 Task: Search one way flight ticket for 1 adult, 6 children, 1 infant in seat and 1 infant on lap in business from San Antonio: San Antonio International Airport to Greenville: Pitt-greenville Airport on 5-2-2023. Choice of flights is Alaska. Number of bags: 2 checked bags. Price is upto 109000. Outbound departure time preference is 17:45.
Action: Mouse moved to (411, 158)
Screenshot: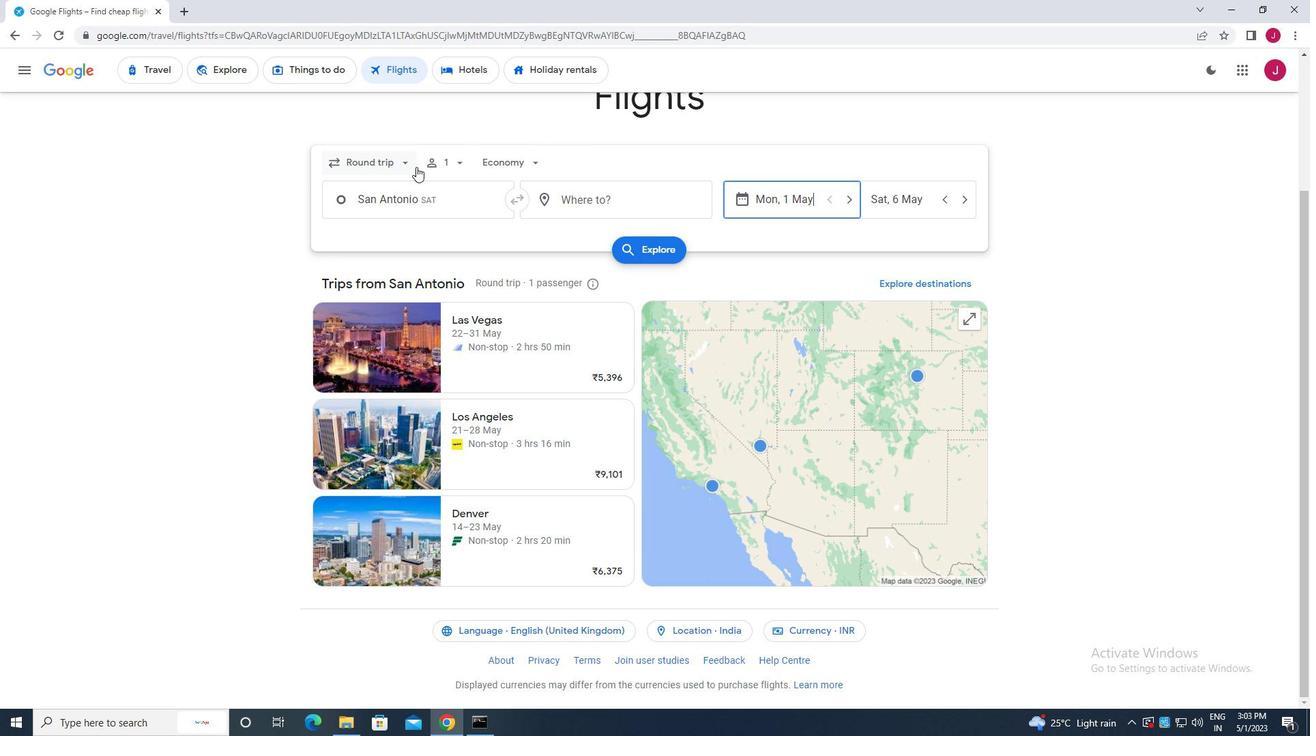 
Action: Mouse pressed left at (411, 158)
Screenshot: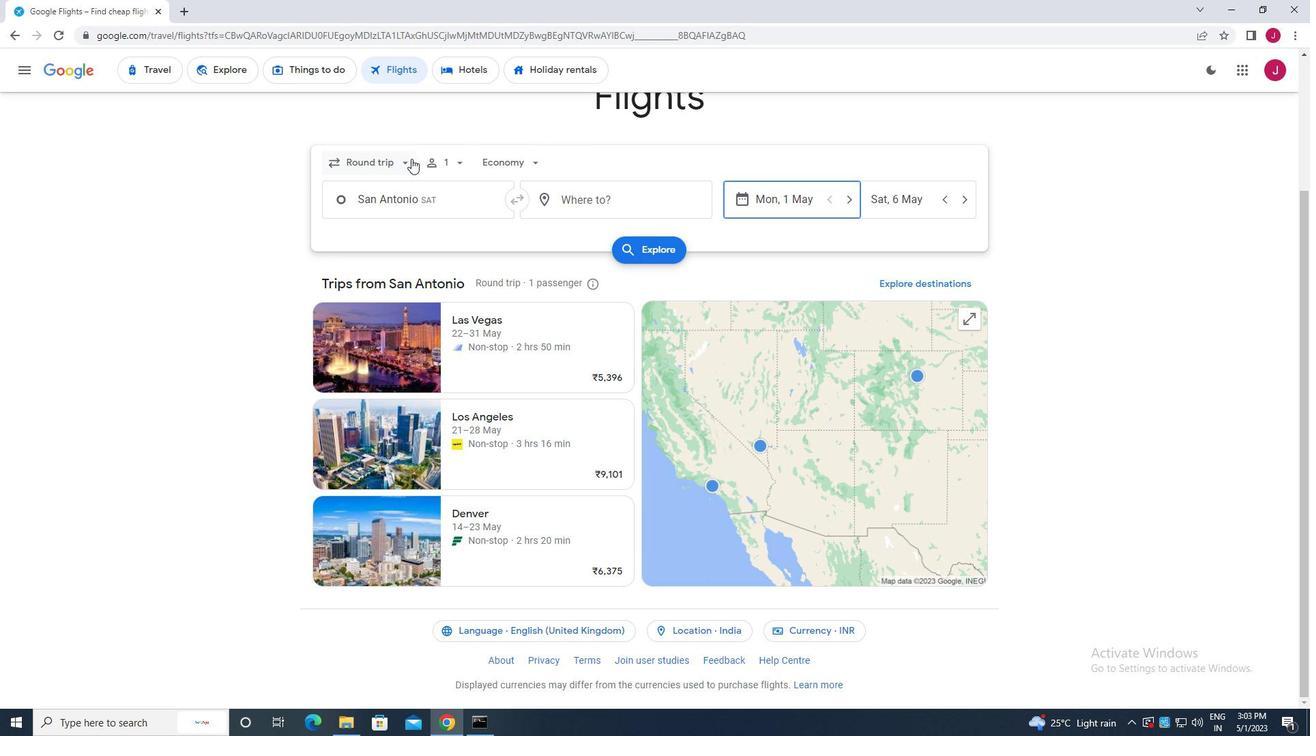 
Action: Mouse moved to (399, 228)
Screenshot: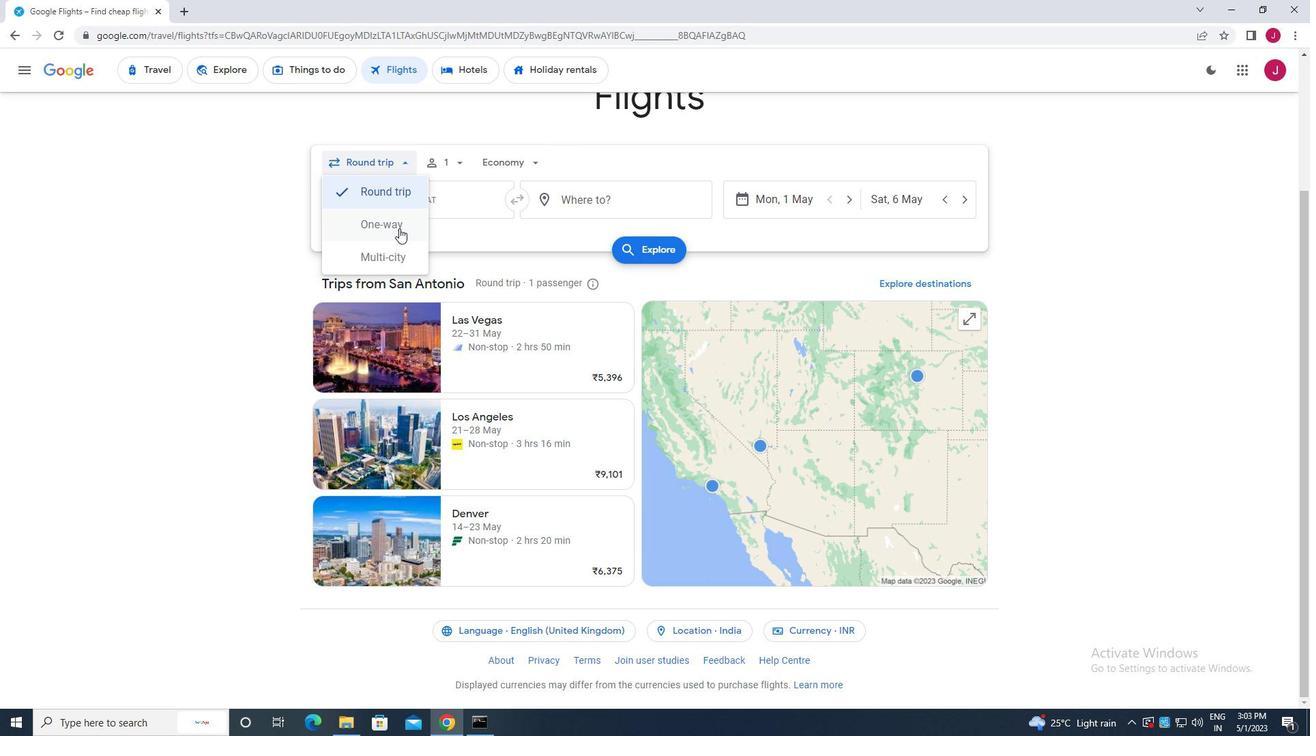 
Action: Mouse pressed left at (399, 228)
Screenshot: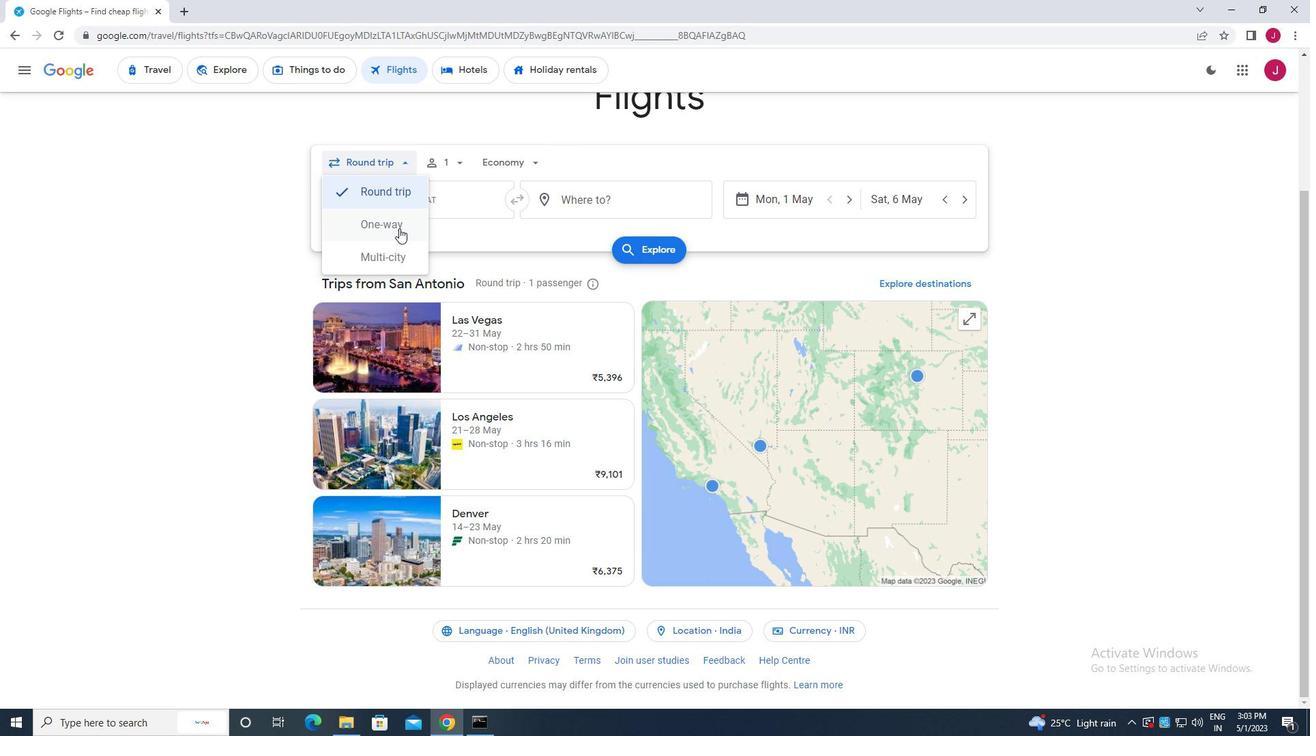 
Action: Mouse moved to (459, 162)
Screenshot: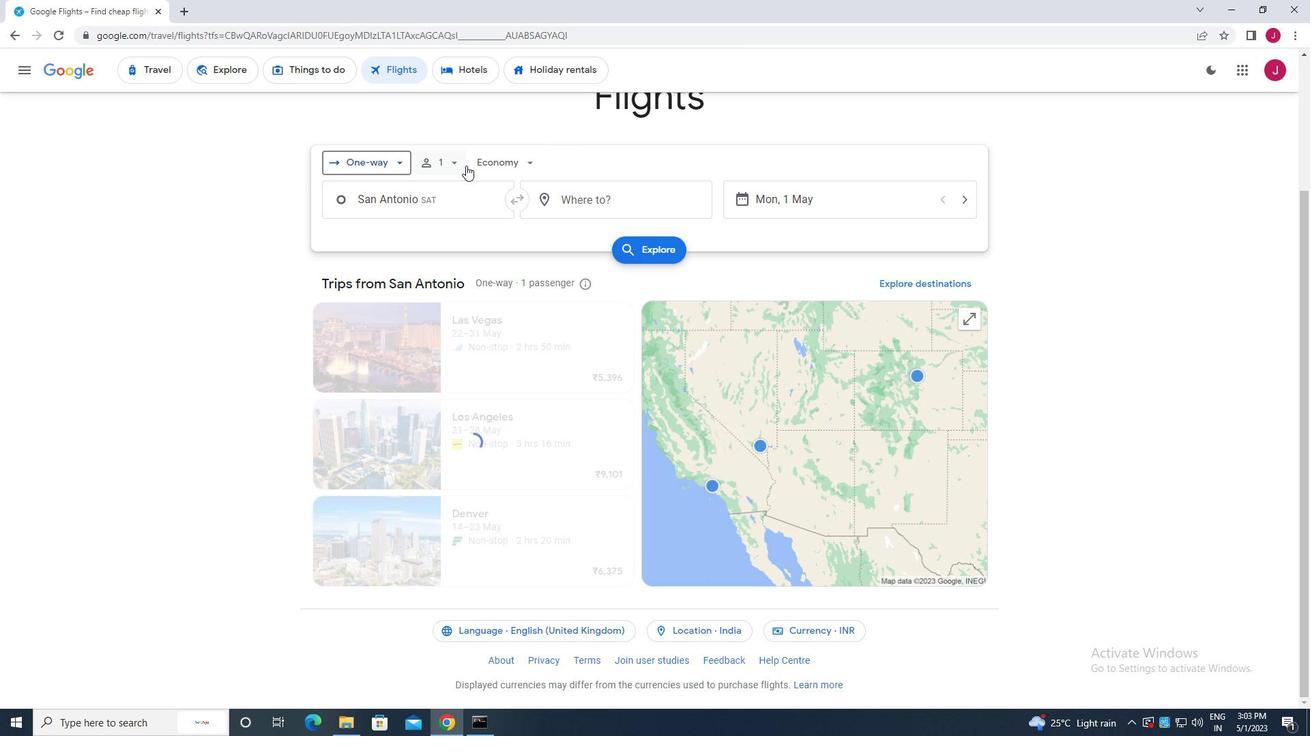 
Action: Mouse pressed left at (459, 162)
Screenshot: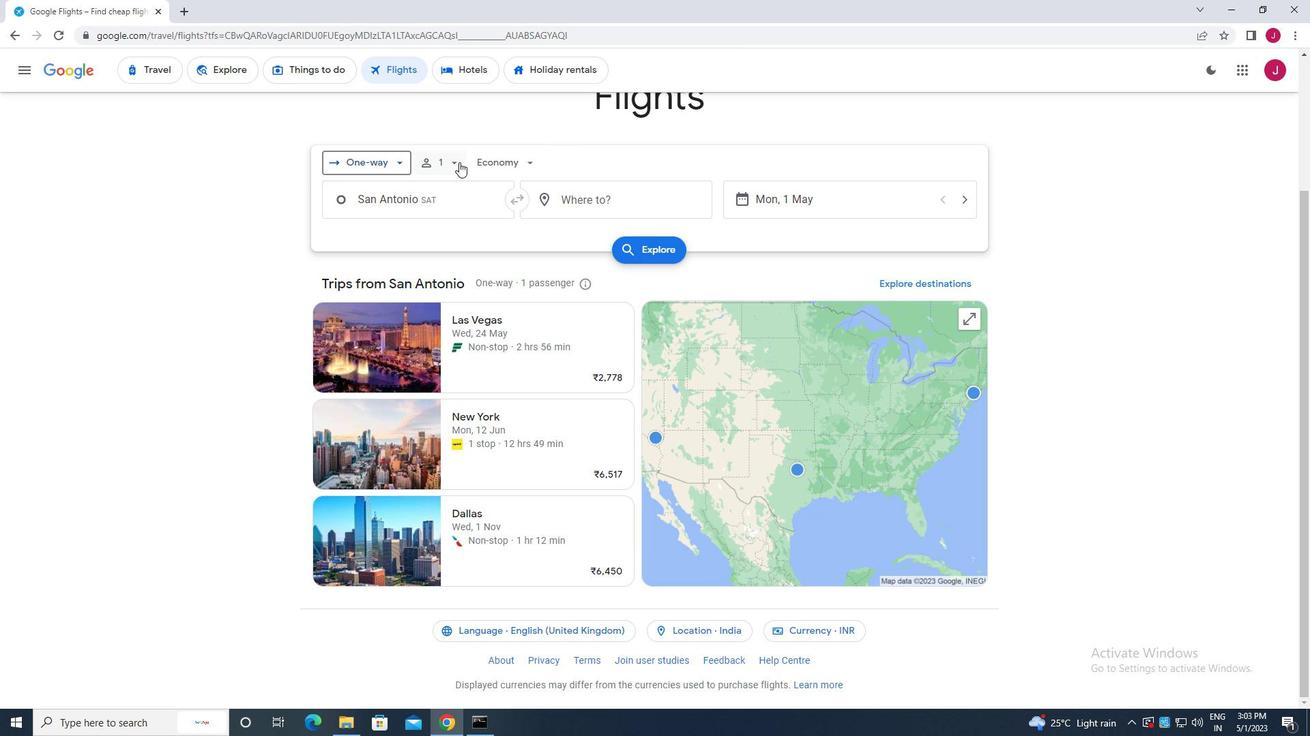 
Action: Mouse moved to (558, 233)
Screenshot: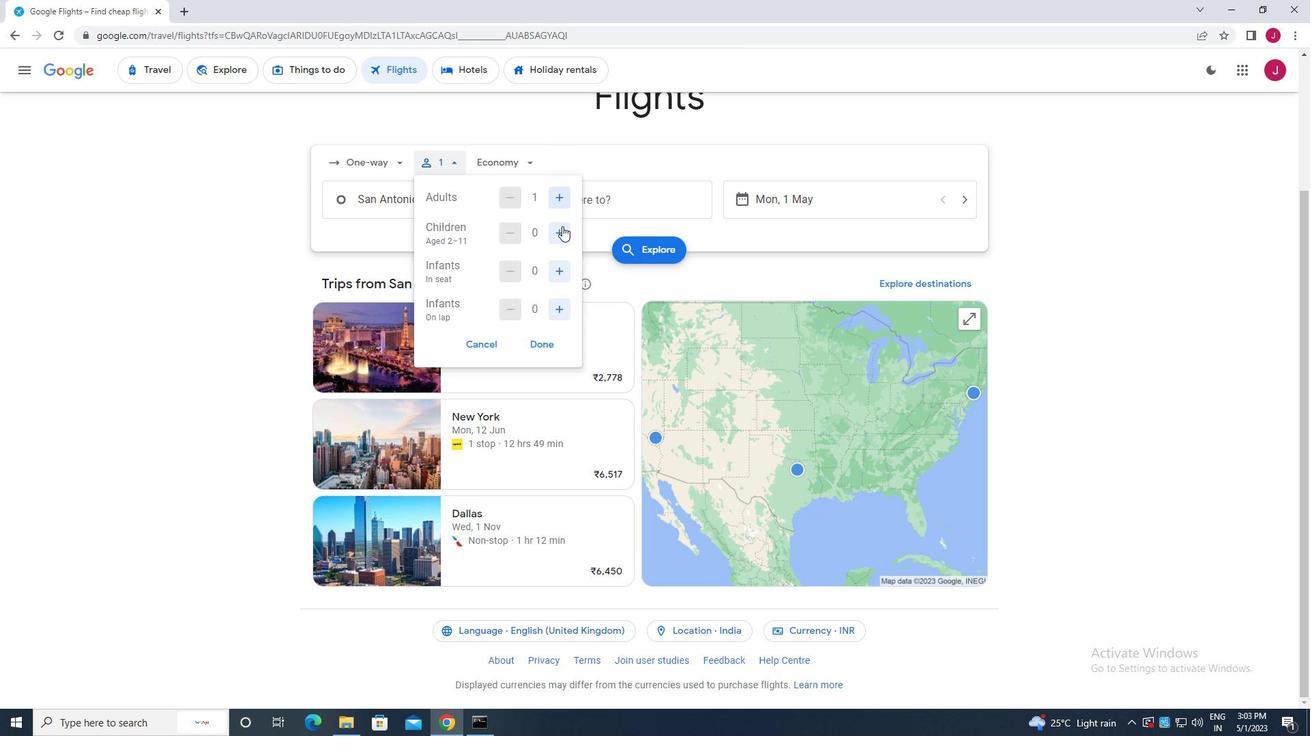 
Action: Mouse pressed left at (558, 233)
Screenshot: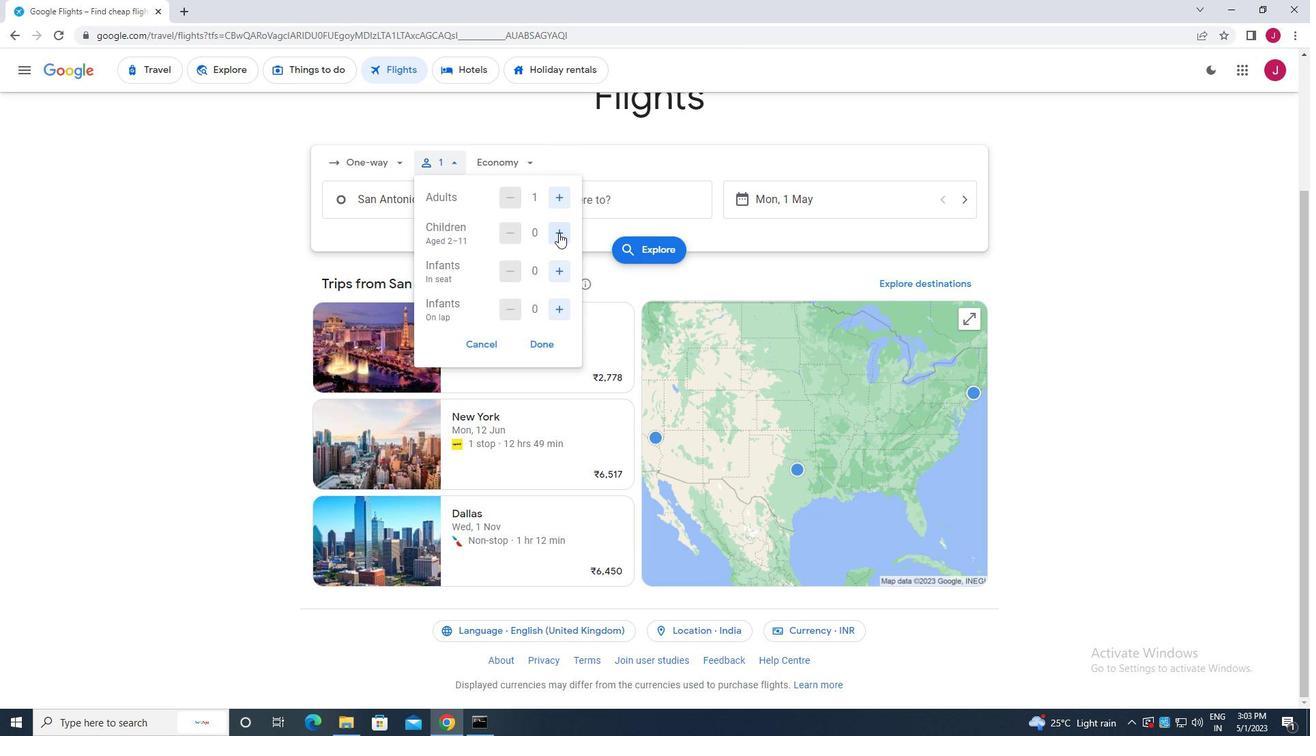 
Action: Mouse pressed left at (558, 233)
Screenshot: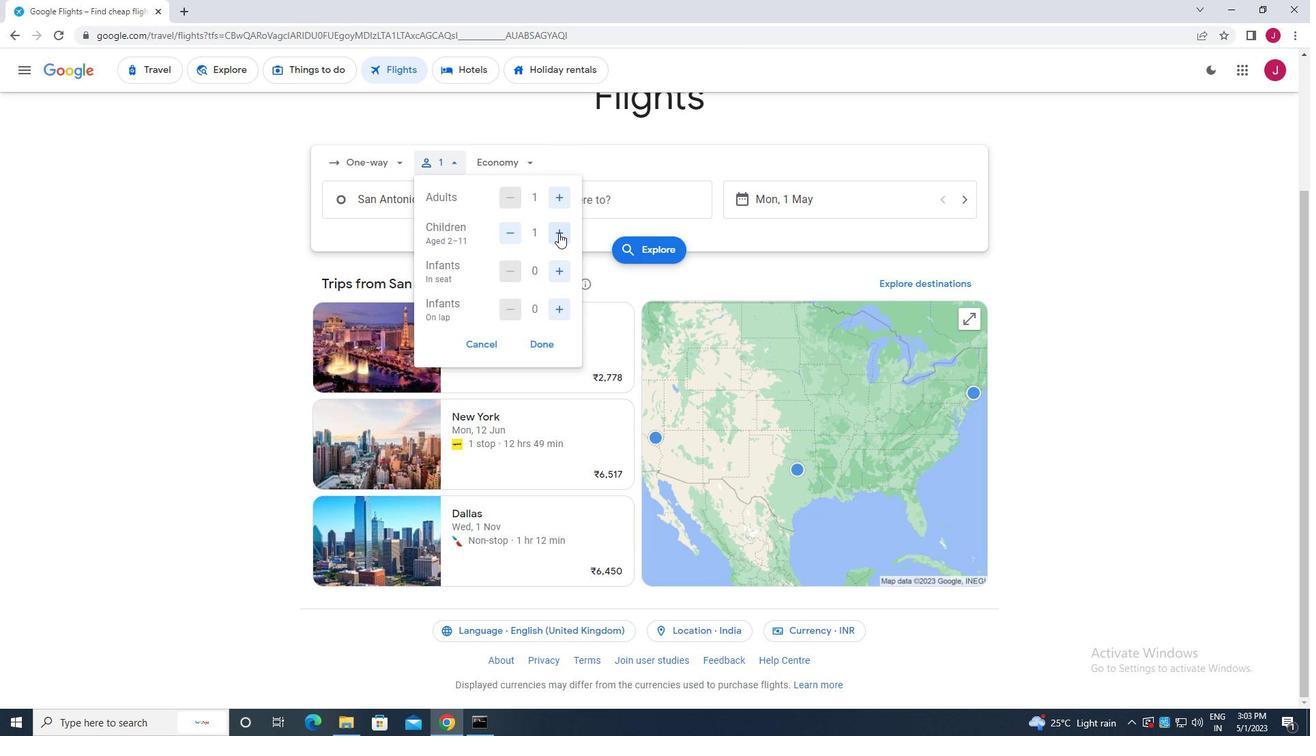 
Action: Mouse pressed left at (558, 233)
Screenshot: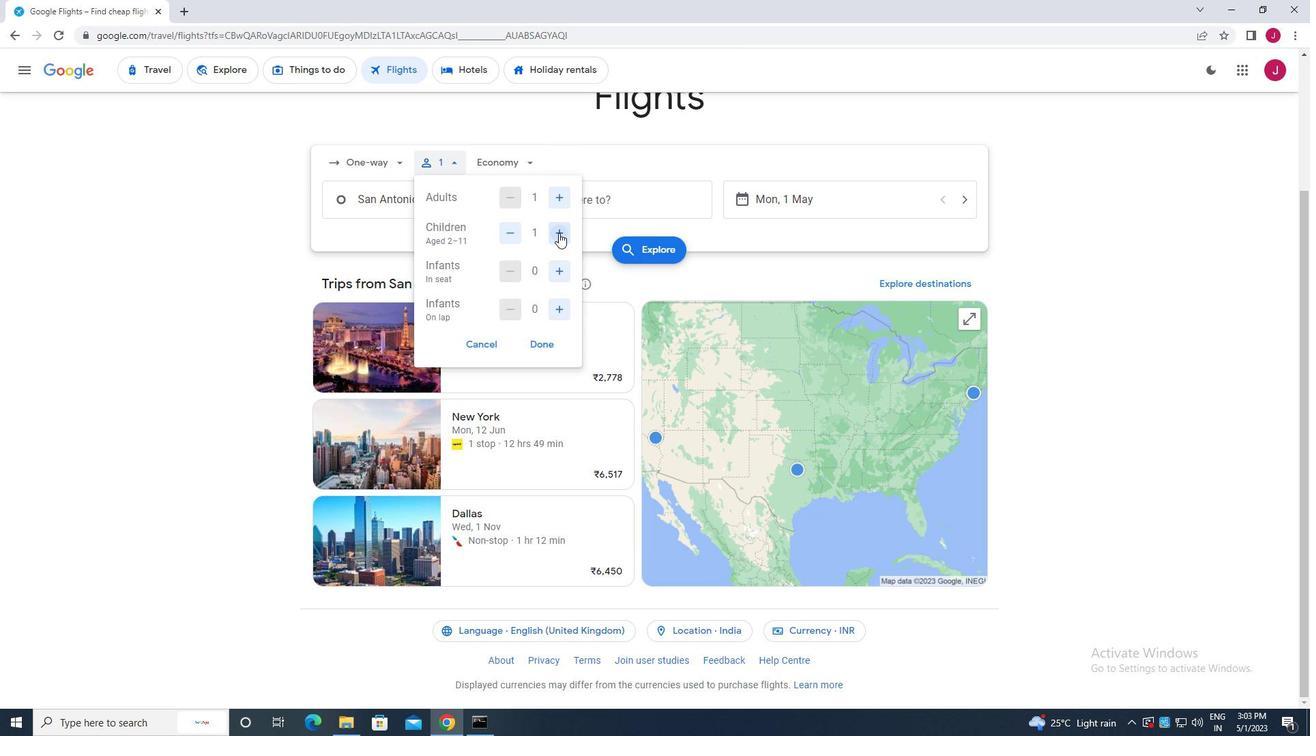 
Action: Mouse pressed left at (558, 233)
Screenshot: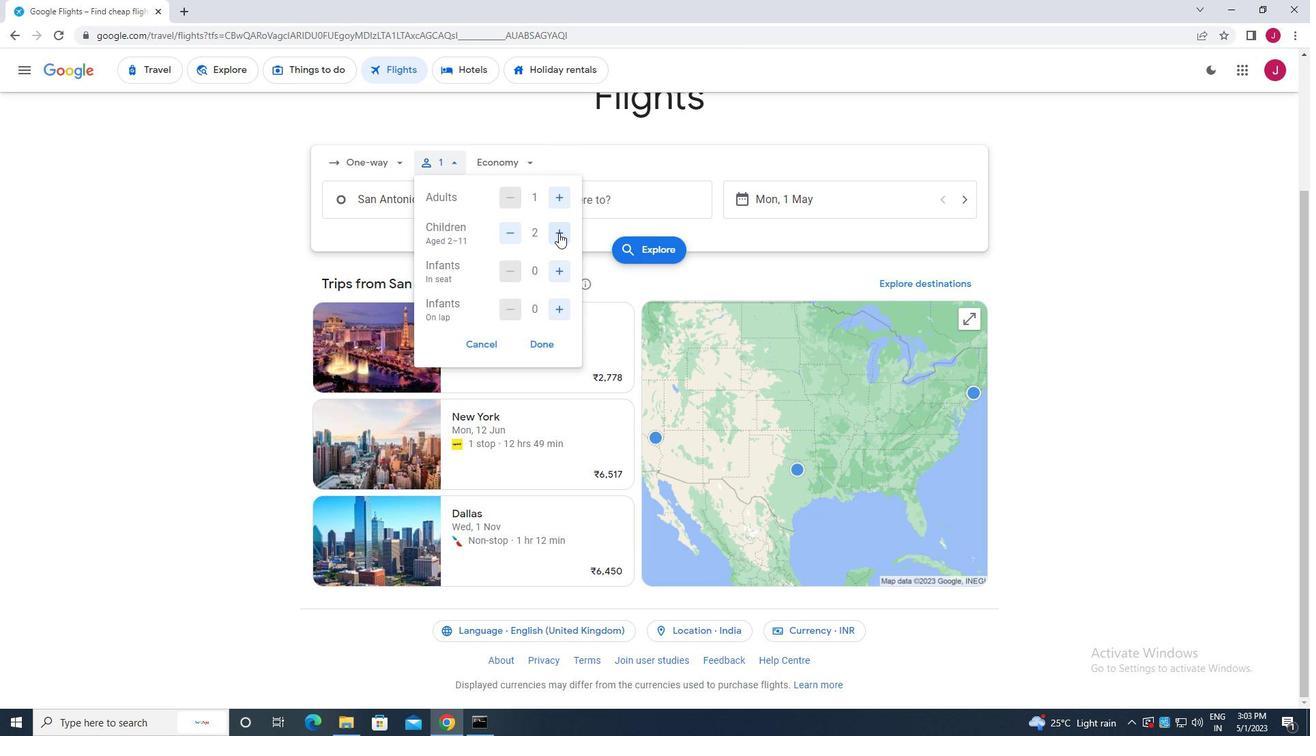 
Action: Mouse pressed left at (558, 233)
Screenshot: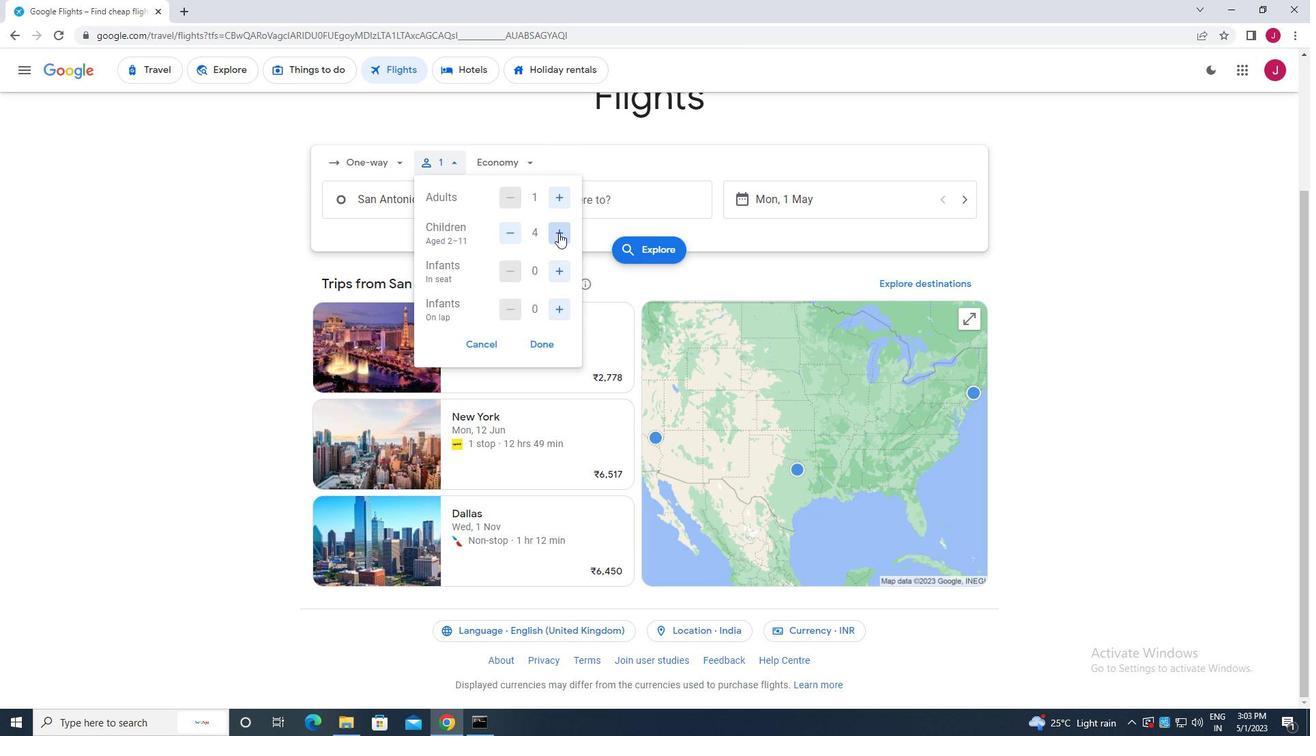 
Action: Mouse pressed left at (558, 233)
Screenshot: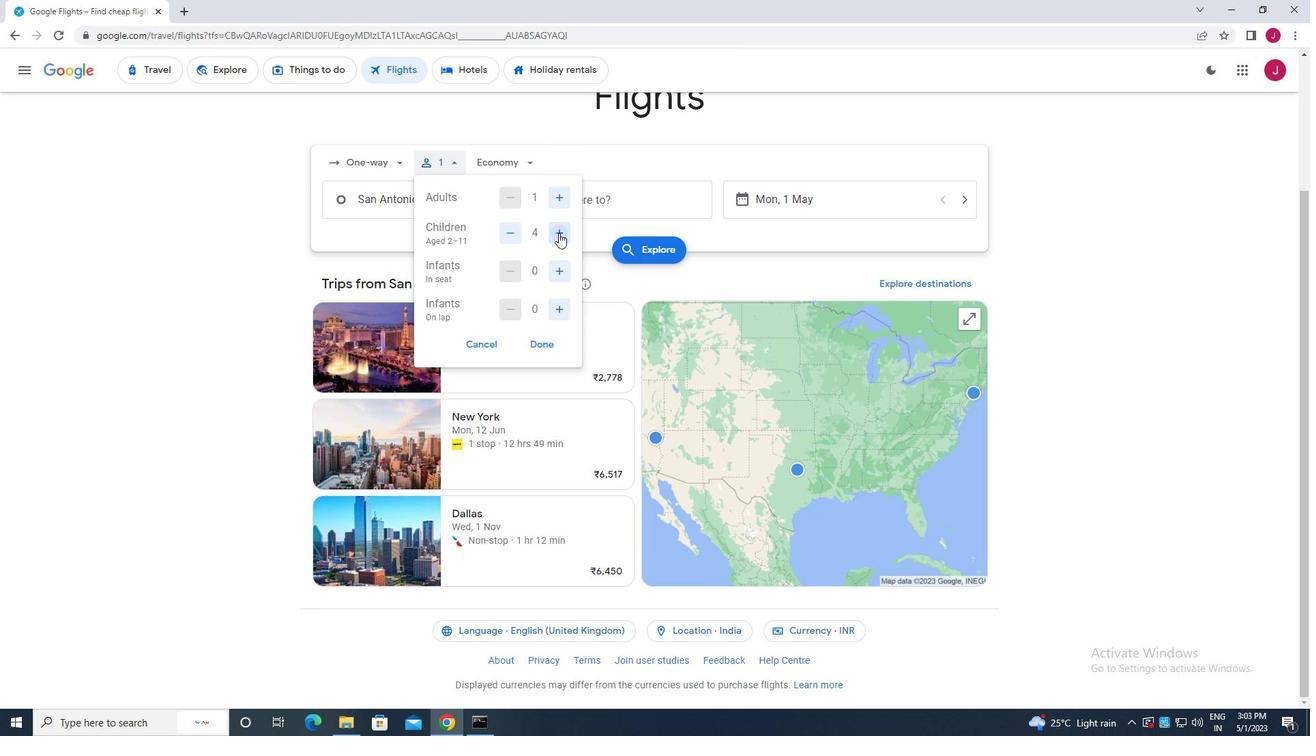 
Action: Mouse moved to (558, 274)
Screenshot: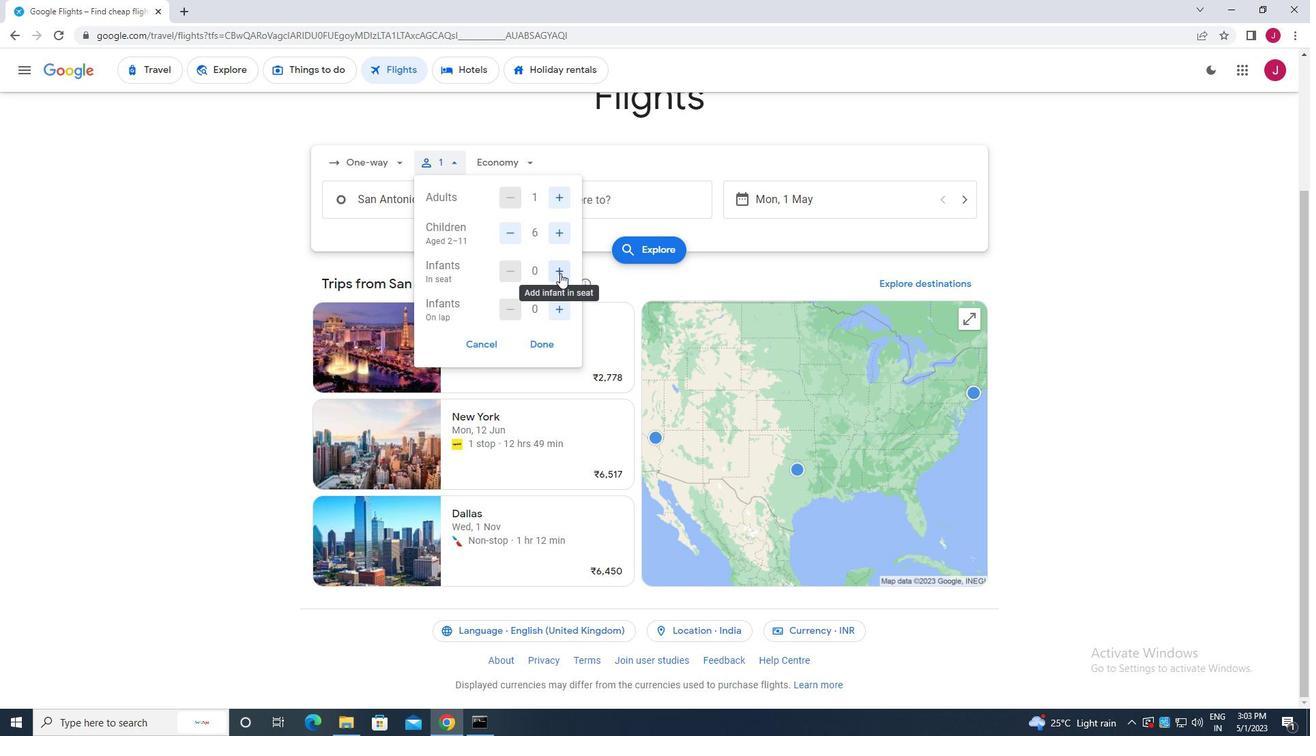 
Action: Mouse pressed left at (558, 274)
Screenshot: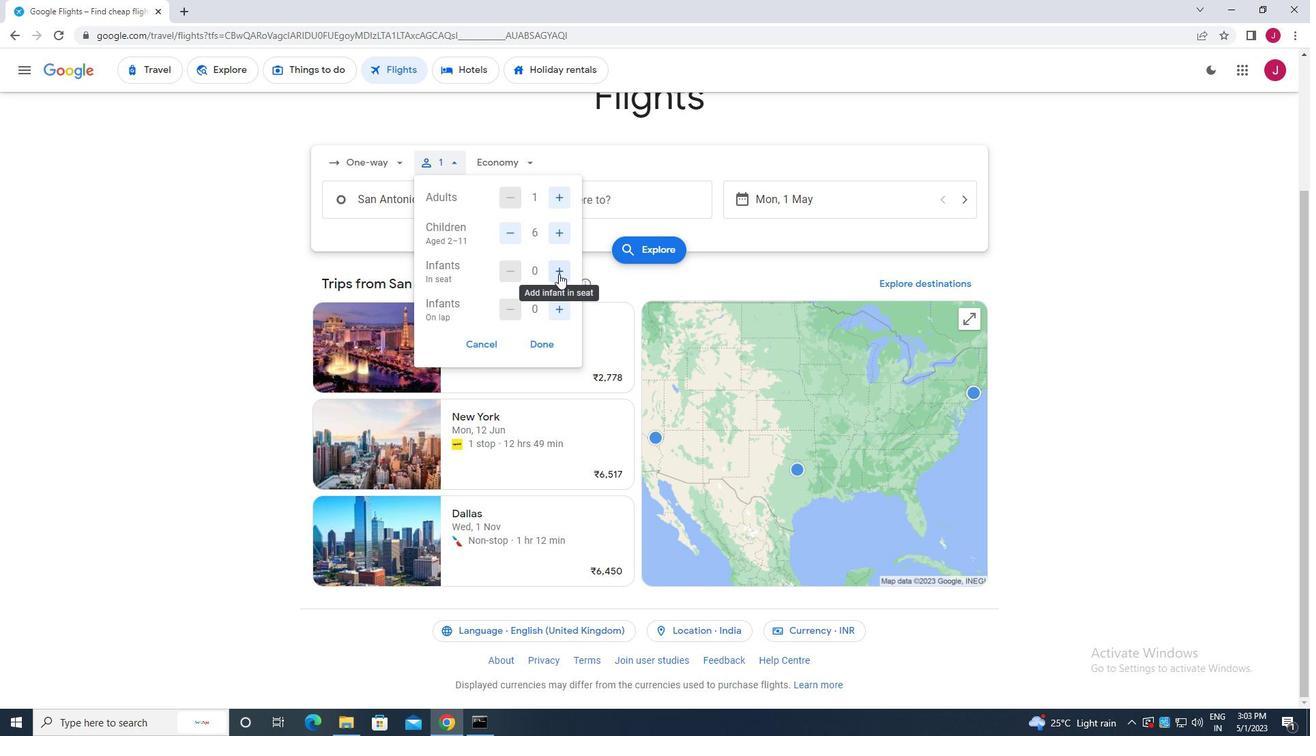 
Action: Mouse moved to (560, 315)
Screenshot: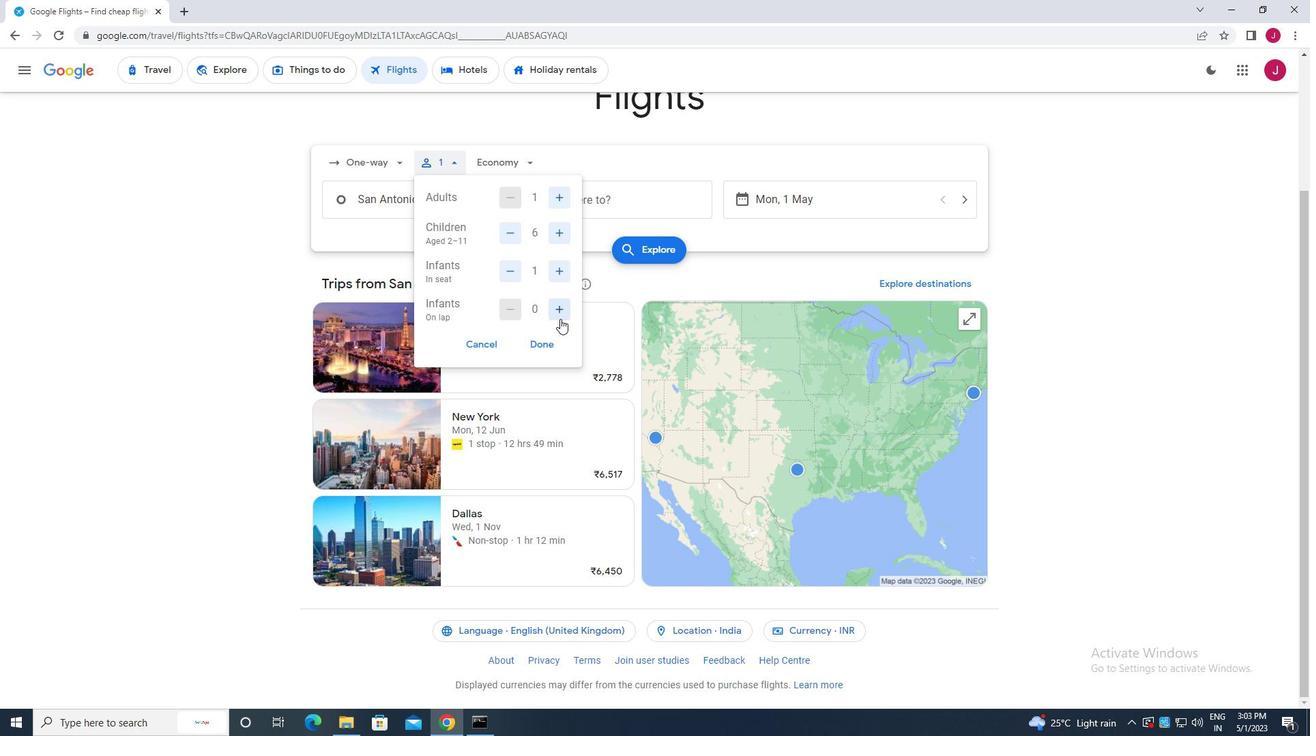 
Action: Mouse pressed left at (560, 315)
Screenshot: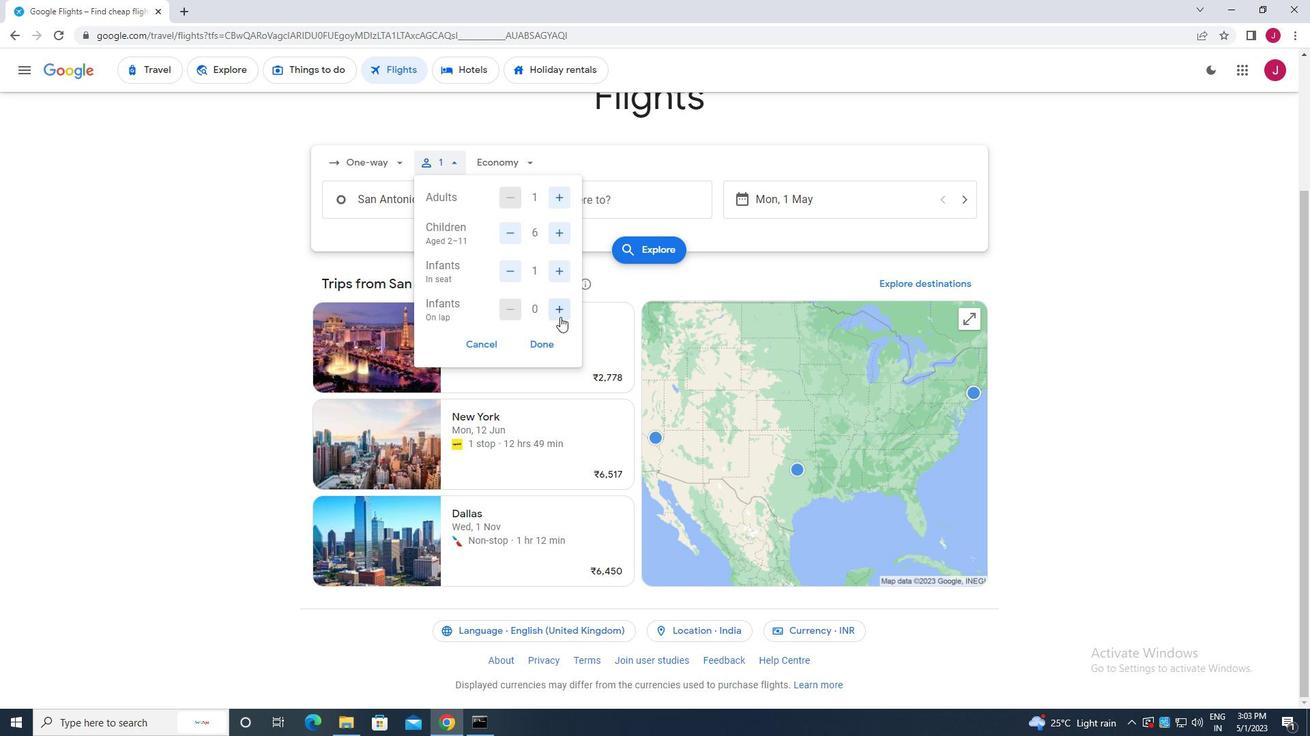 
Action: Mouse moved to (539, 343)
Screenshot: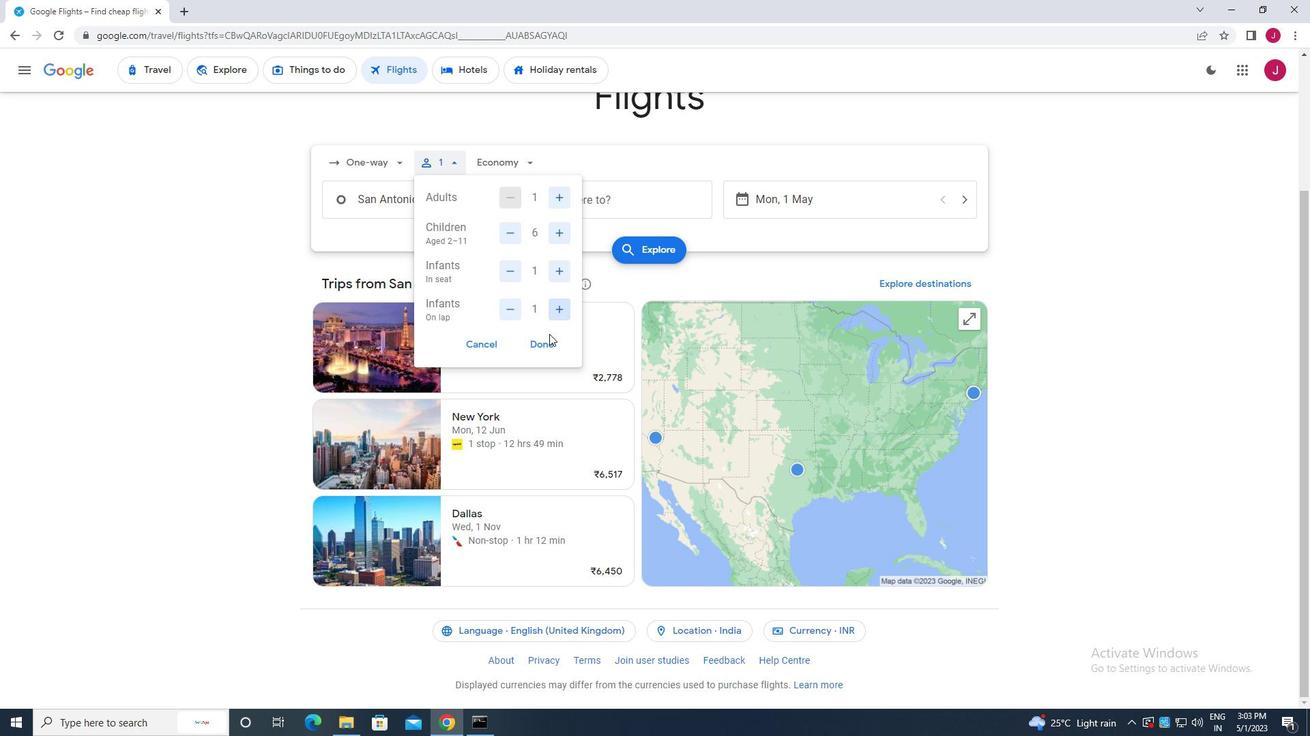 
Action: Mouse pressed left at (539, 343)
Screenshot: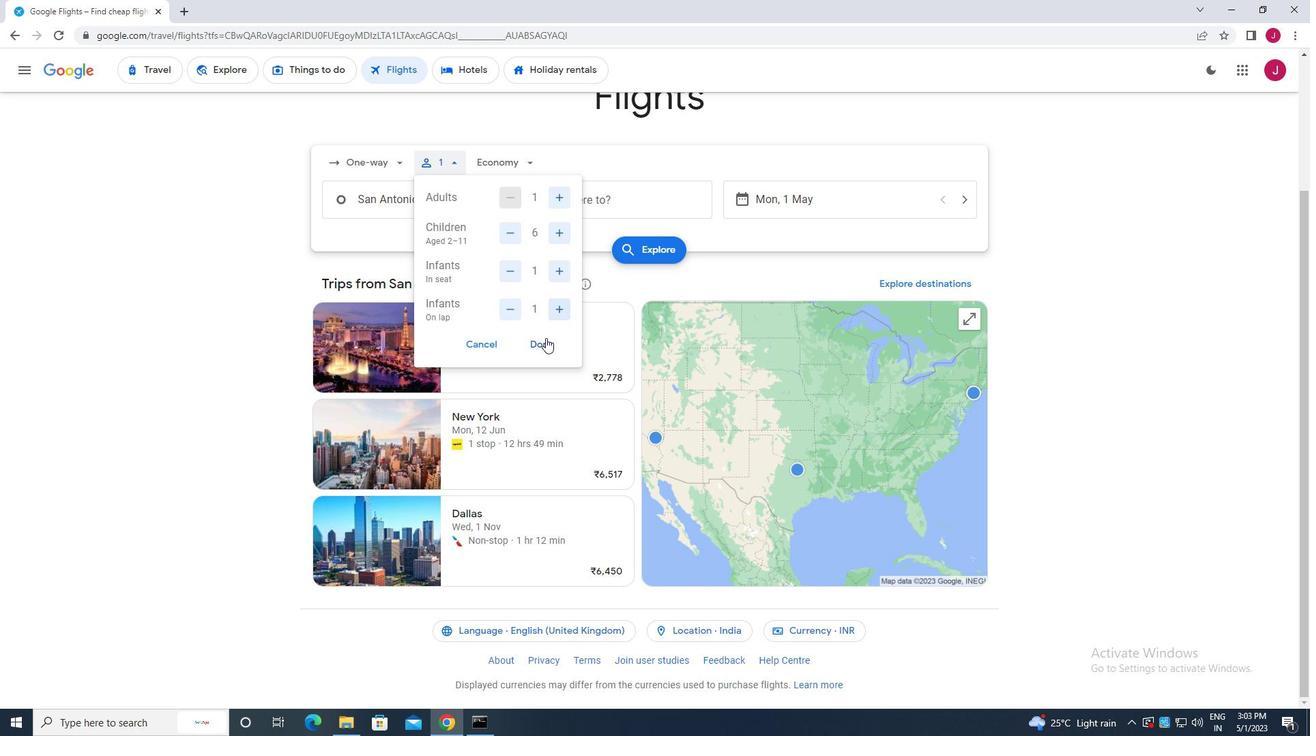 
Action: Mouse moved to (526, 169)
Screenshot: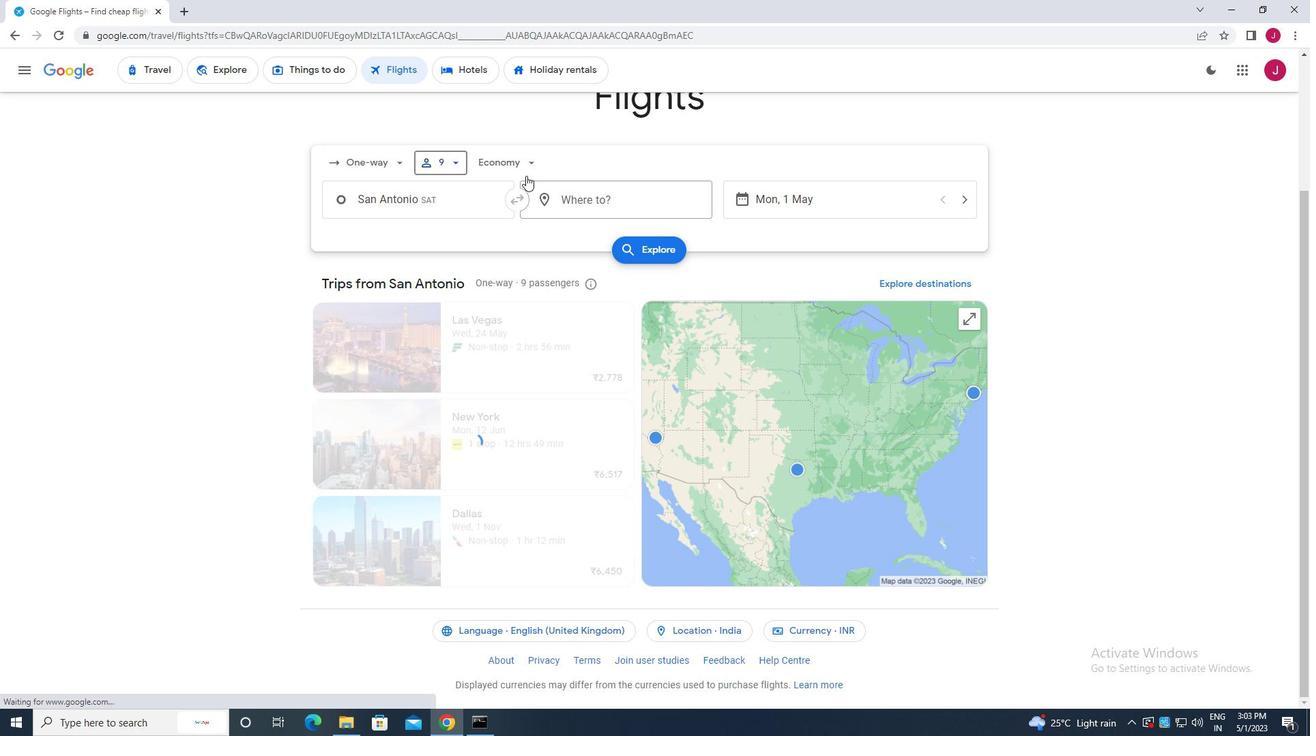 
Action: Mouse pressed left at (526, 169)
Screenshot: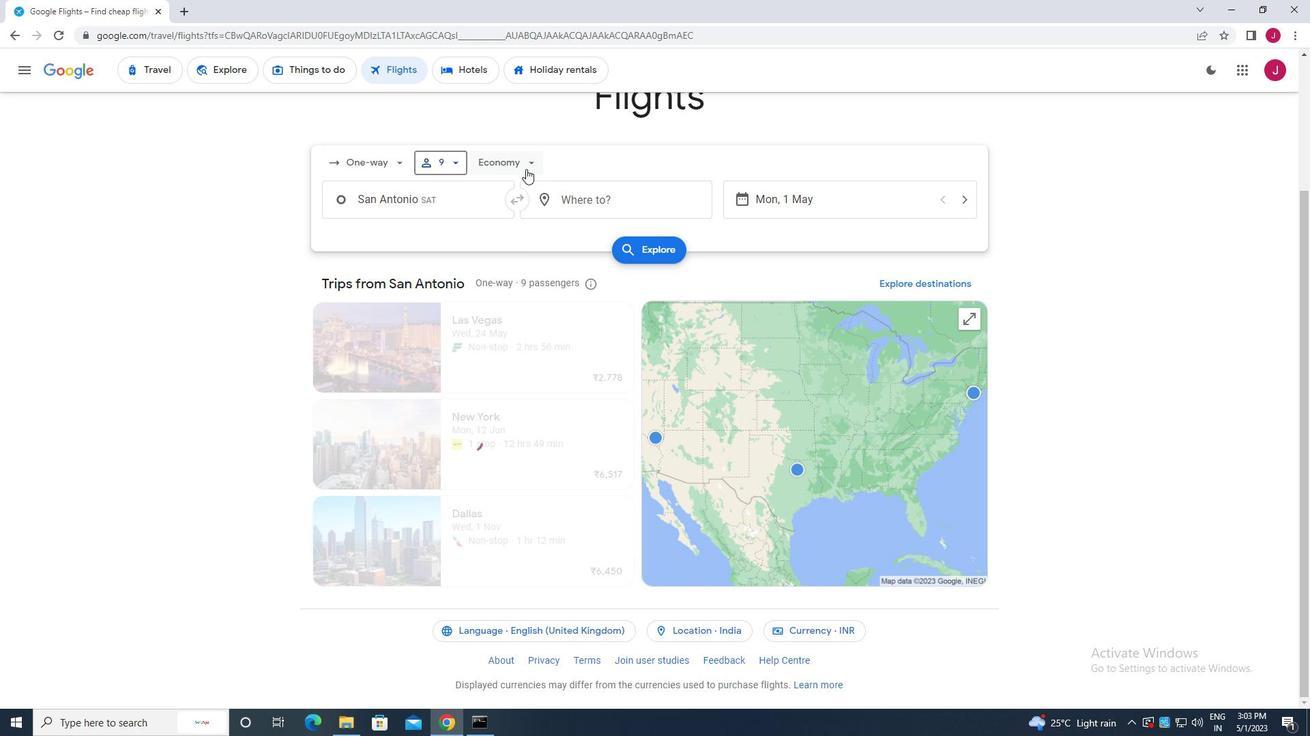 
Action: Mouse moved to (514, 263)
Screenshot: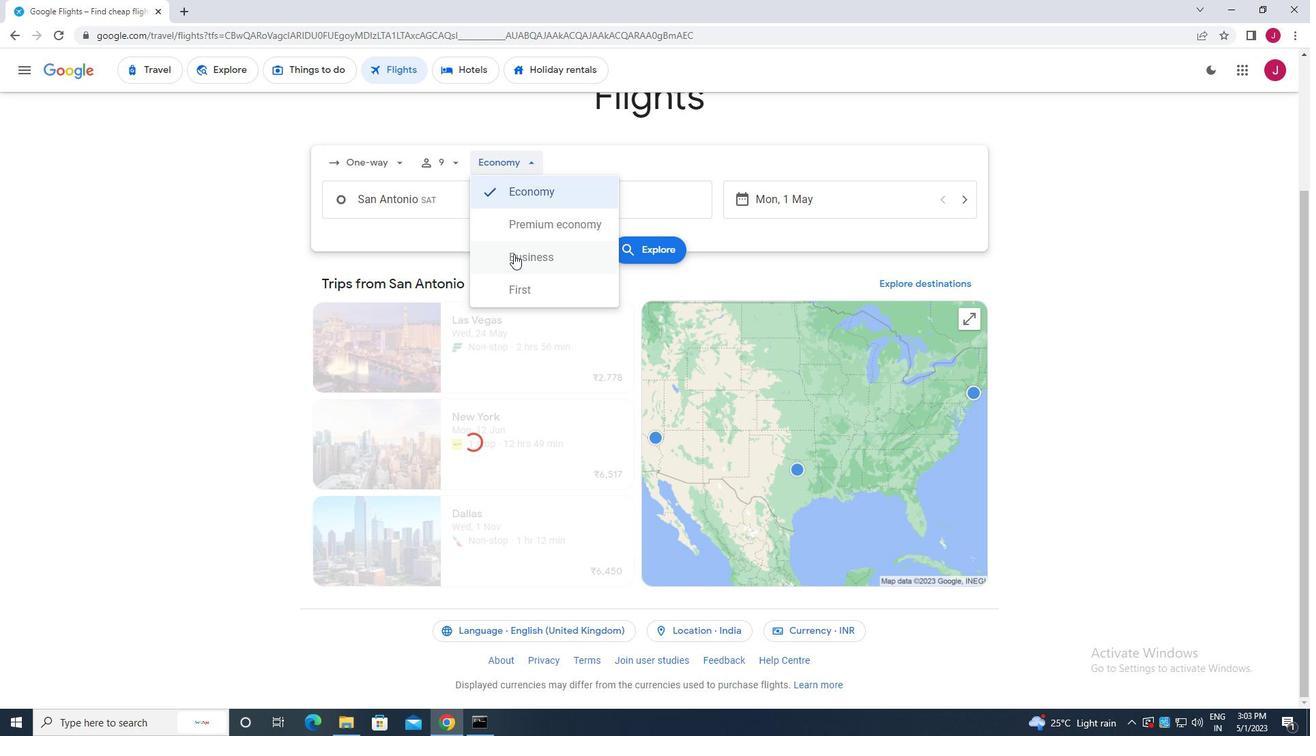 
Action: Mouse pressed left at (514, 263)
Screenshot: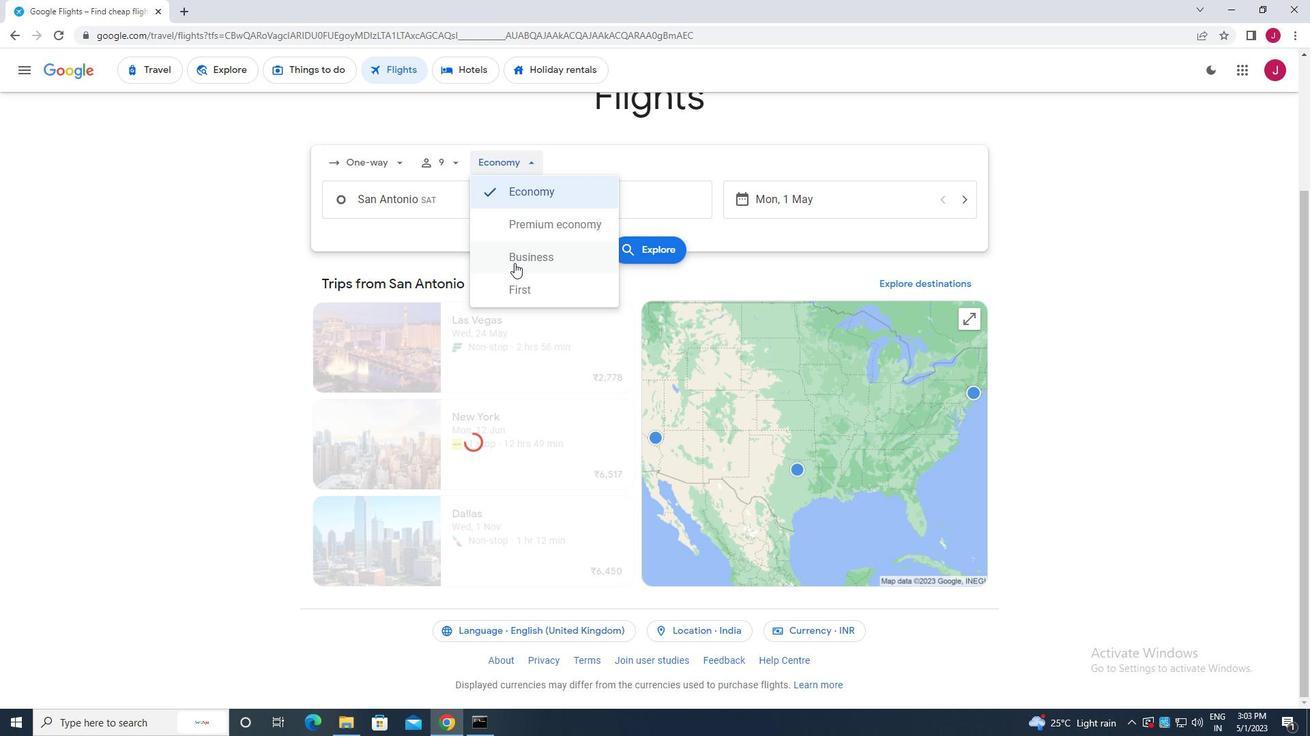 
Action: Mouse moved to (455, 204)
Screenshot: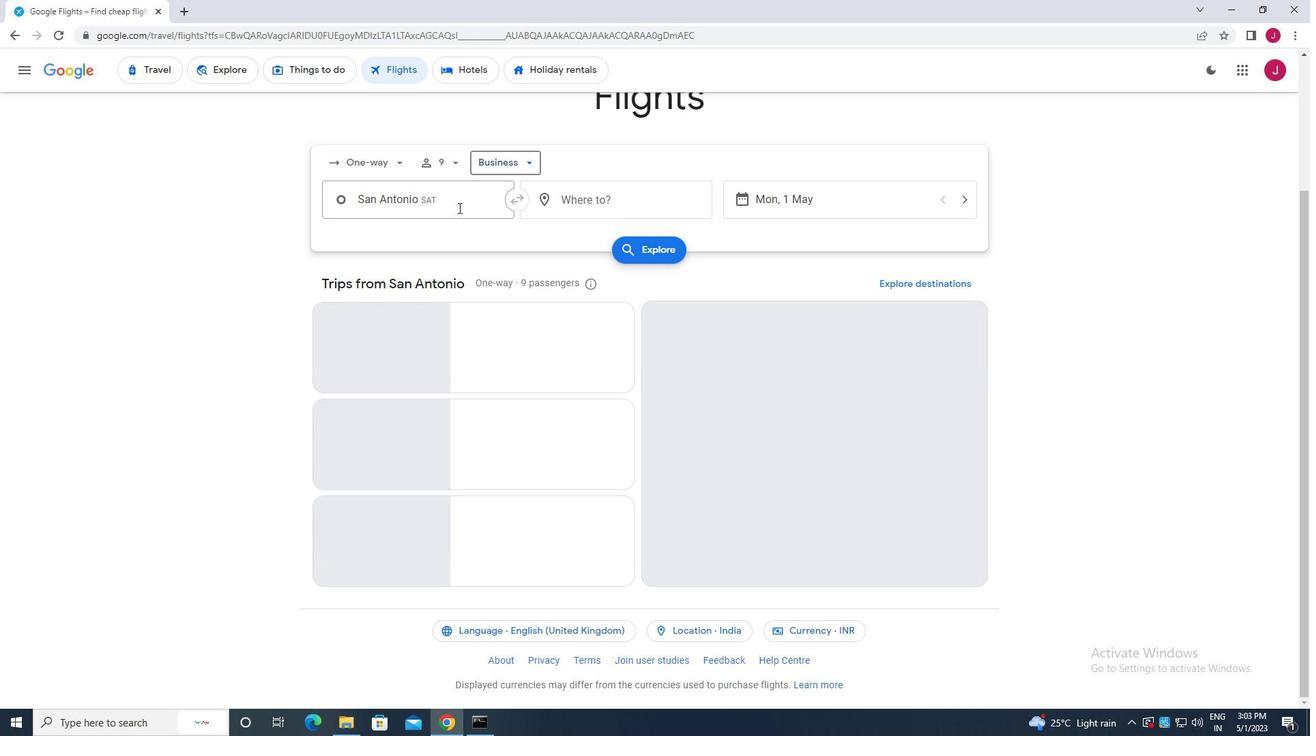 
Action: Mouse pressed left at (455, 204)
Screenshot: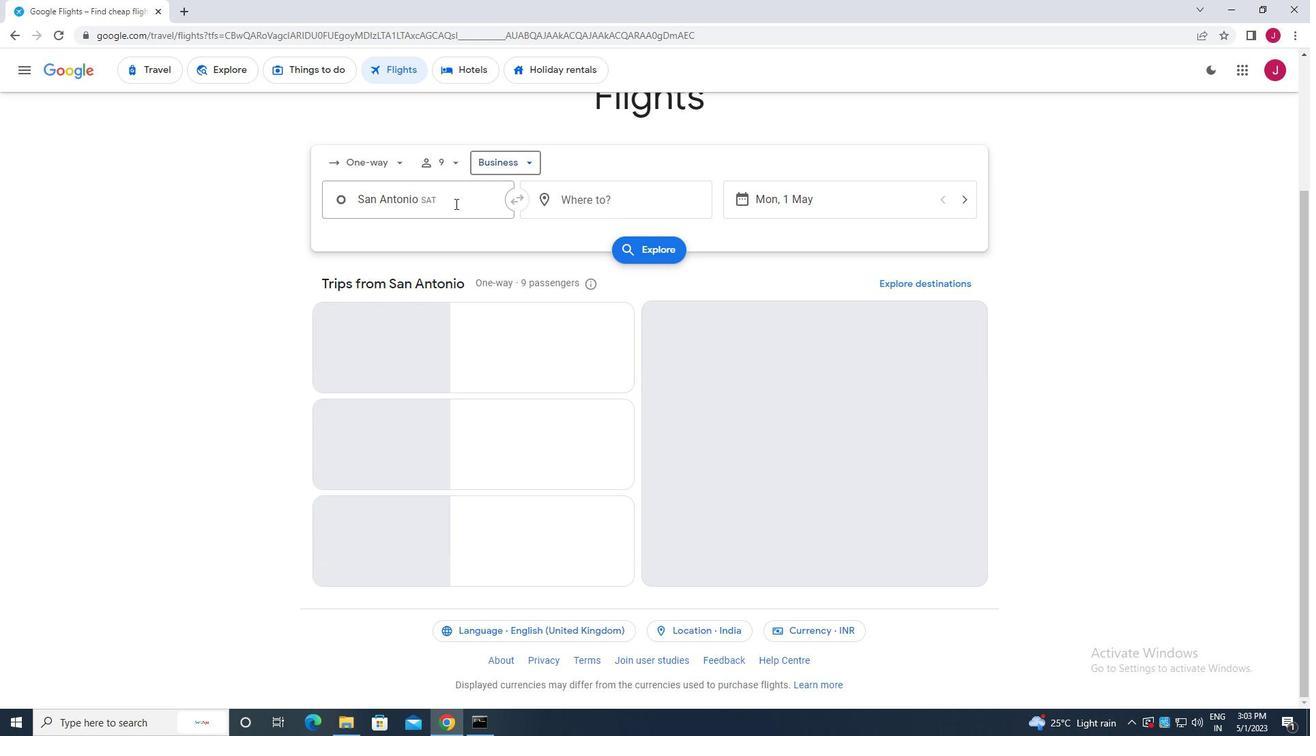 
Action: Key pressed san<Key.space>antonio
Screenshot: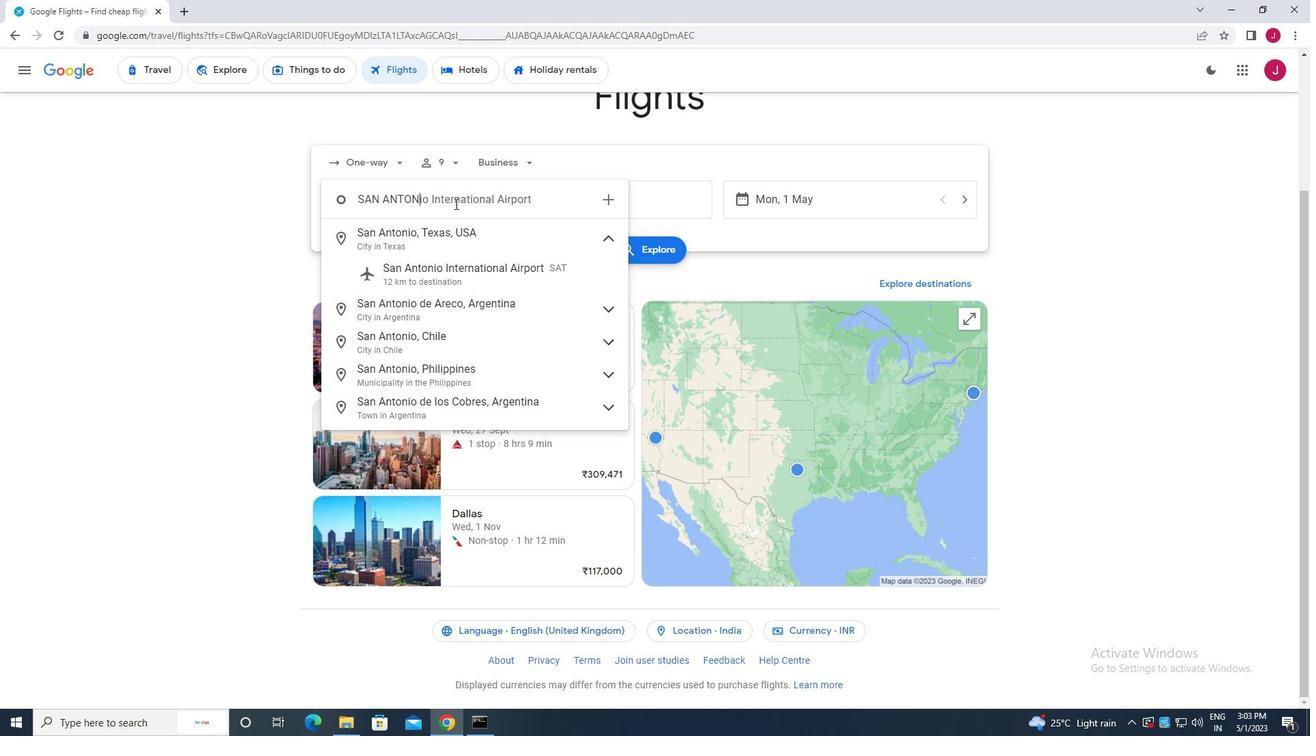 
Action: Mouse moved to (460, 272)
Screenshot: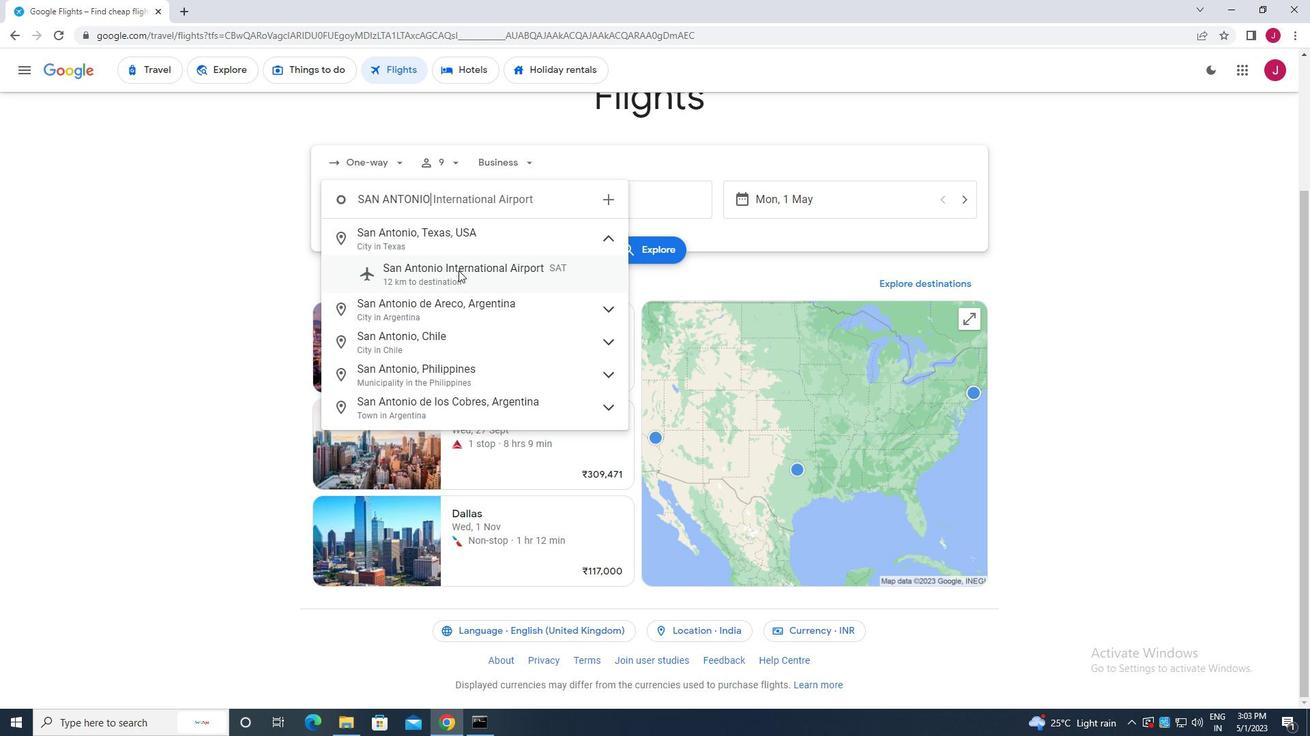
Action: Mouse pressed left at (460, 272)
Screenshot: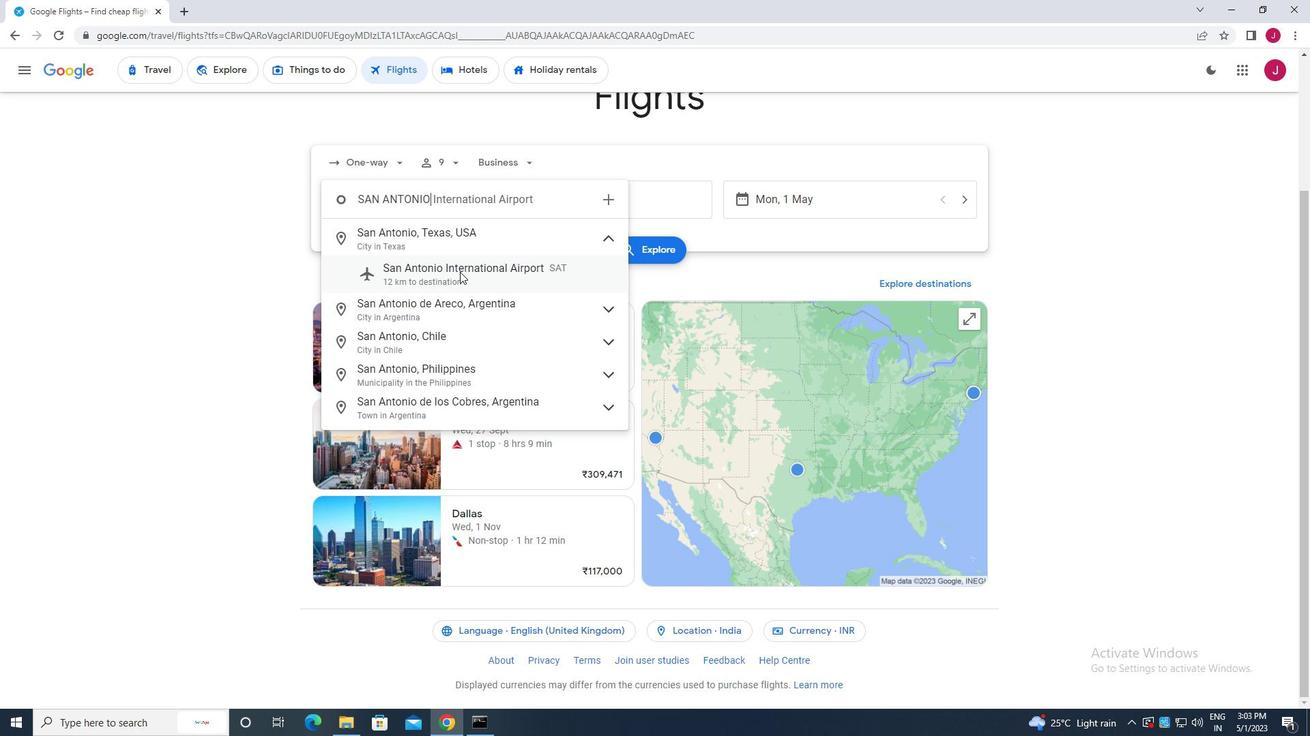 
Action: Mouse moved to (600, 201)
Screenshot: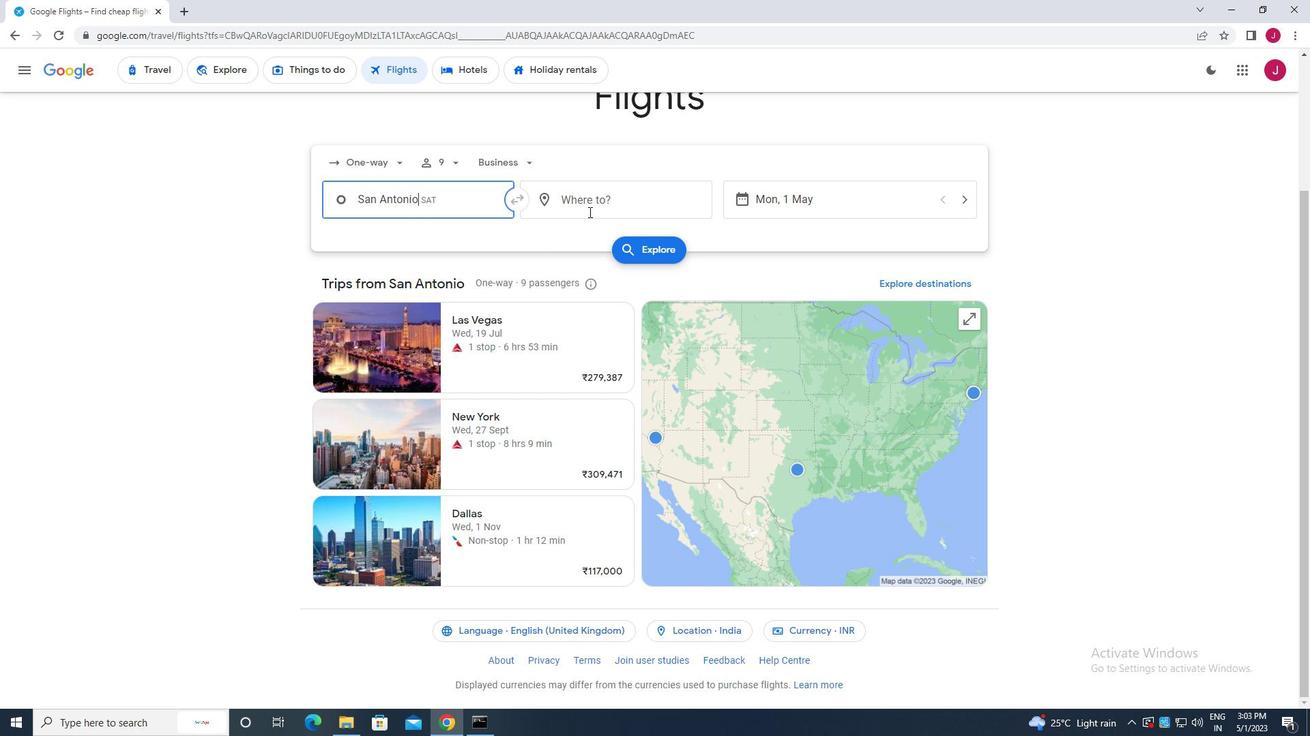 
Action: Mouse pressed left at (600, 201)
Screenshot: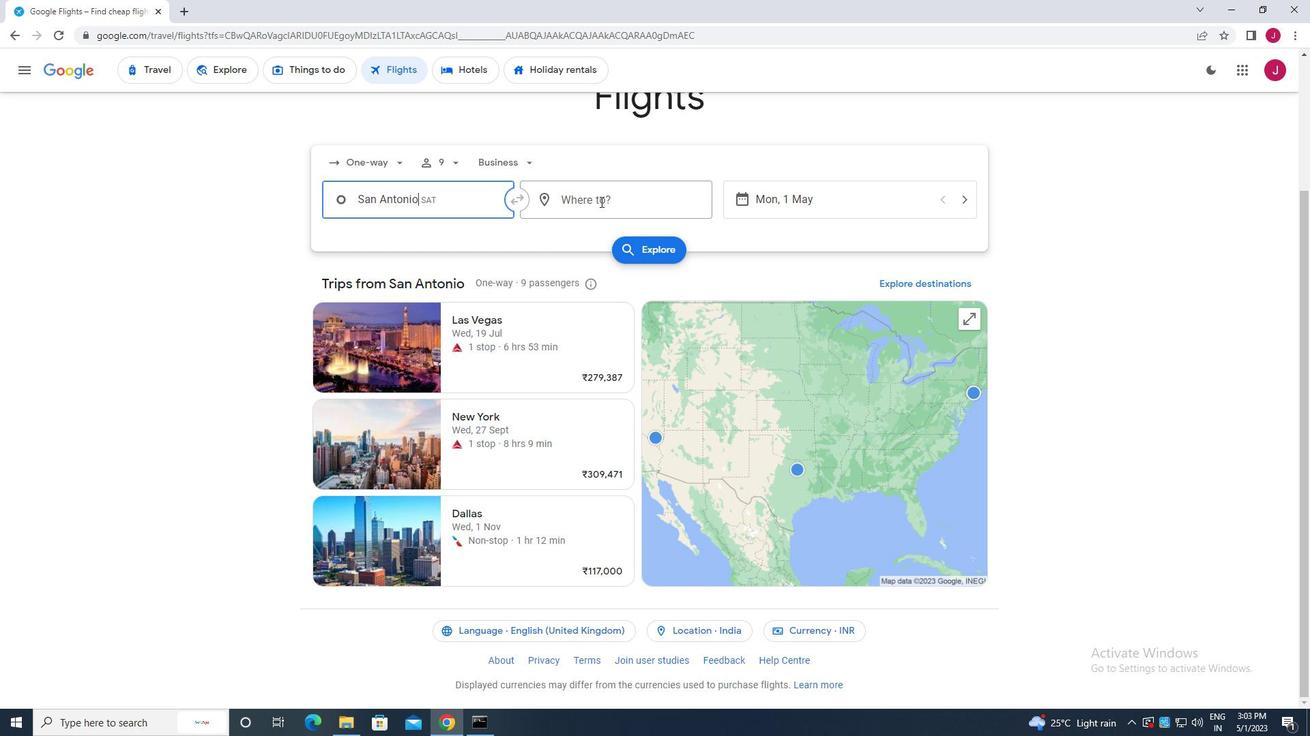 
Action: Mouse moved to (600, 201)
Screenshot: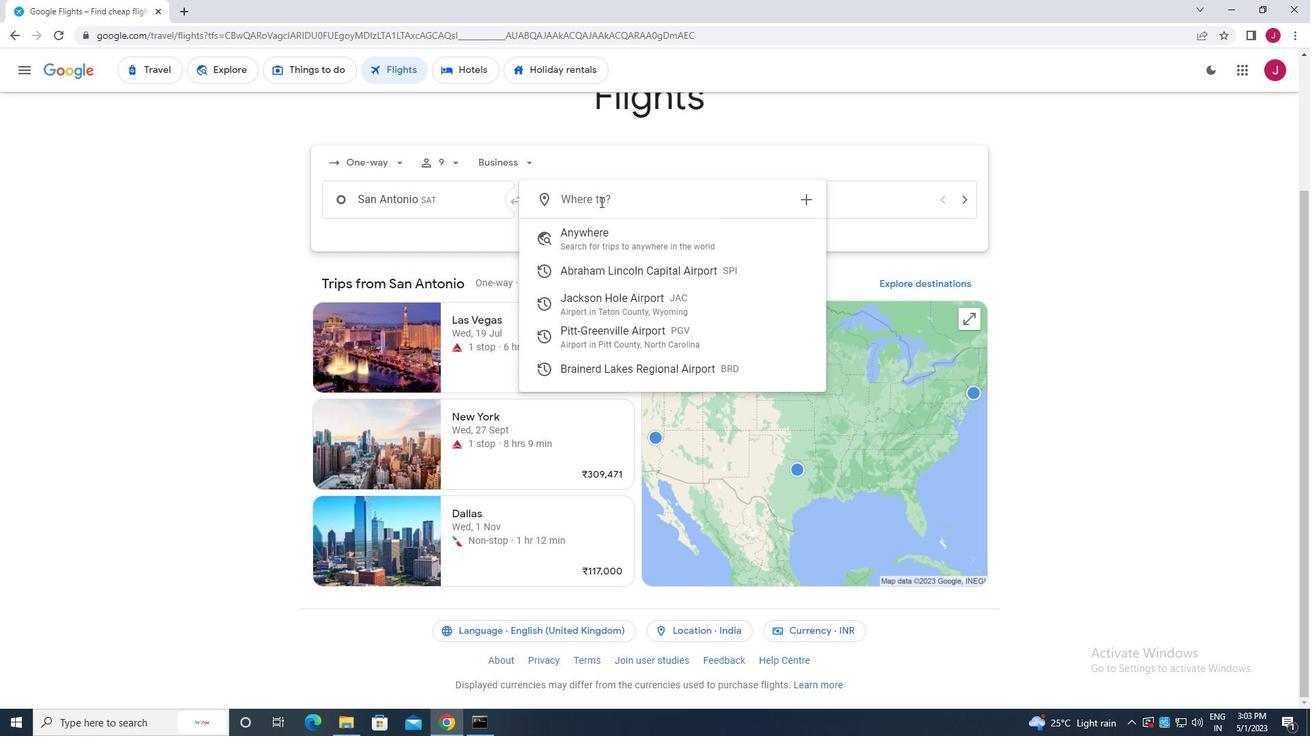 
Action: Key pressed greenville<Key.space>p
Screenshot: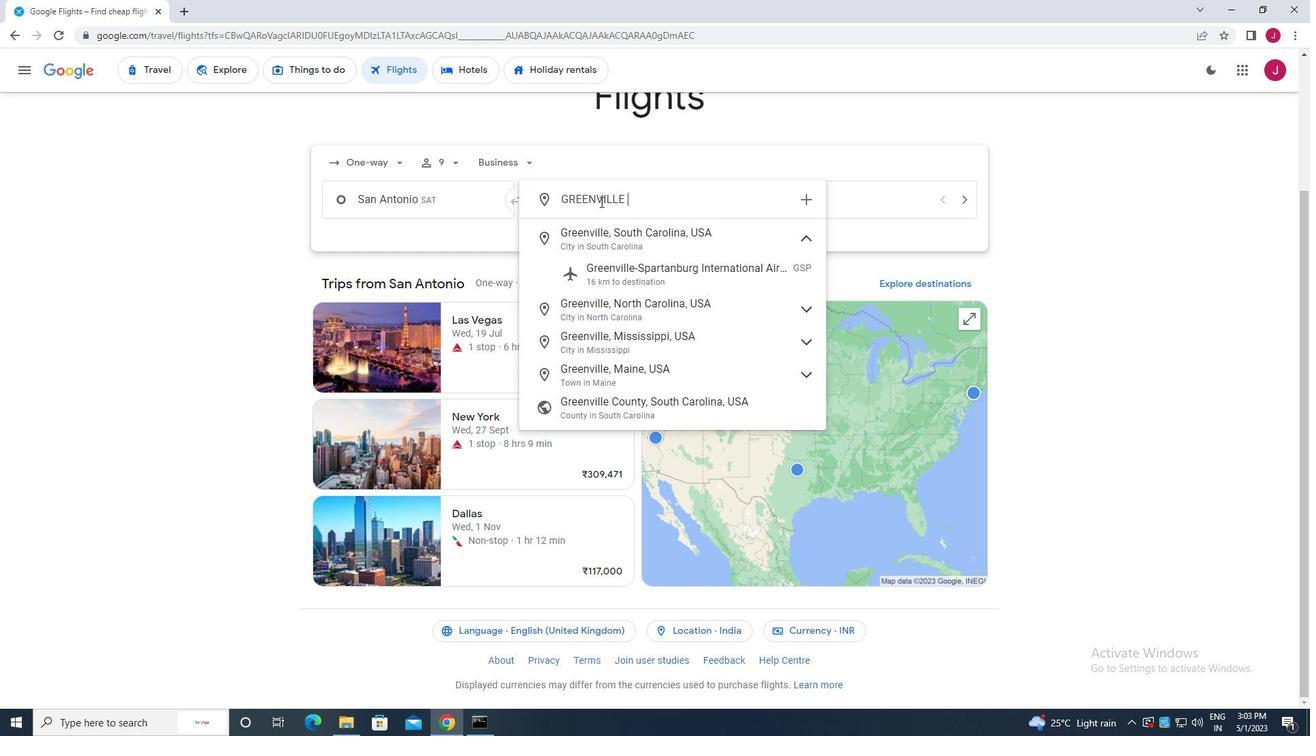 
Action: Mouse moved to (603, 242)
Screenshot: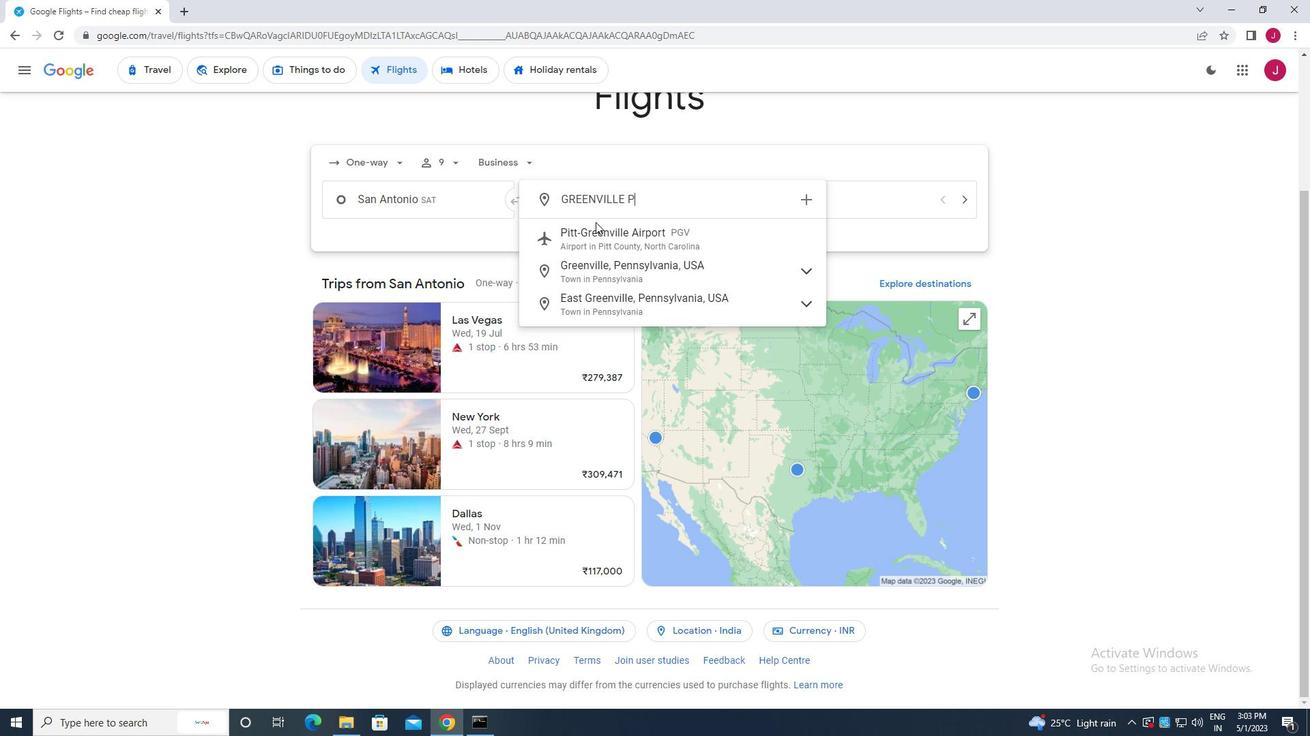 
Action: Mouse pressed left at (603, 242)
Screenshot: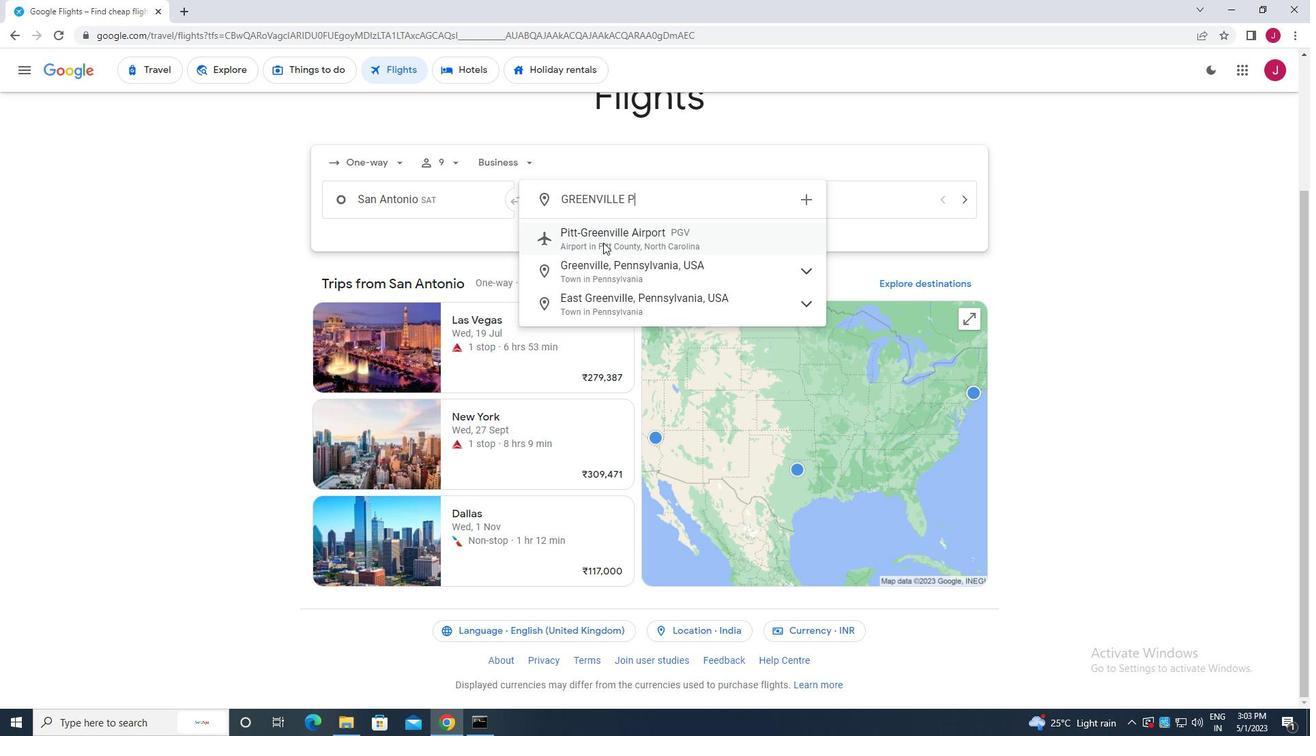 
Action: Mouse moved to (783, 197)
Screenshot: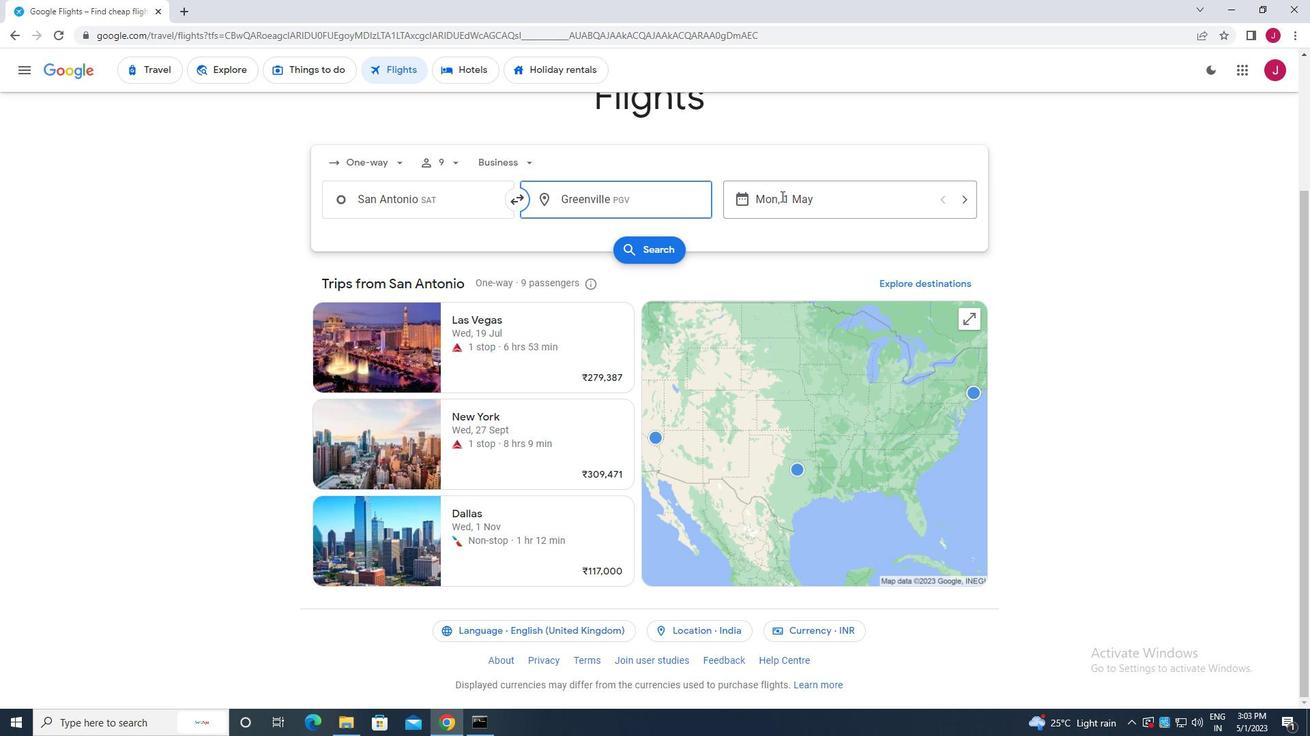 
Action: Mouse pressed left at (783, 197)
Screenshot: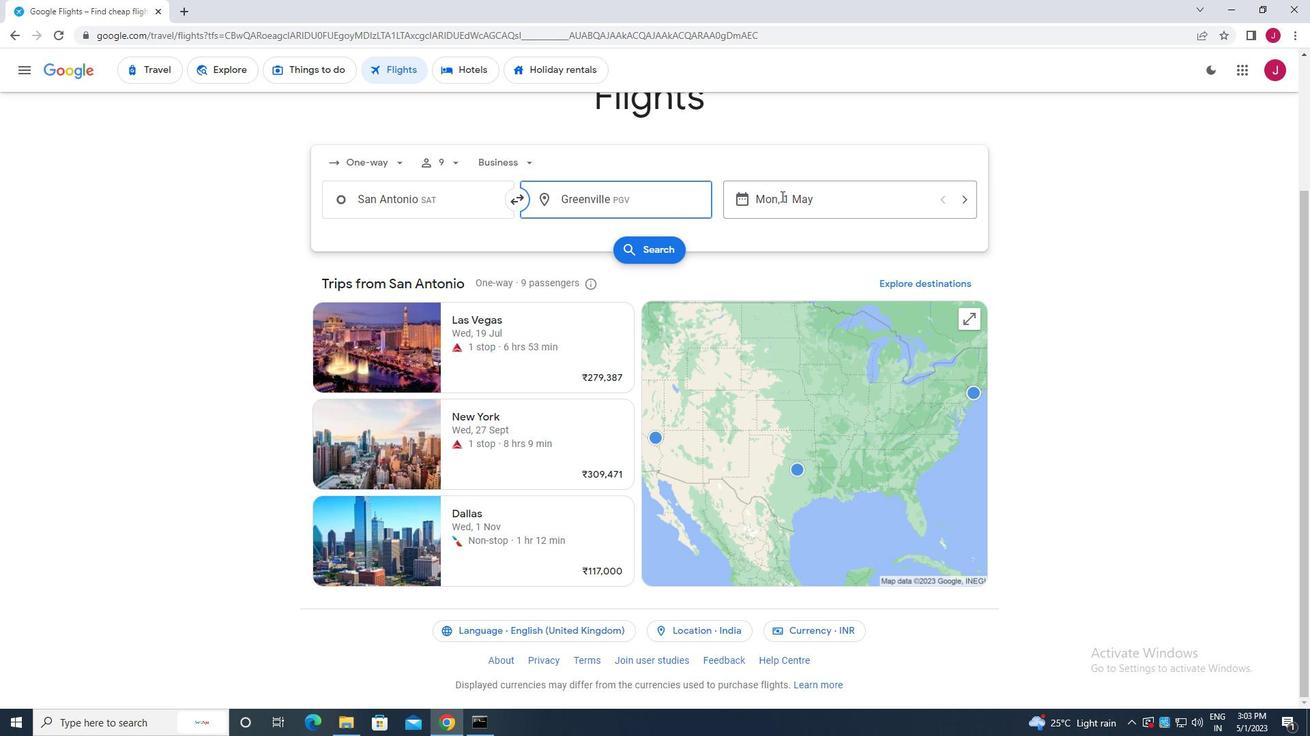 
Action: Mouse moved to (554, 304)
Screenshot: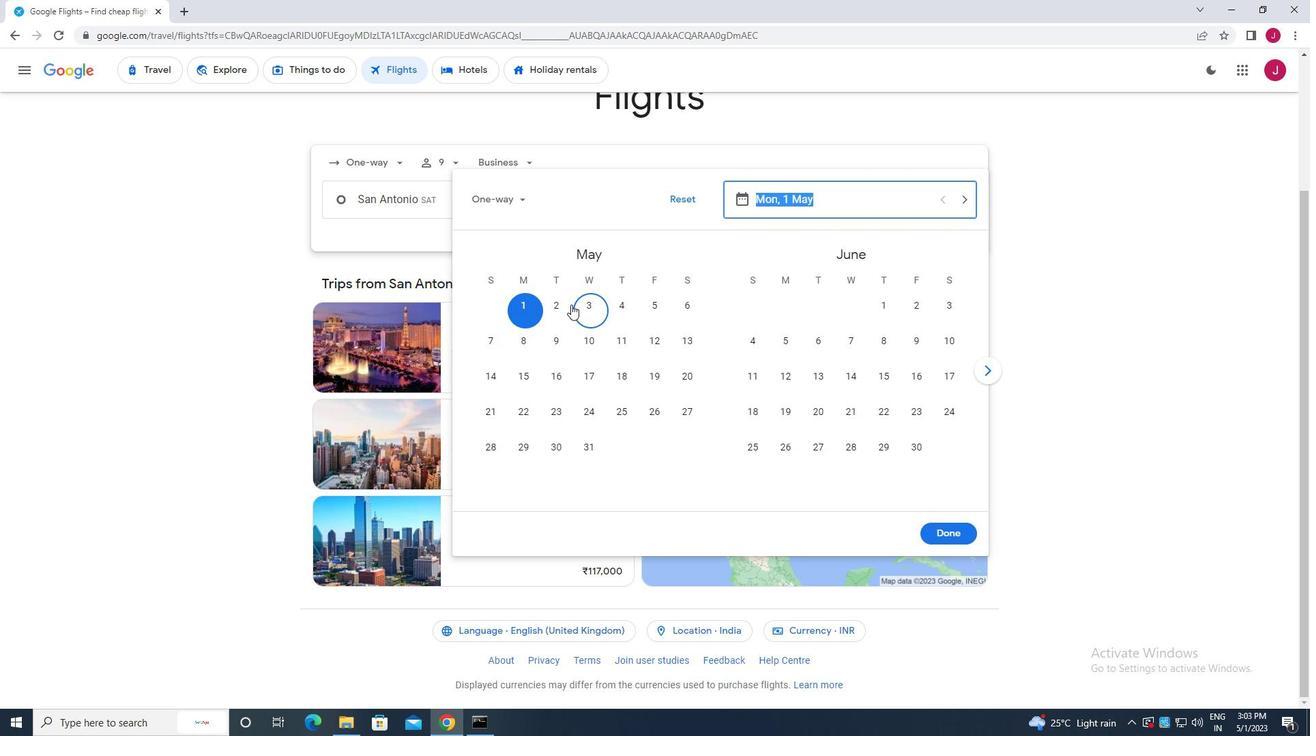 
Action: Mouse pressed left at (554, 304)
Screenshot: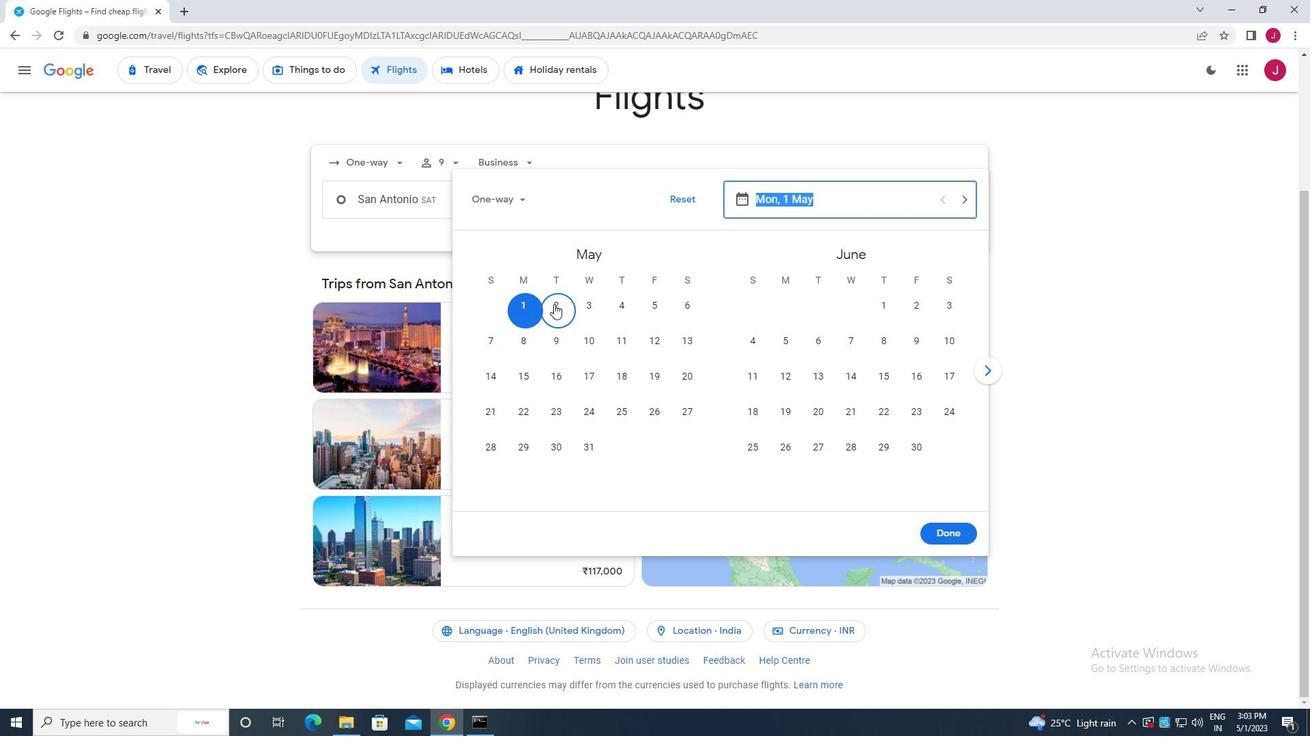 
Action: Mouse moved to (943, 534)
Screenshot: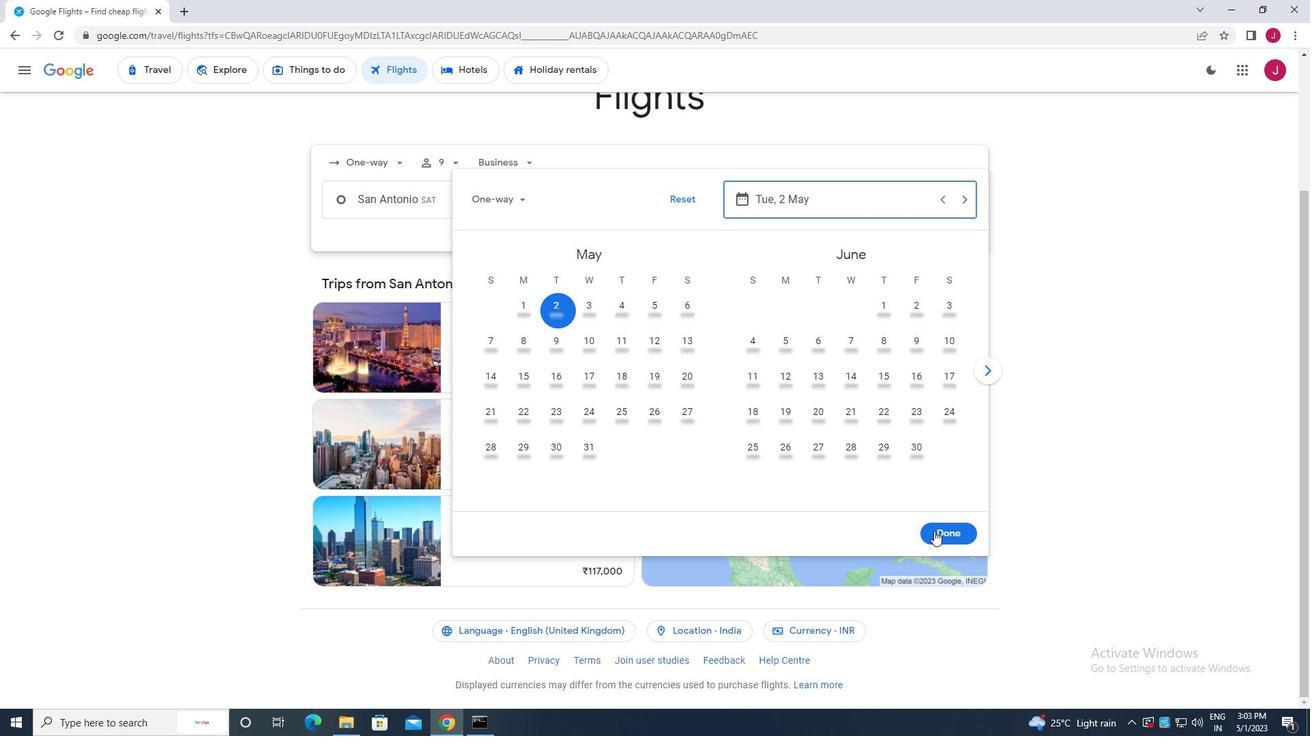 
Action: Mouse pressed left at (943, 534)
Screenshot: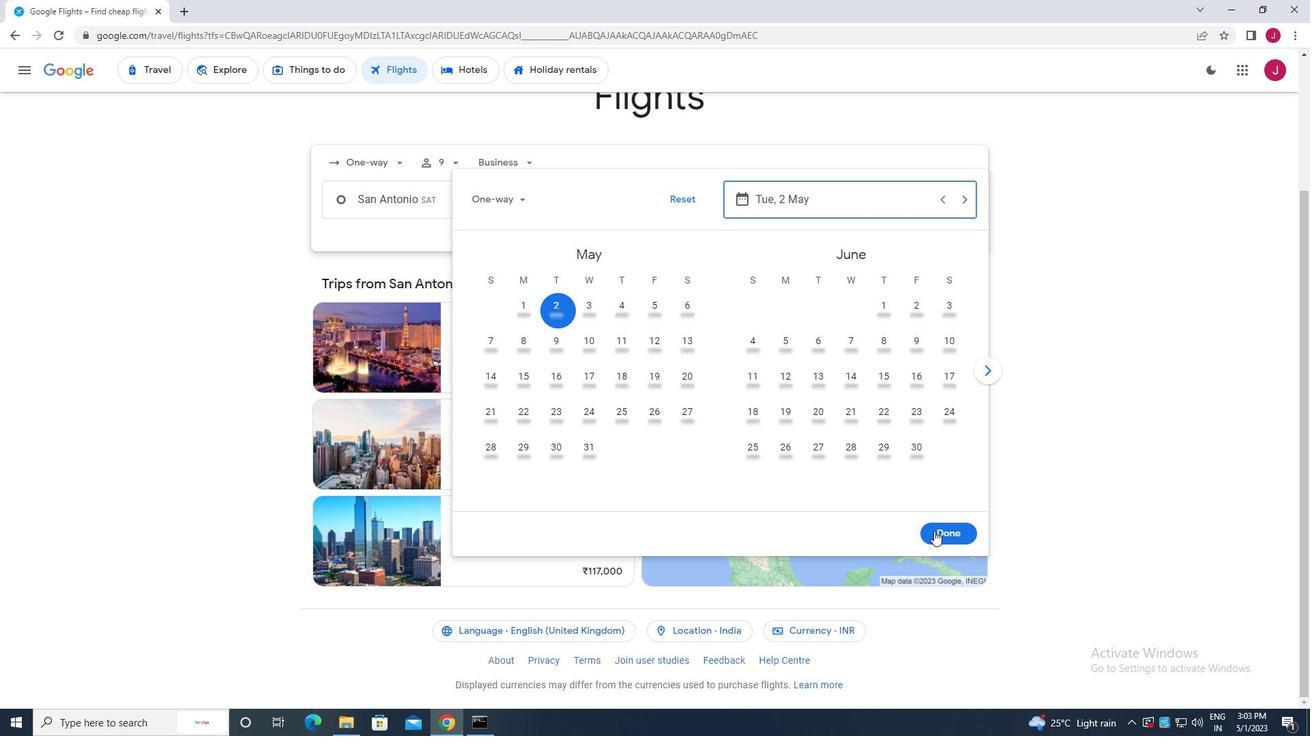 
Action: Mouse moved to (655, 249)
Screenshot: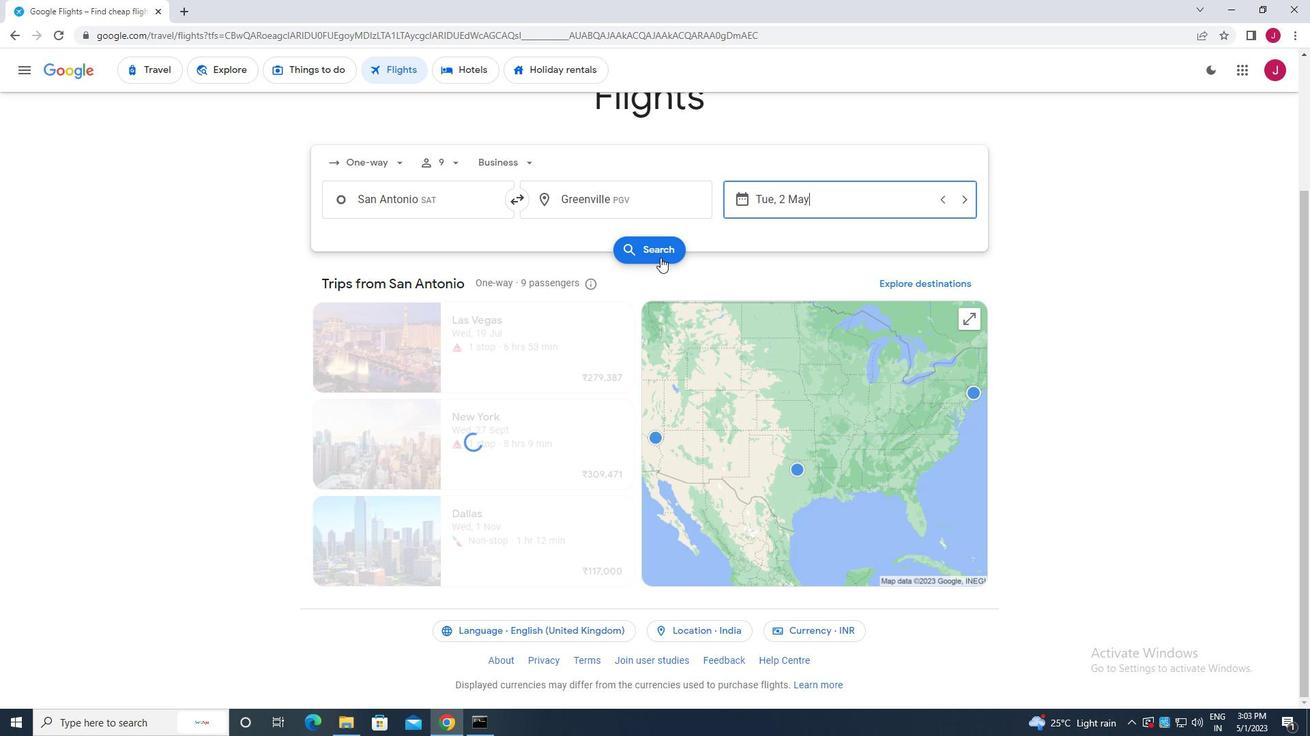 
Action: Mouse pressed left at (655, 249)
Screenshot: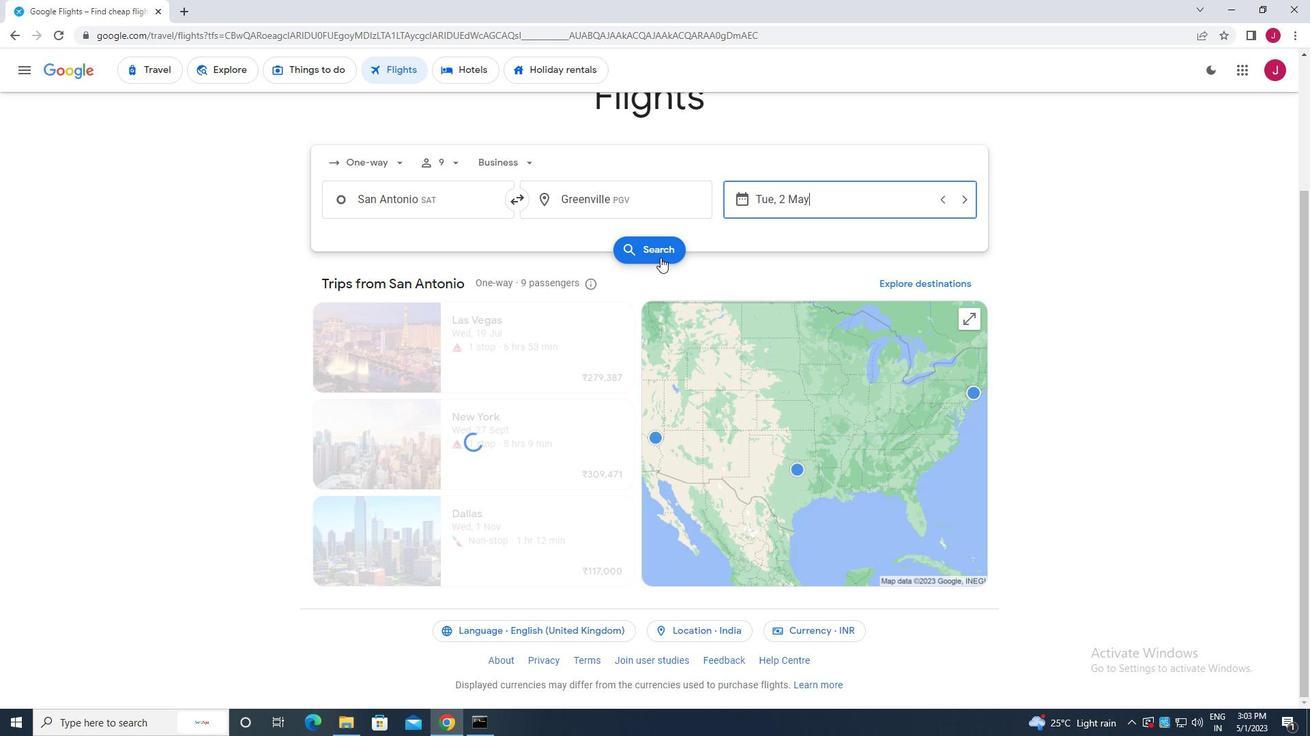 
Action: Mouse moved to (343, 192)
Screenshot: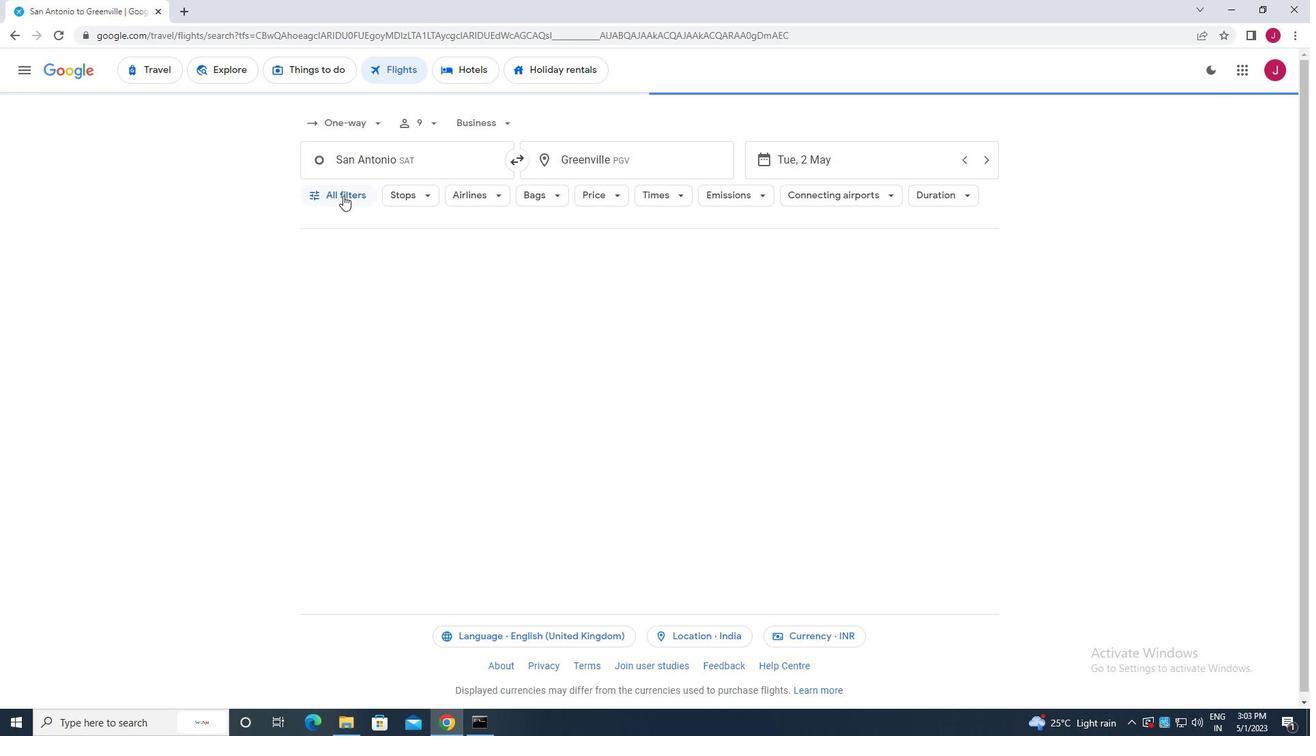 
Action: Mouse pressed left at (343, 192)
Screenshot: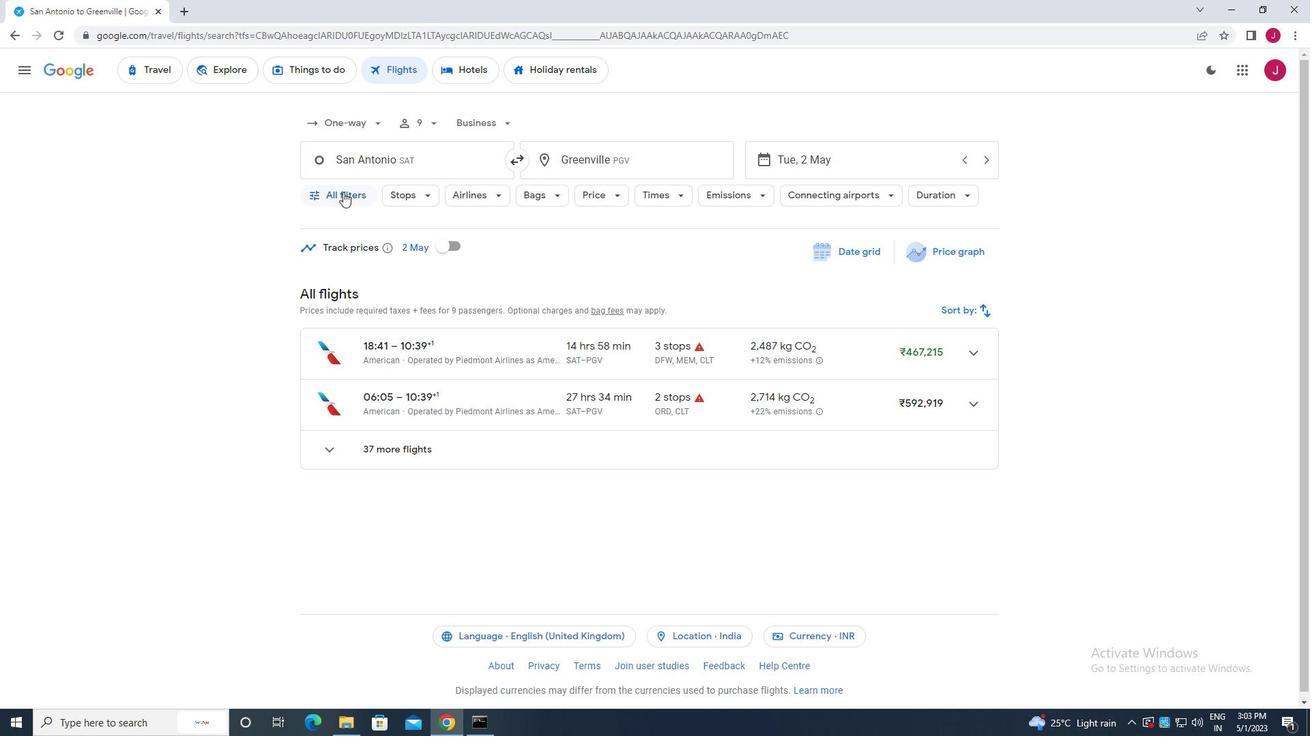 
Action: Mouse moved to (367, 248)
Screenshot: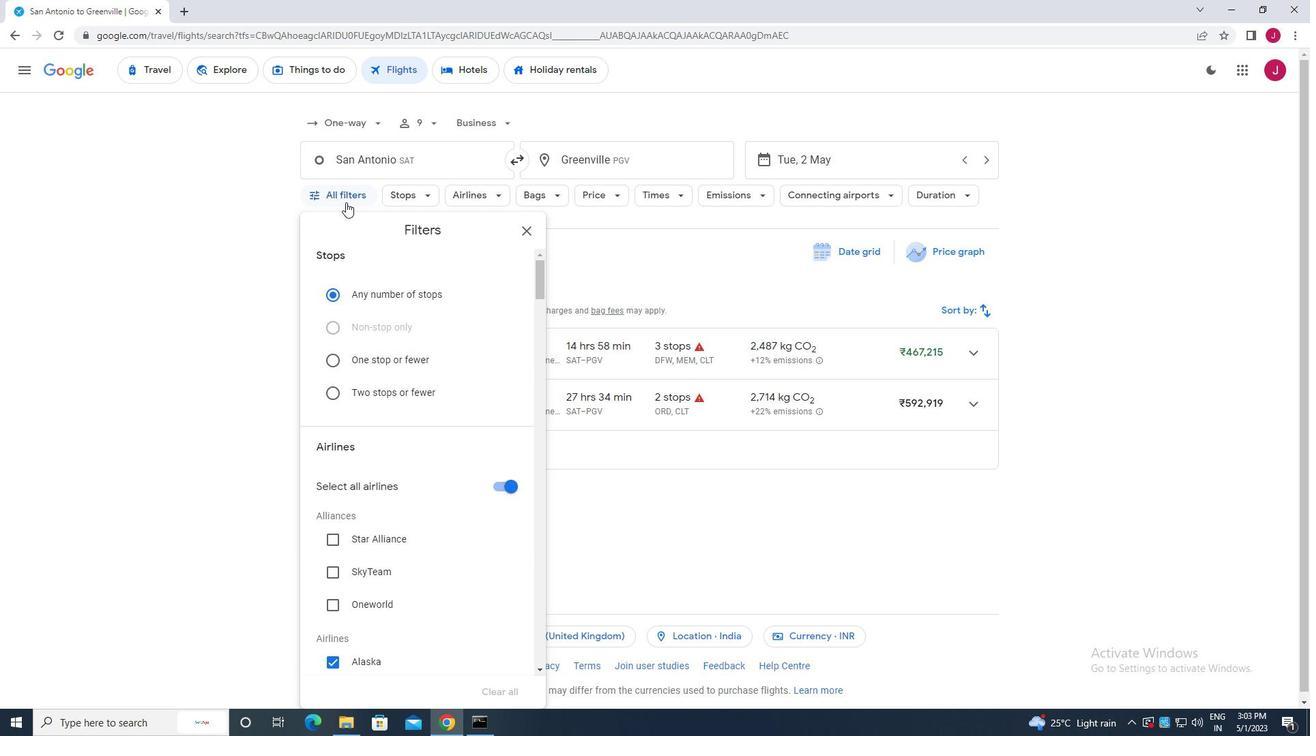 
Action: Mouse scrolled (367, 247) with delta (0, 0)
Screenshot: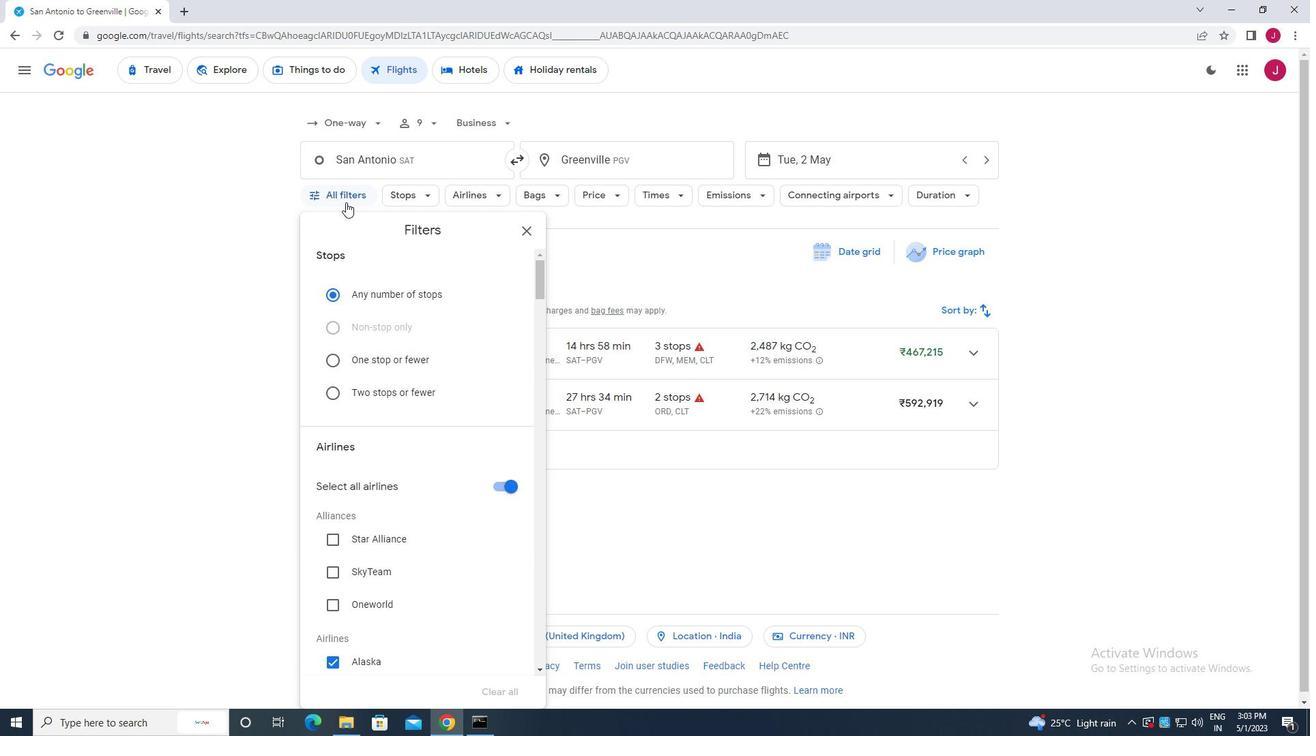 
Action: Mouse moved to (369, 258)
Screenshot: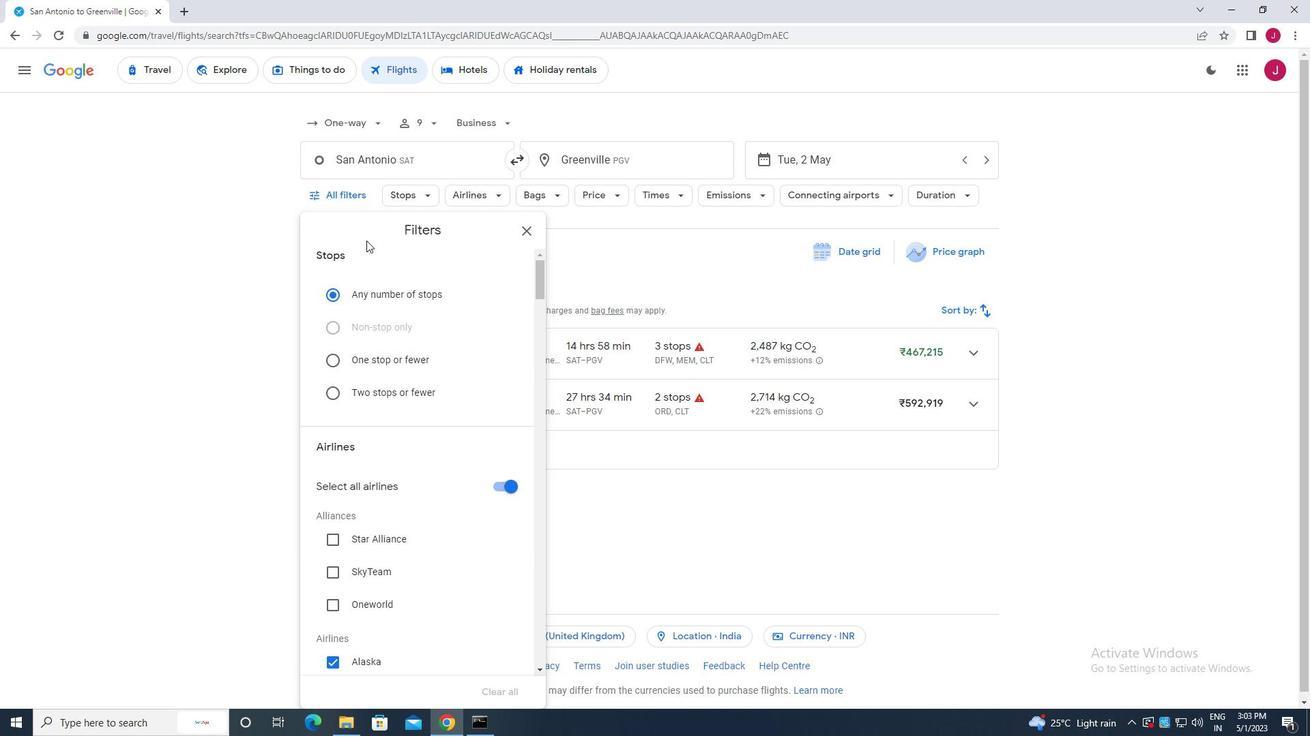 
Action: Mouse scrolled (369, 257) with delta (0, 0)
Screenshot: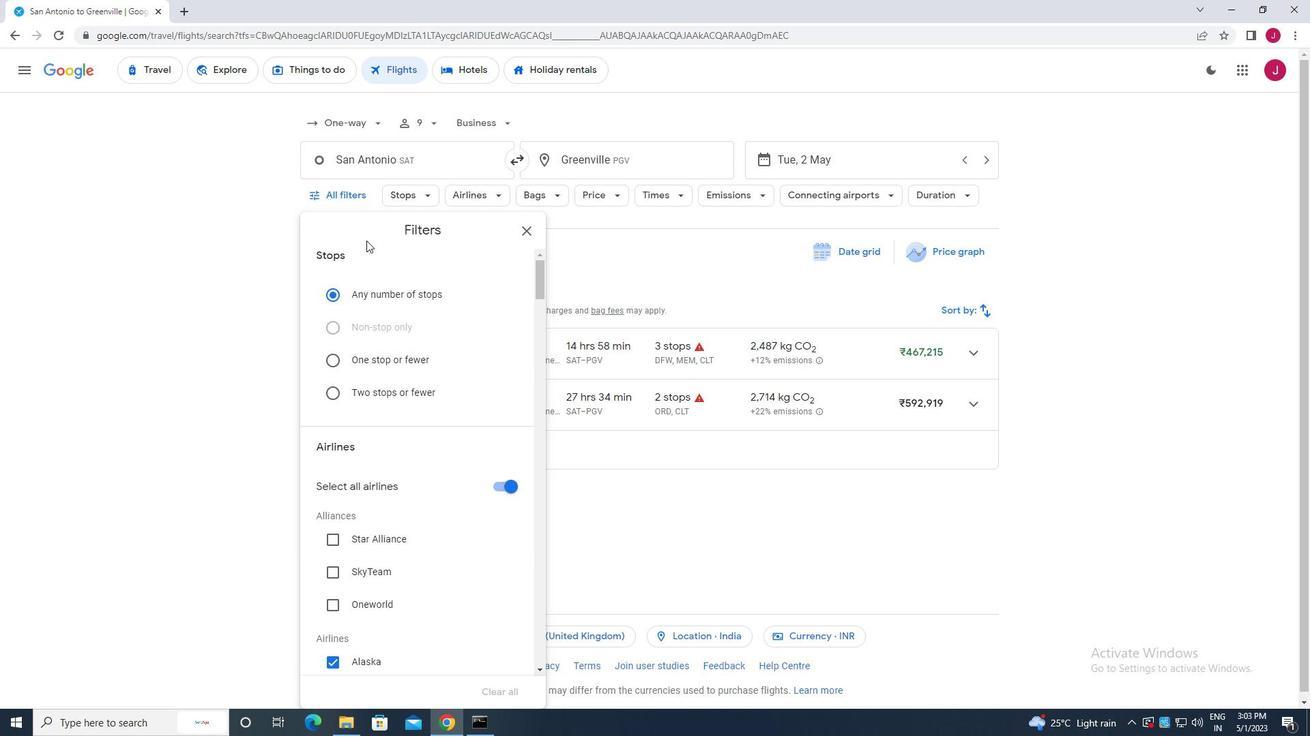
Action: Mouse moved to (371, 262)
Screenshot: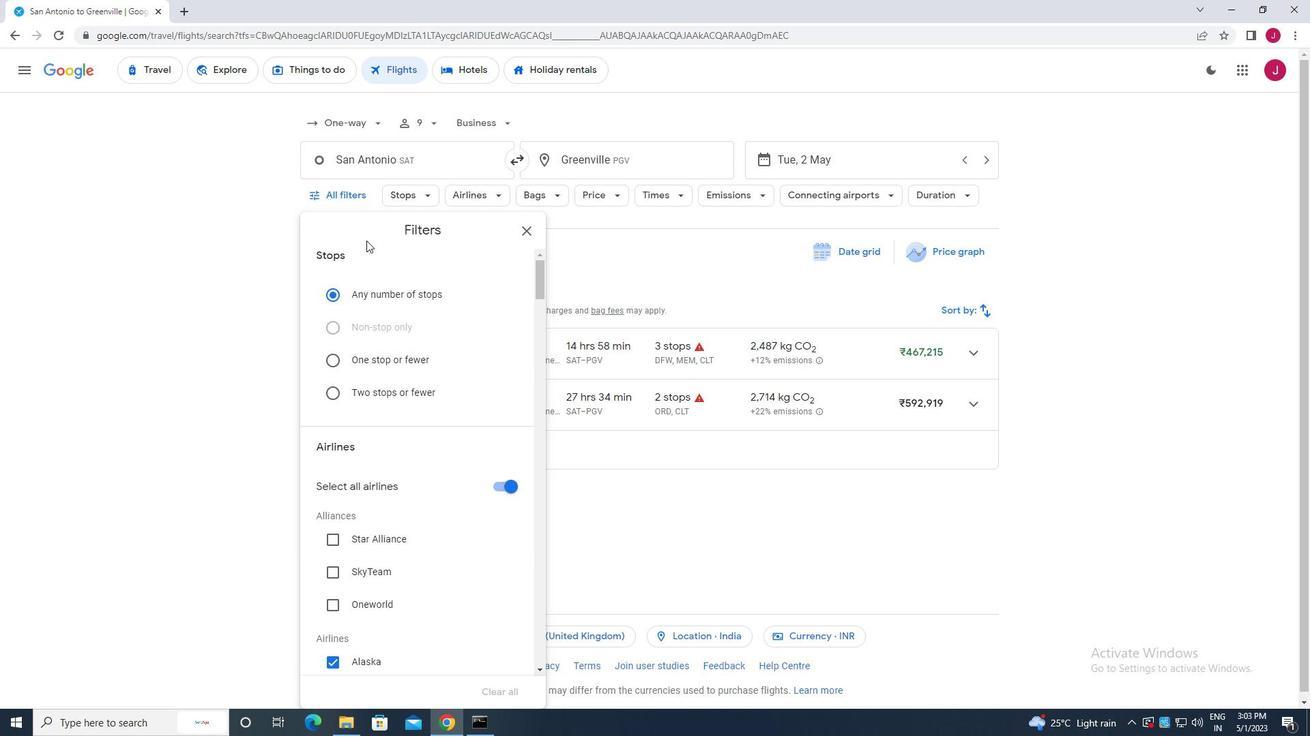 
Action: Mouse scrolled (371, 261) with delta (0, 0)
Screenshot: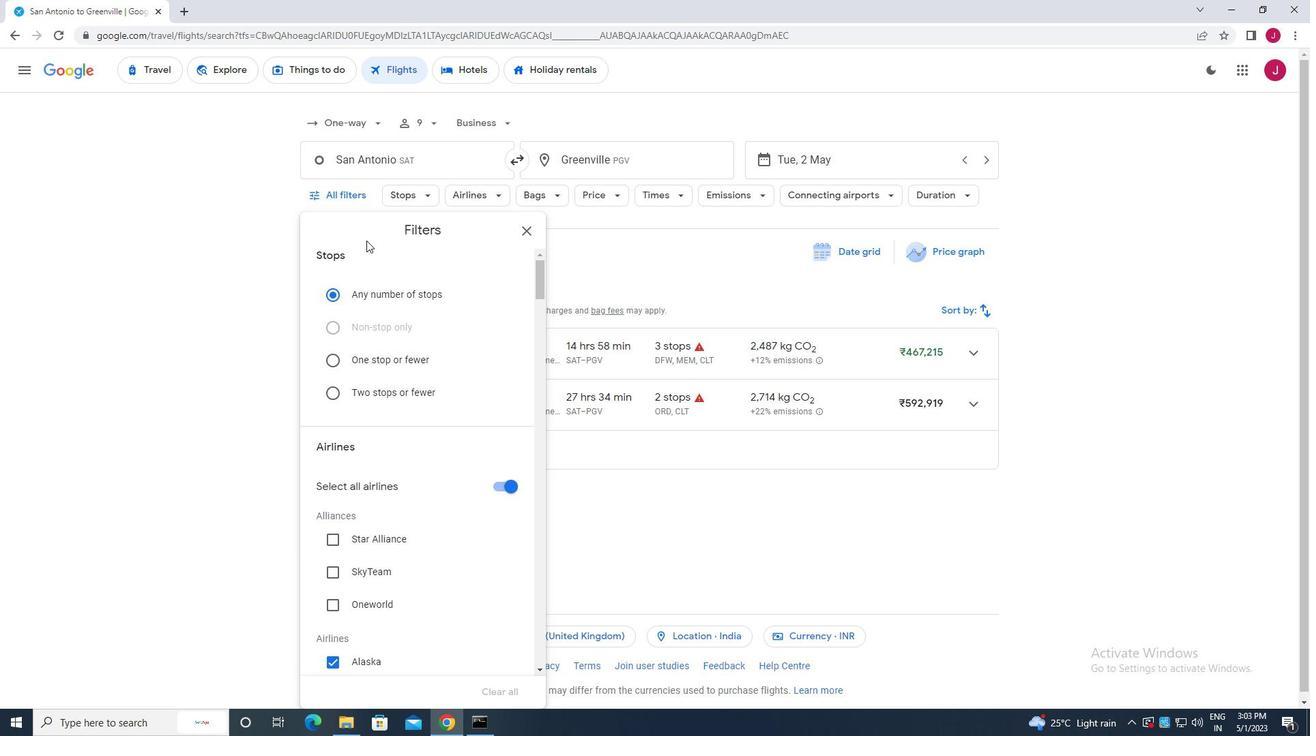 
Action: Mouse moved to (472, 375)
Screenshot: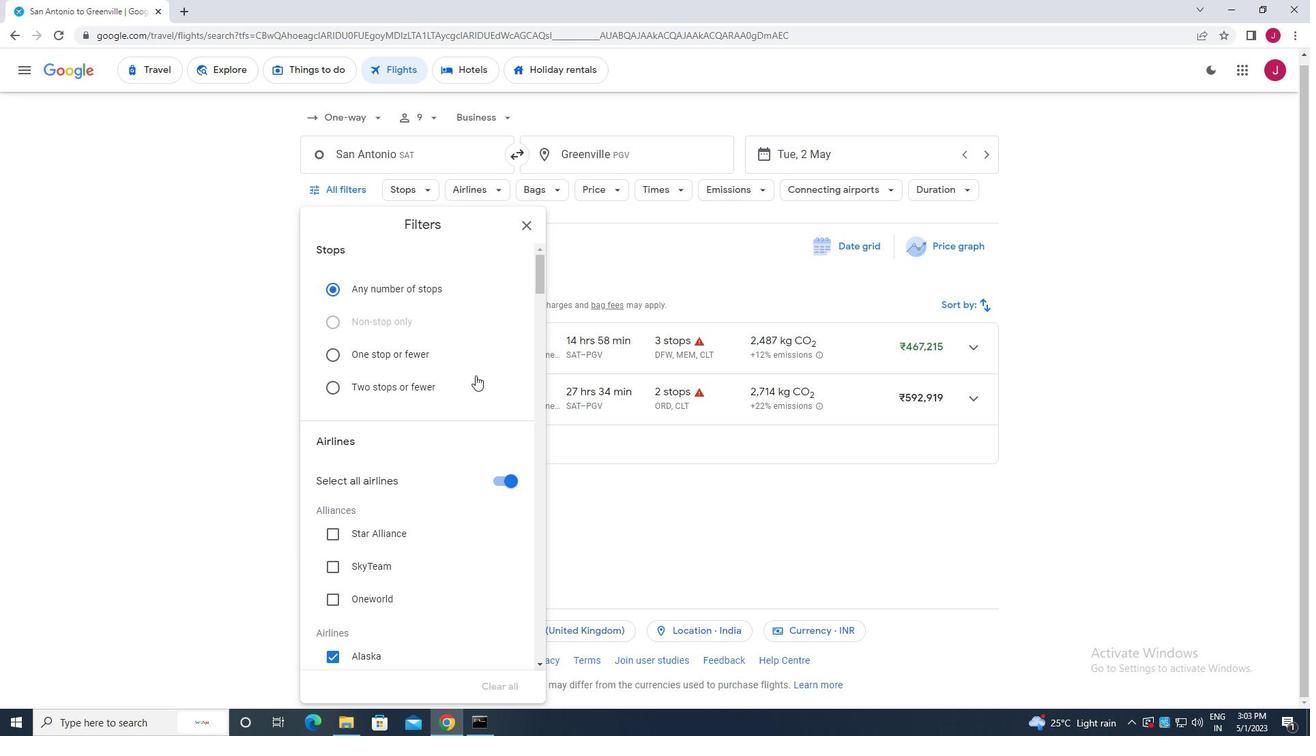 
Action: Mouse scrolled (472, 375) with delta (0, 0)
Screenshot: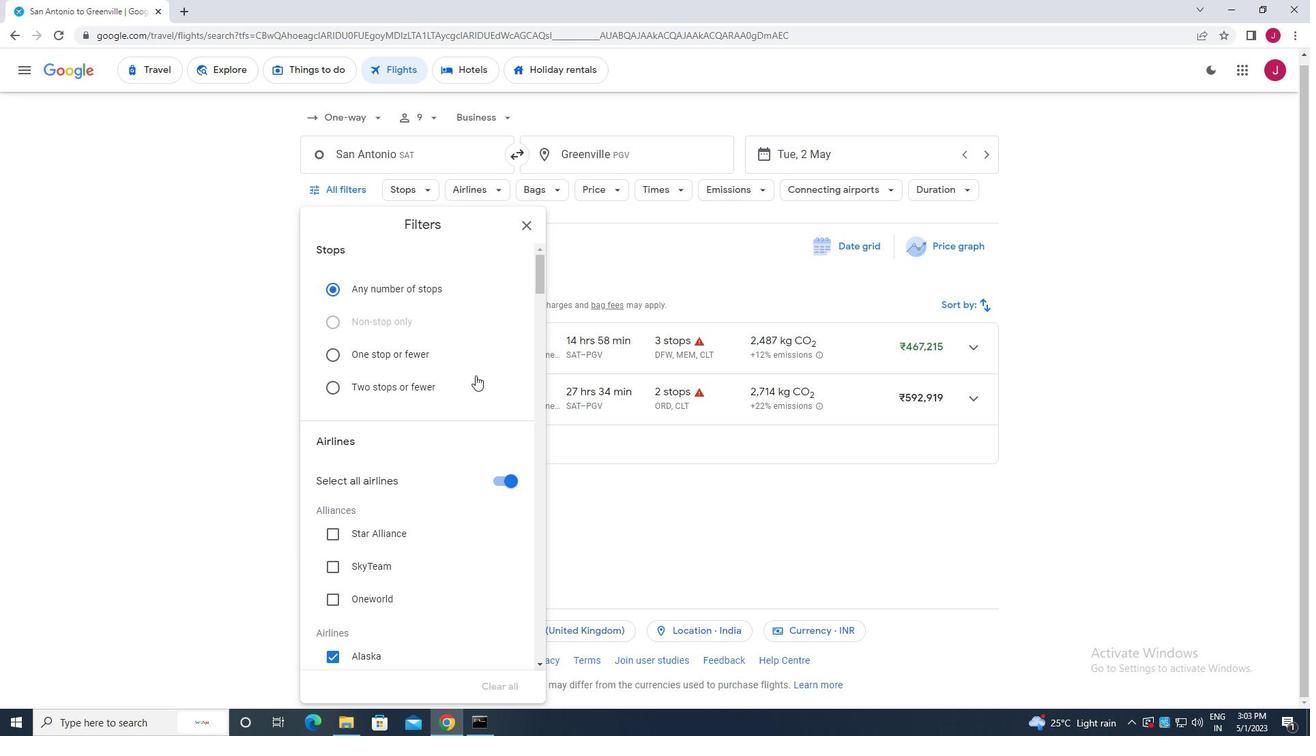 
Action: Mouse moved to (468, 370)
Screenshot: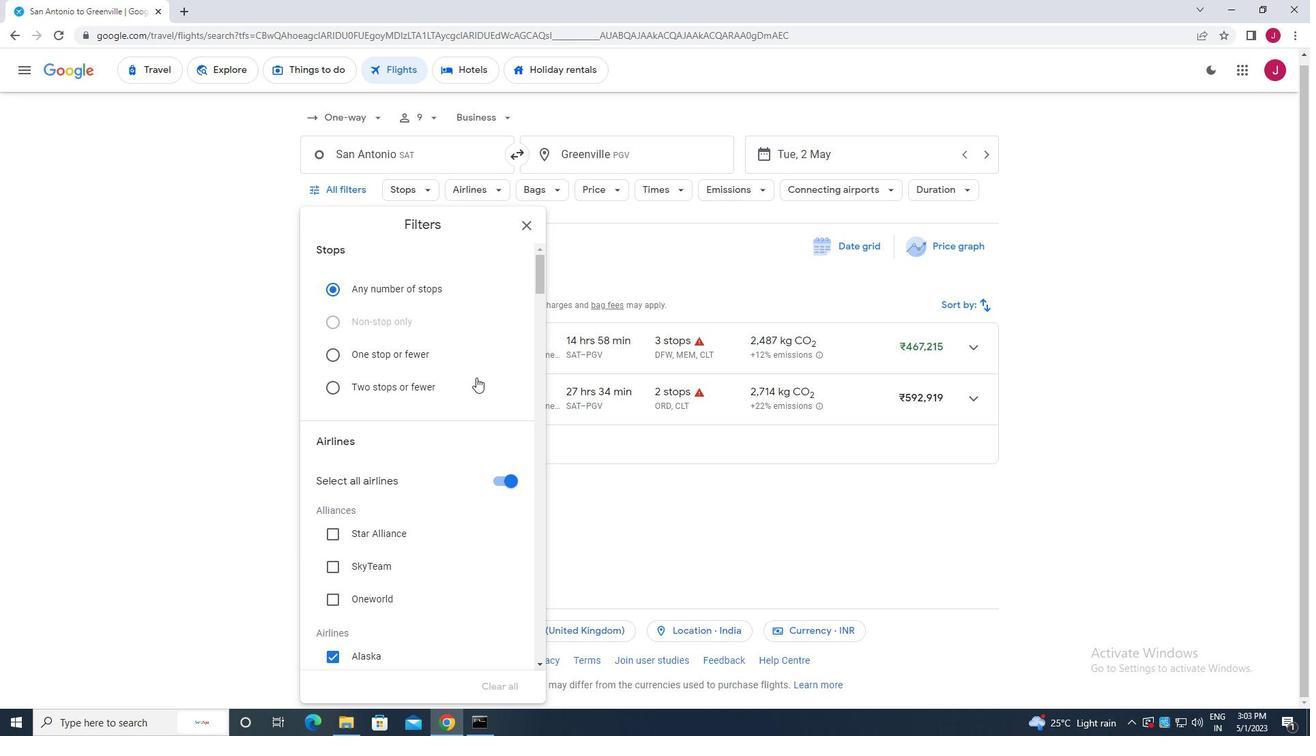 
Action: Mouse scrolled (468, 369) with delta (0, 0)
Screenshot: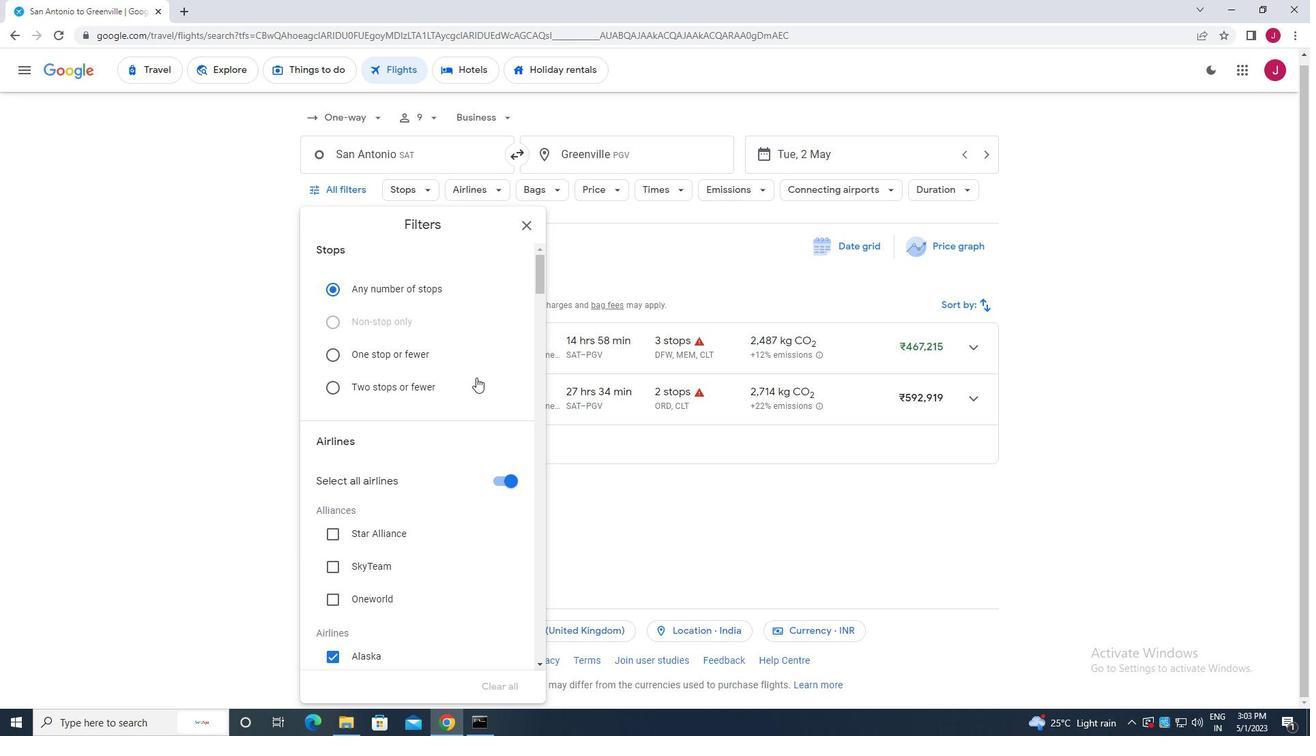 
Action: Mouse moved to (494, 341)
Screenshot: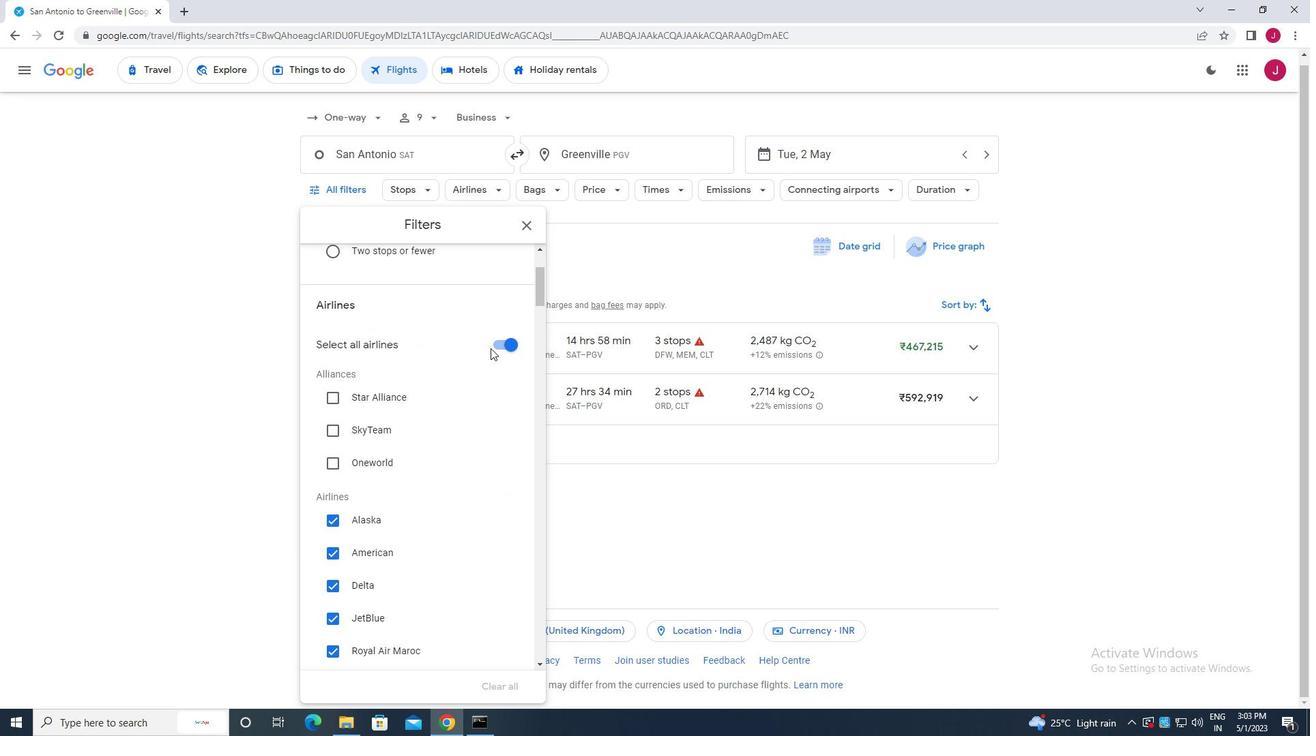 
Action: Mouse pressed left at (494, 341)
Screenshot: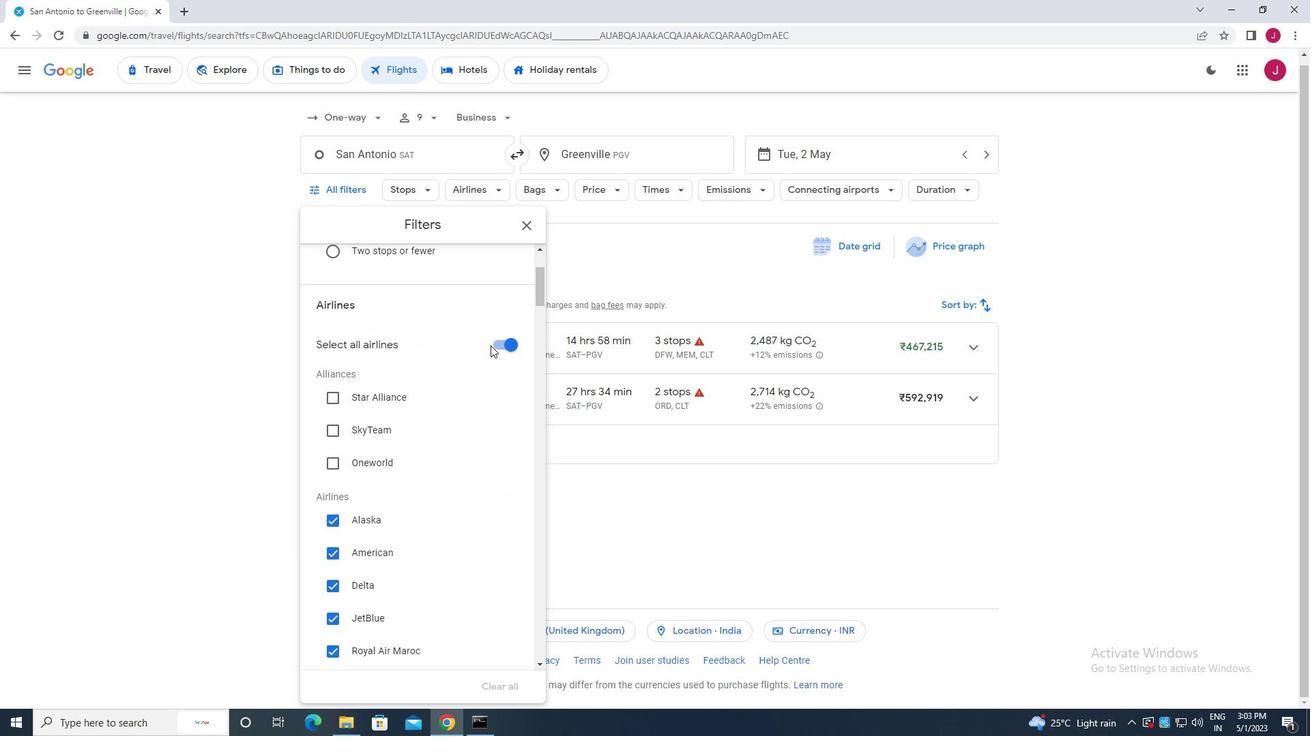 
Action: Mouse moved to (446, 347)
Screenshot: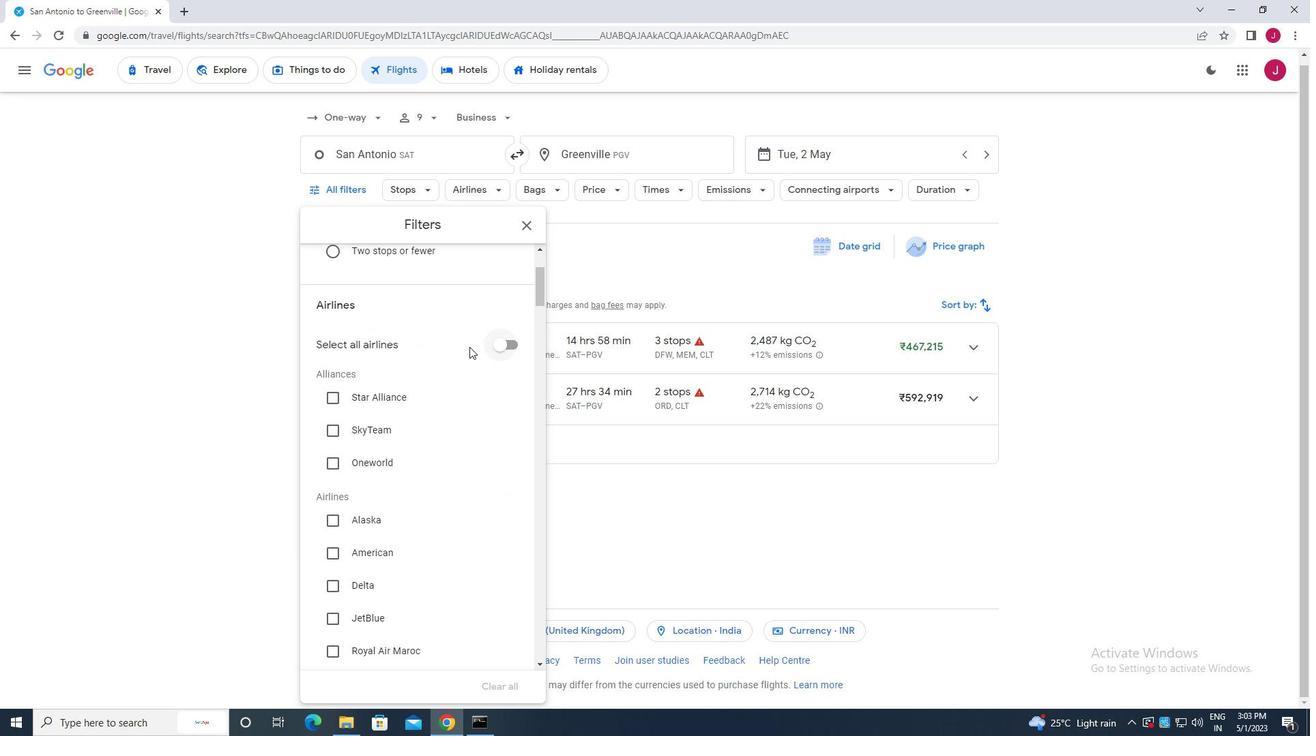 
Action: Mouse scrolled (446, 347) with delta (0, 0)
Screenshot: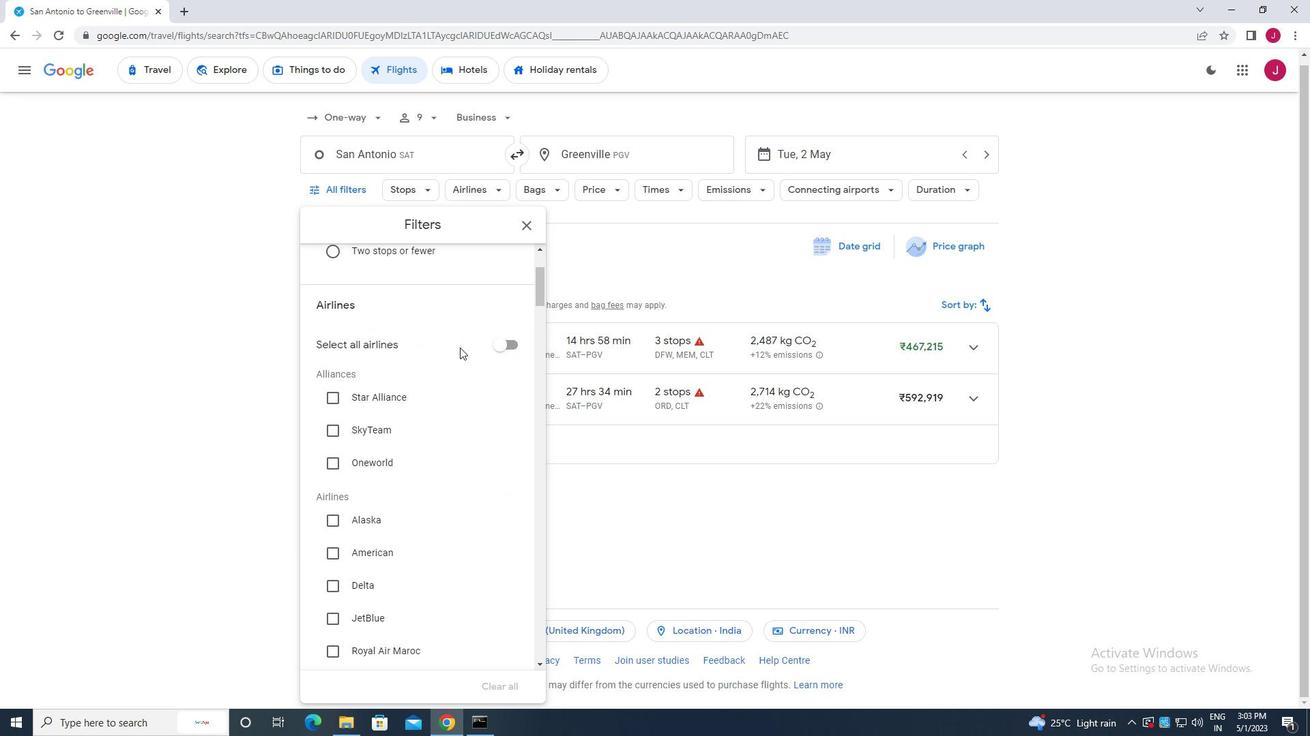 
Action: Mouse scrolled (446, 347) with delta (0, 0)
Screenshot: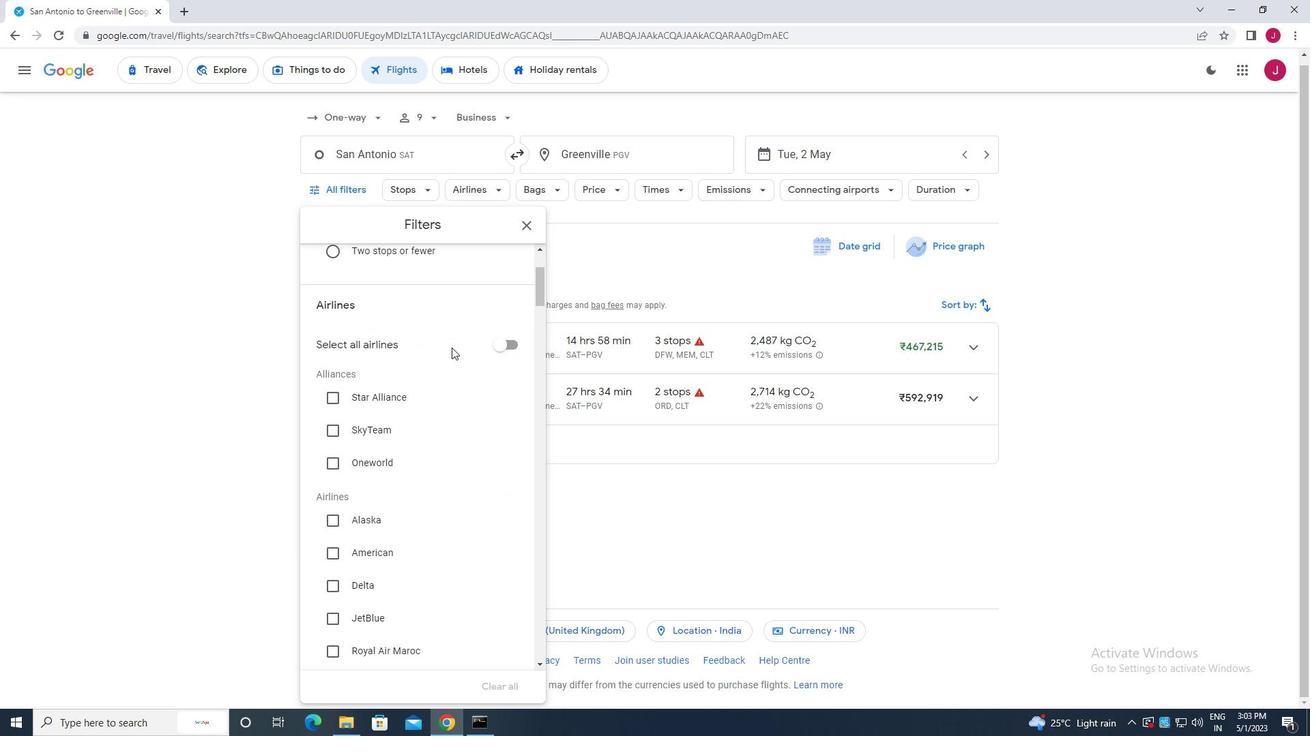 
Action: Mouse scrolled (446, 347) with delta (0, 0)
Screenshot: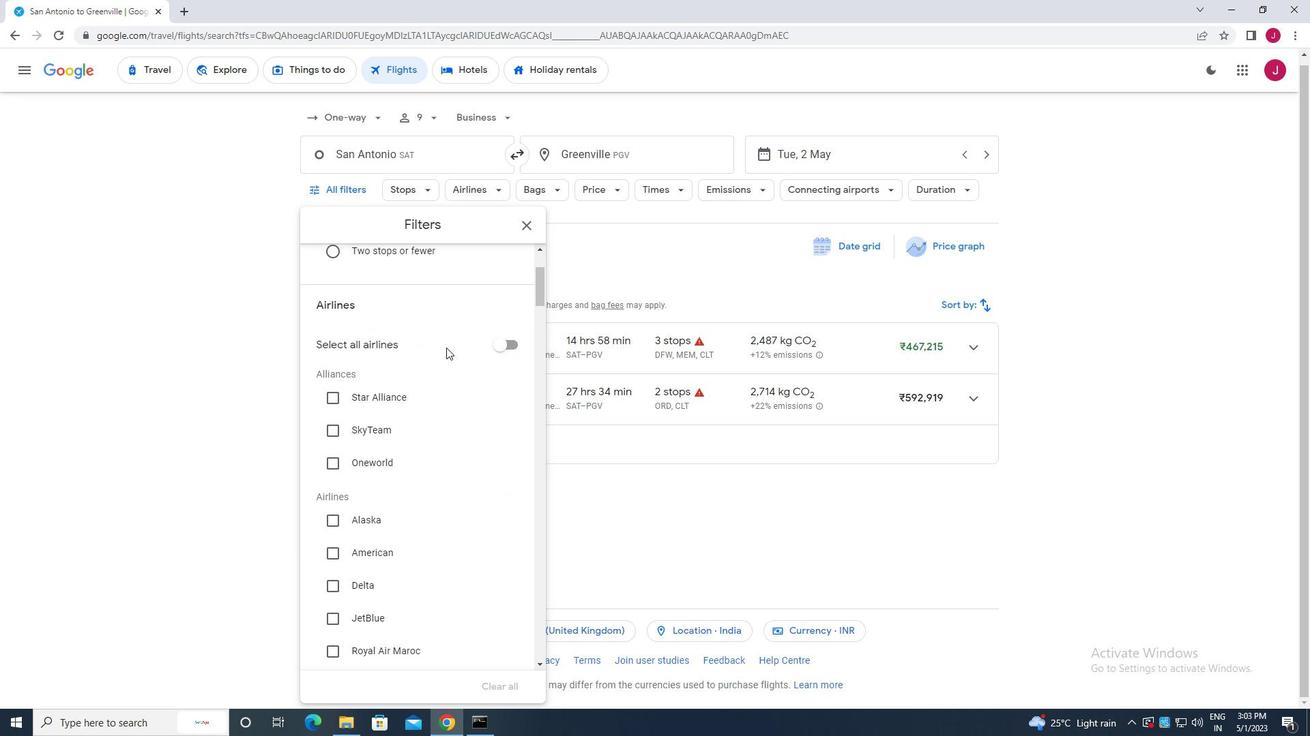 
Action: Mouse moved to (332, 317)
Screenshot: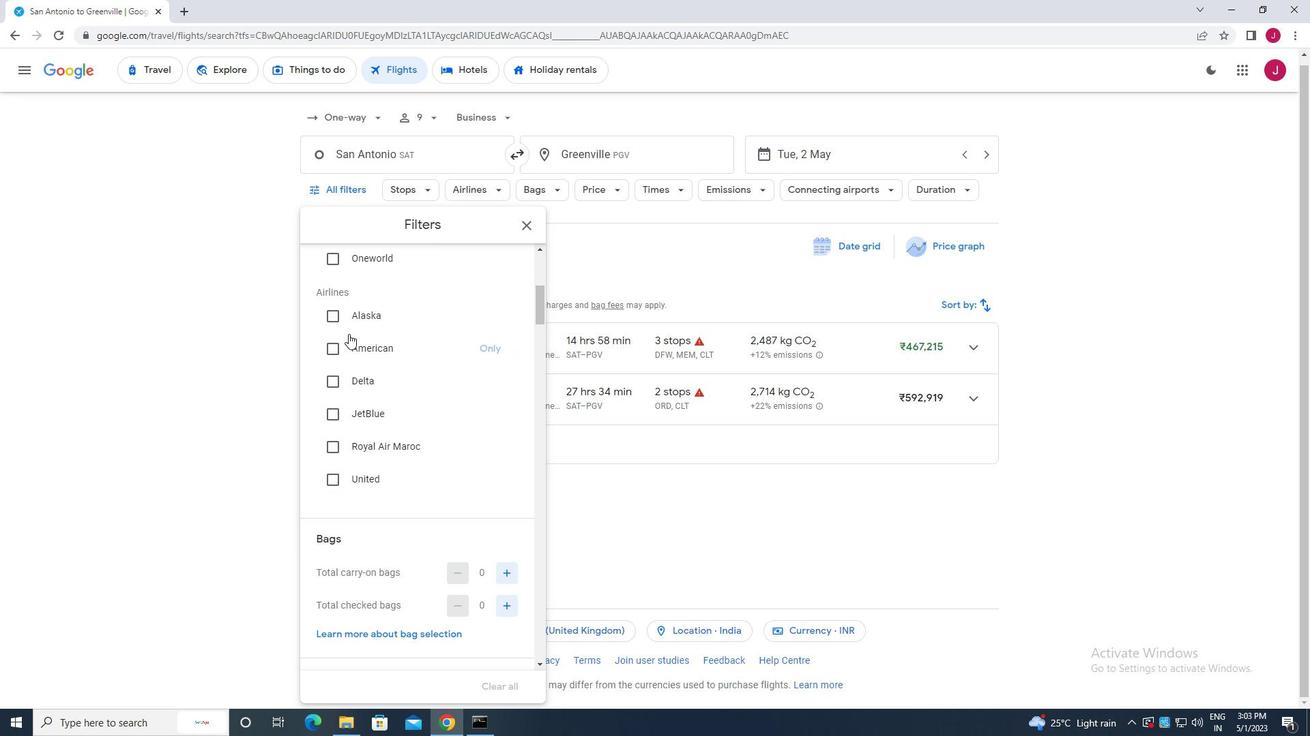 
Action: Mouse pressed left at (332, 317)
Screenshot: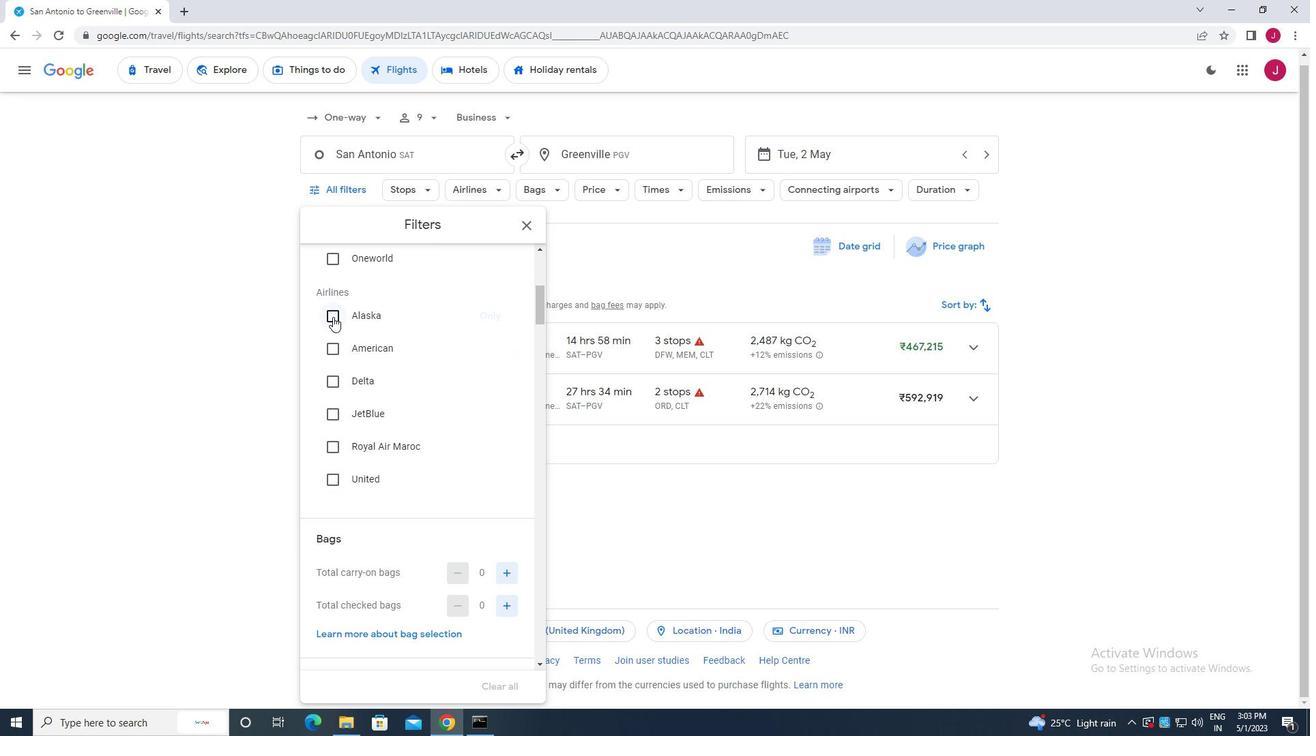 
Action: Mouse moved to (423, 350)
Screenshot: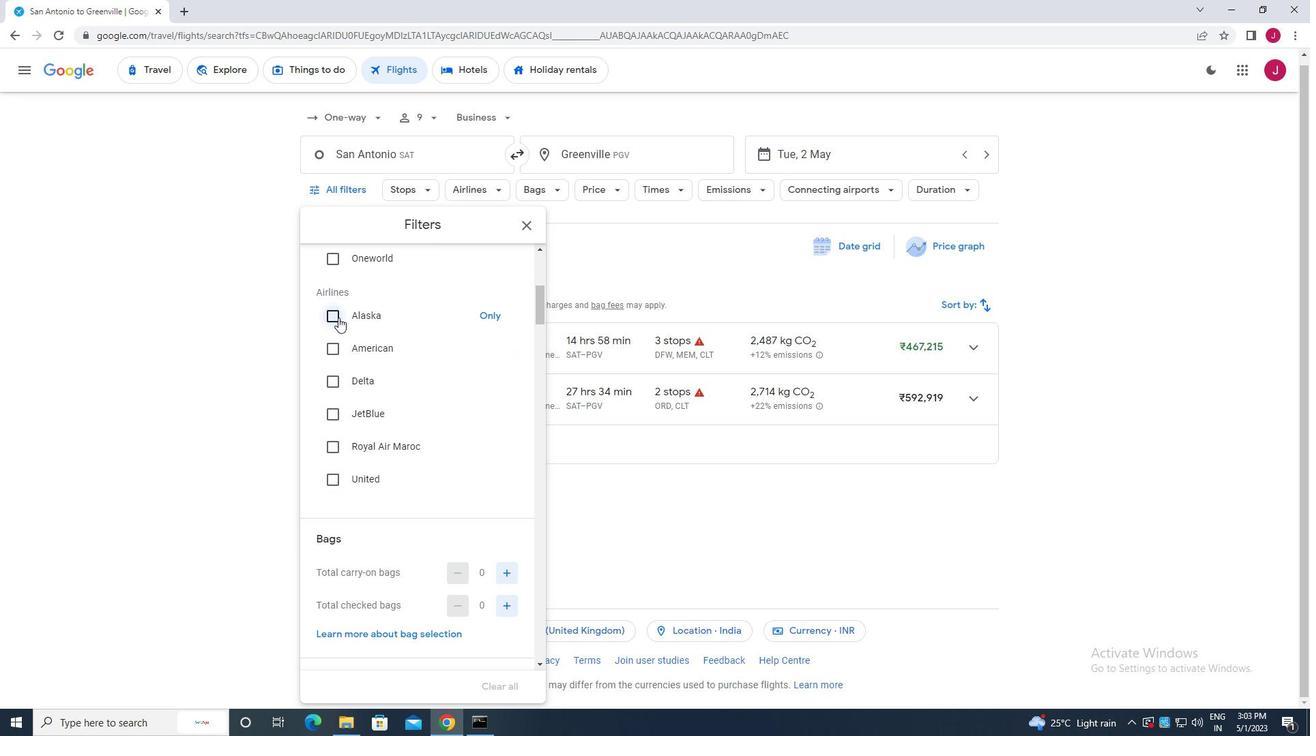 
Action: Mouse scrolled (423, 349) with delta (0, 0)
Screenshot: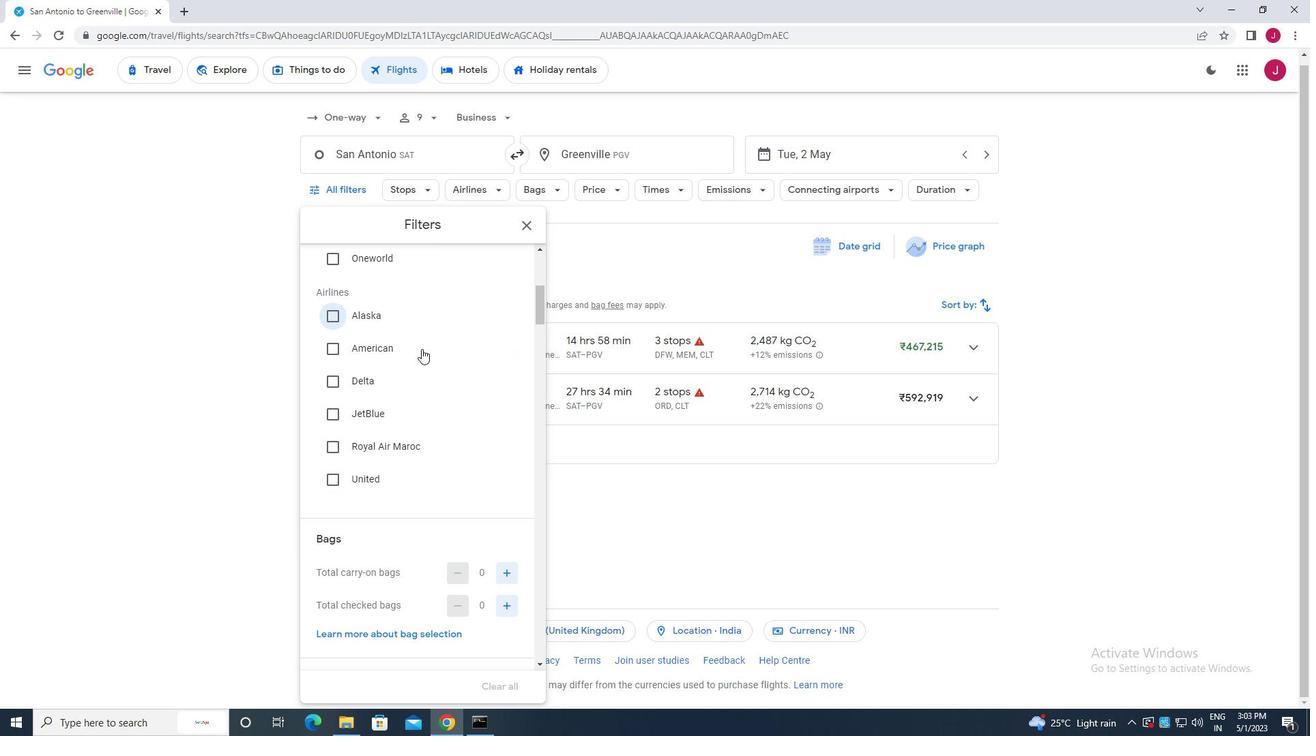
Action: Mouse scrolled (423, 349) with delta (0, 0)
Screenshot: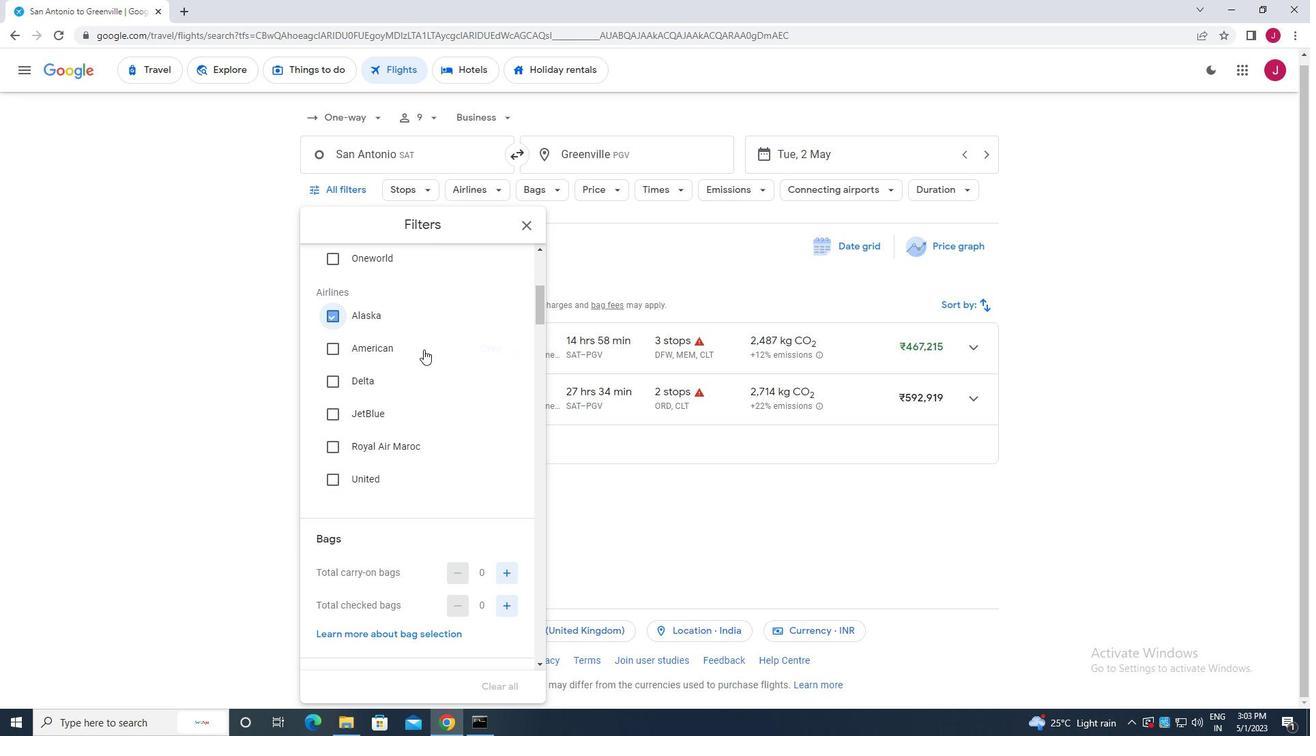 
Action: Mouse scrolled (423, 349) with delta (0, 0)
Screenshot: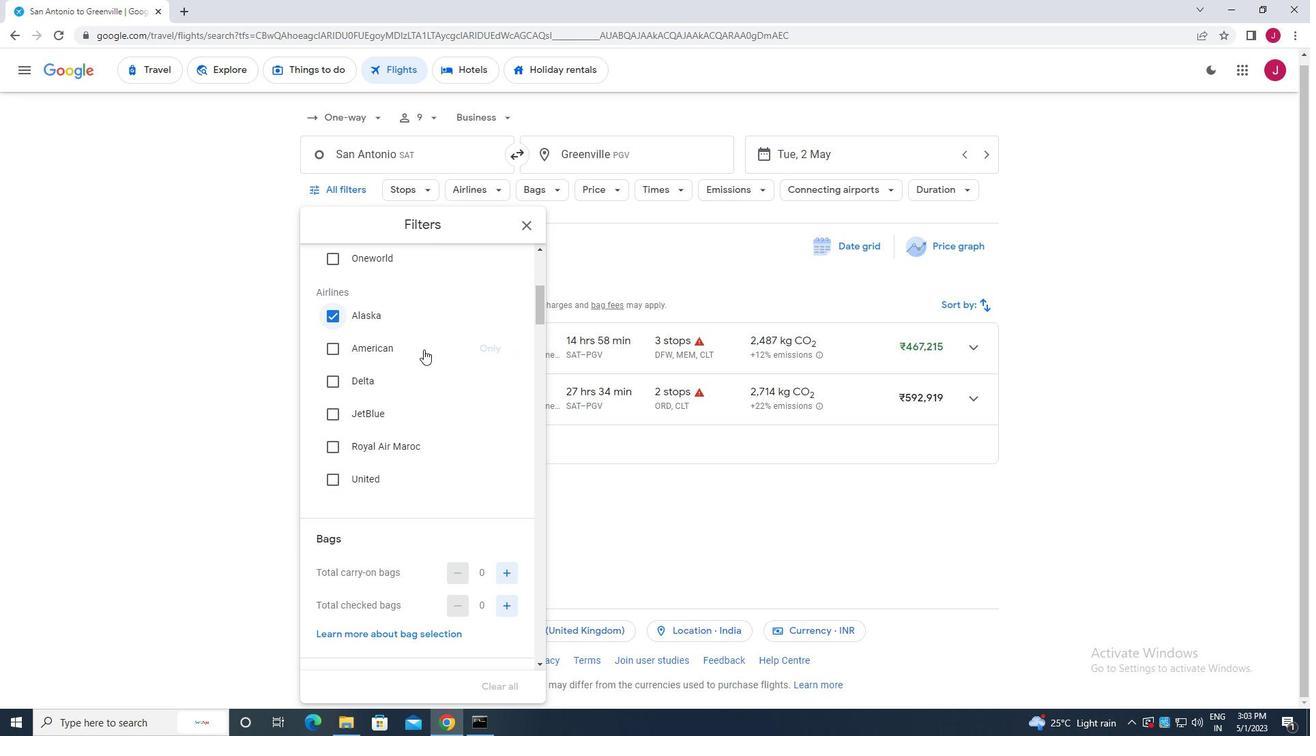 
Action: Mouse scrolled (423, 349) with delta (0, 0)
Screenshot: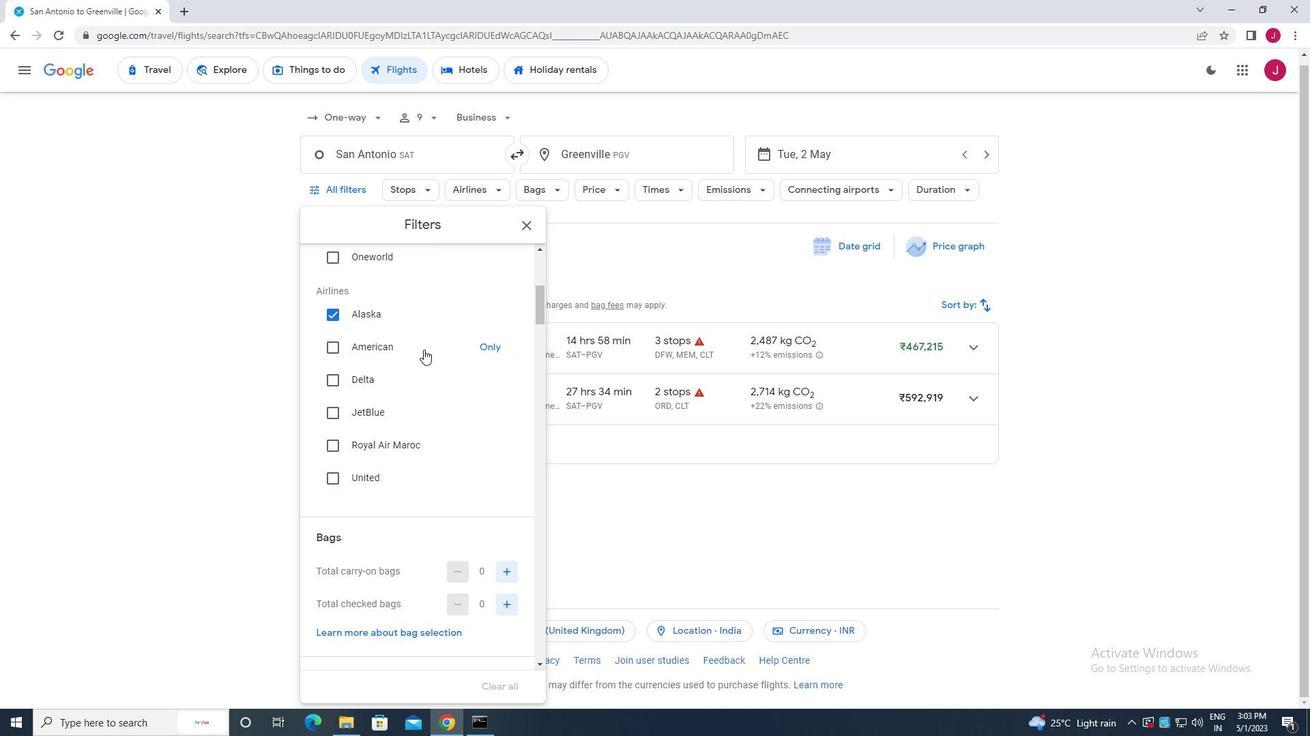 
Action: Mouse moved to (503, 330)
Screenshot: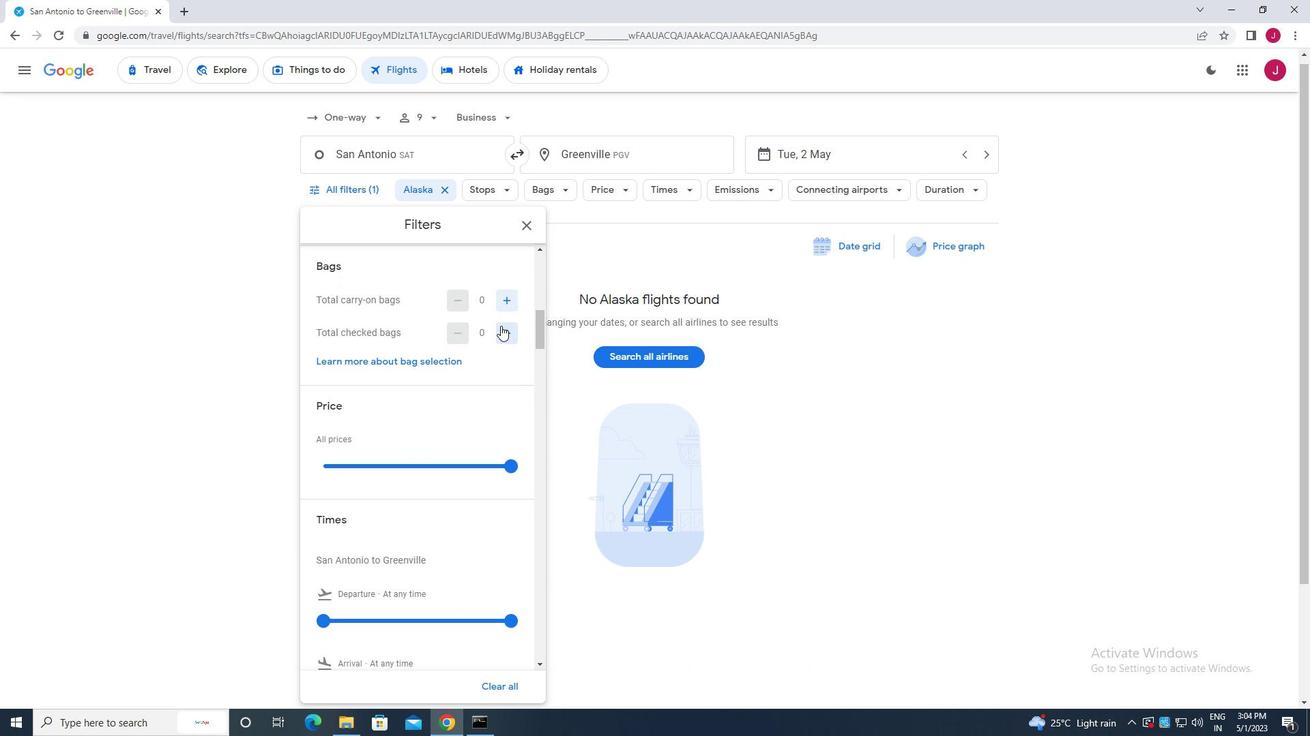 
Action: Mouse pressed left at (503, 330)
Screenshot: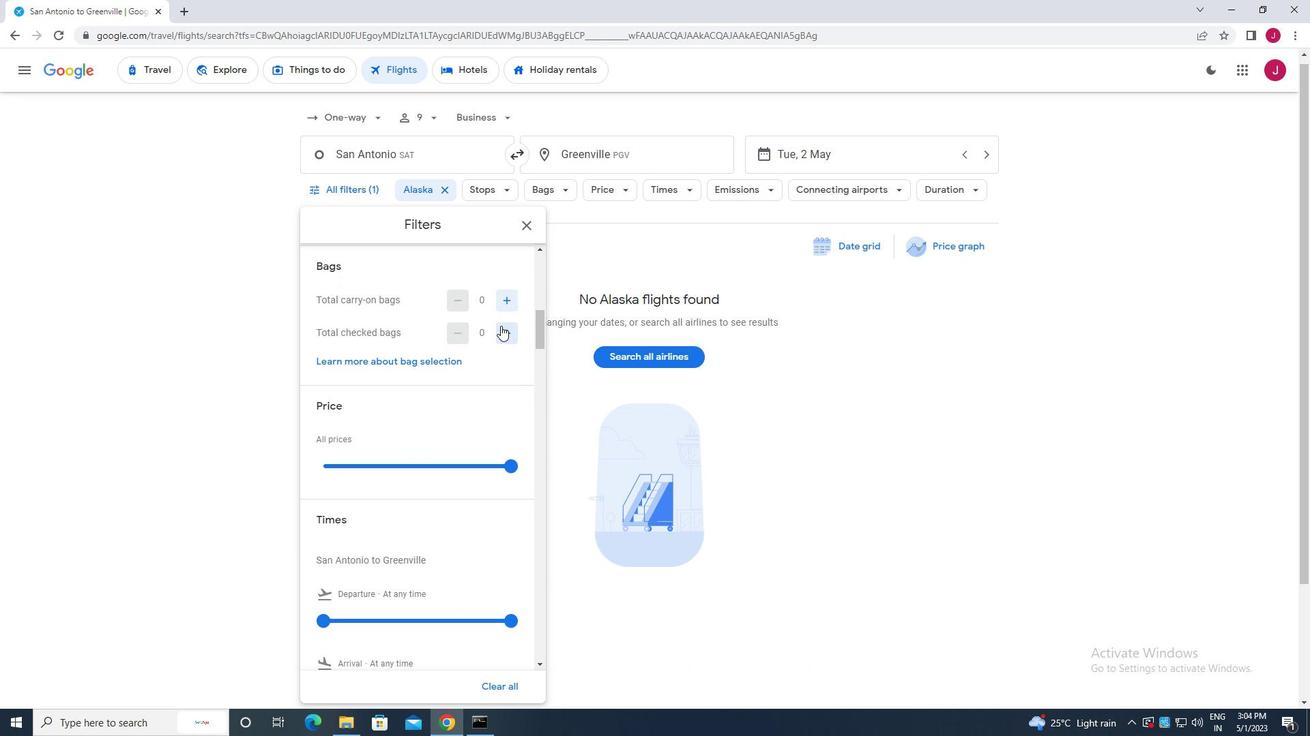 
Action: Mouse pressed left at (503, 330)
Screenshot: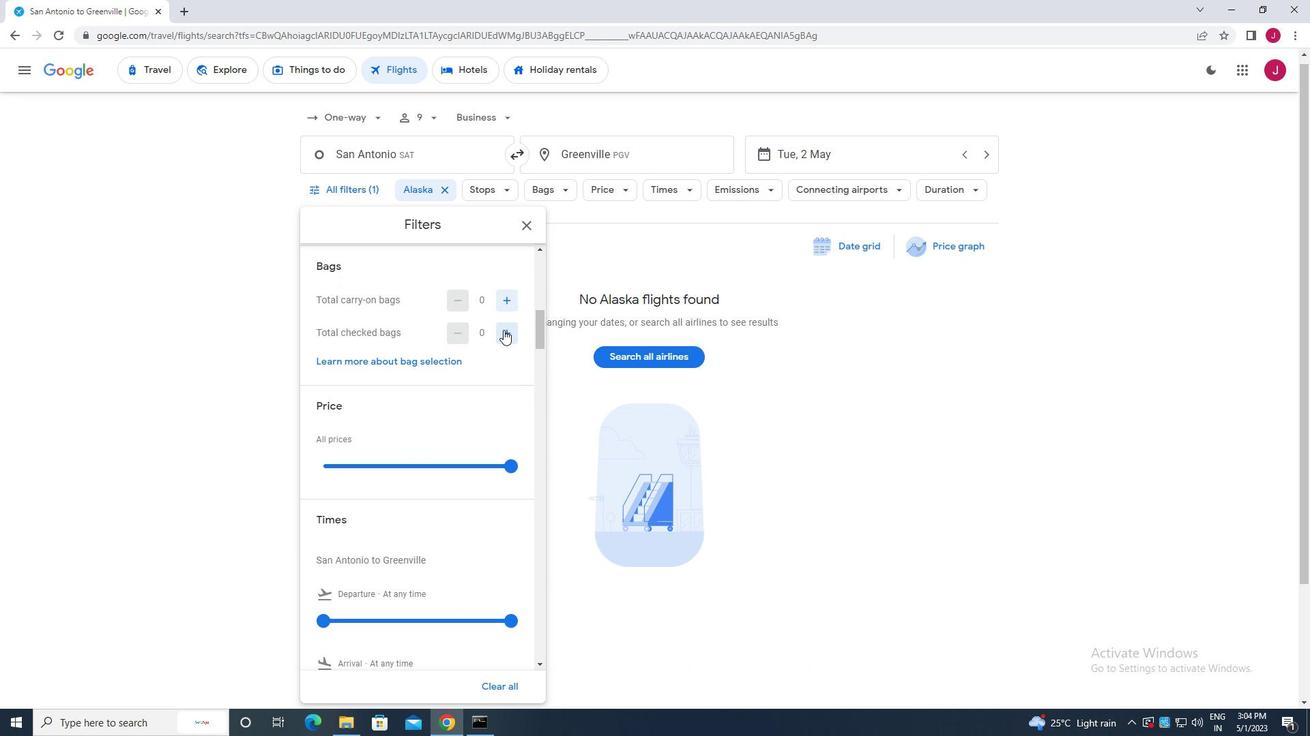 
Action: Mouse moved to (511, 468)
Screenshot: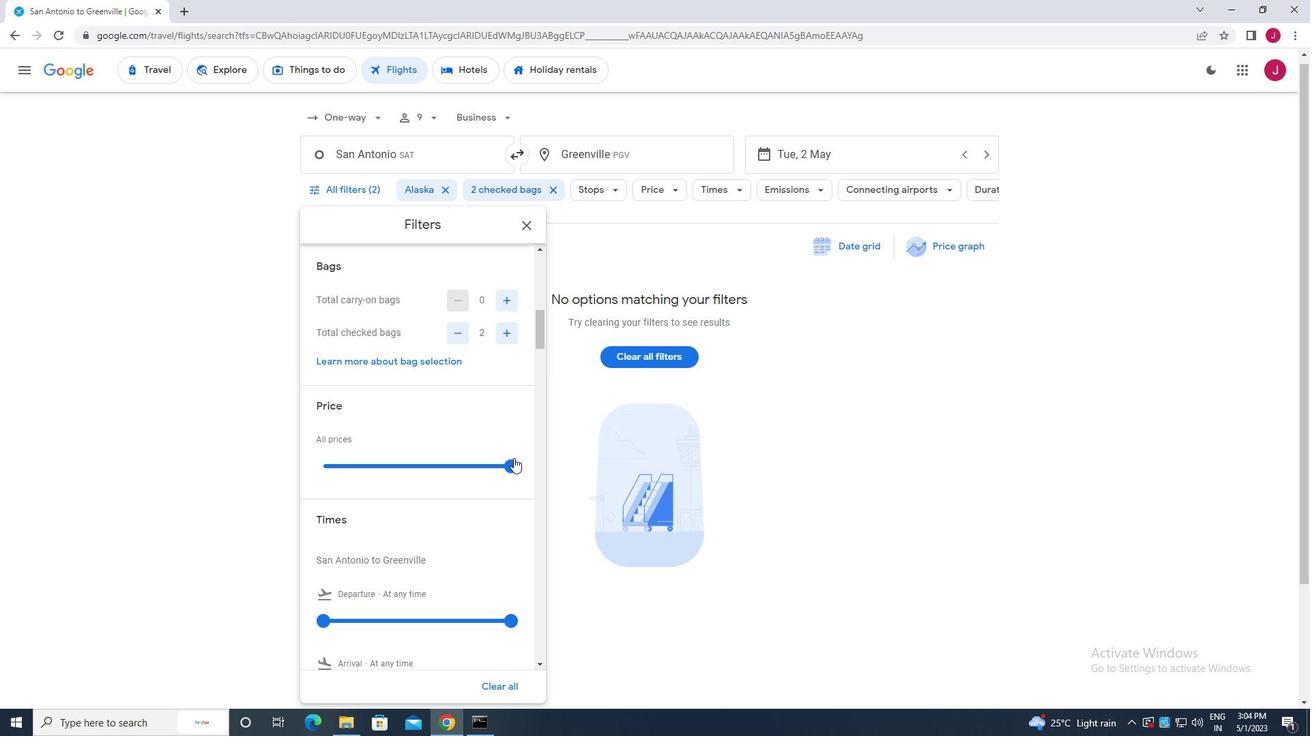 
Action: Mouse pressed left at (511, 468)
Screenshot: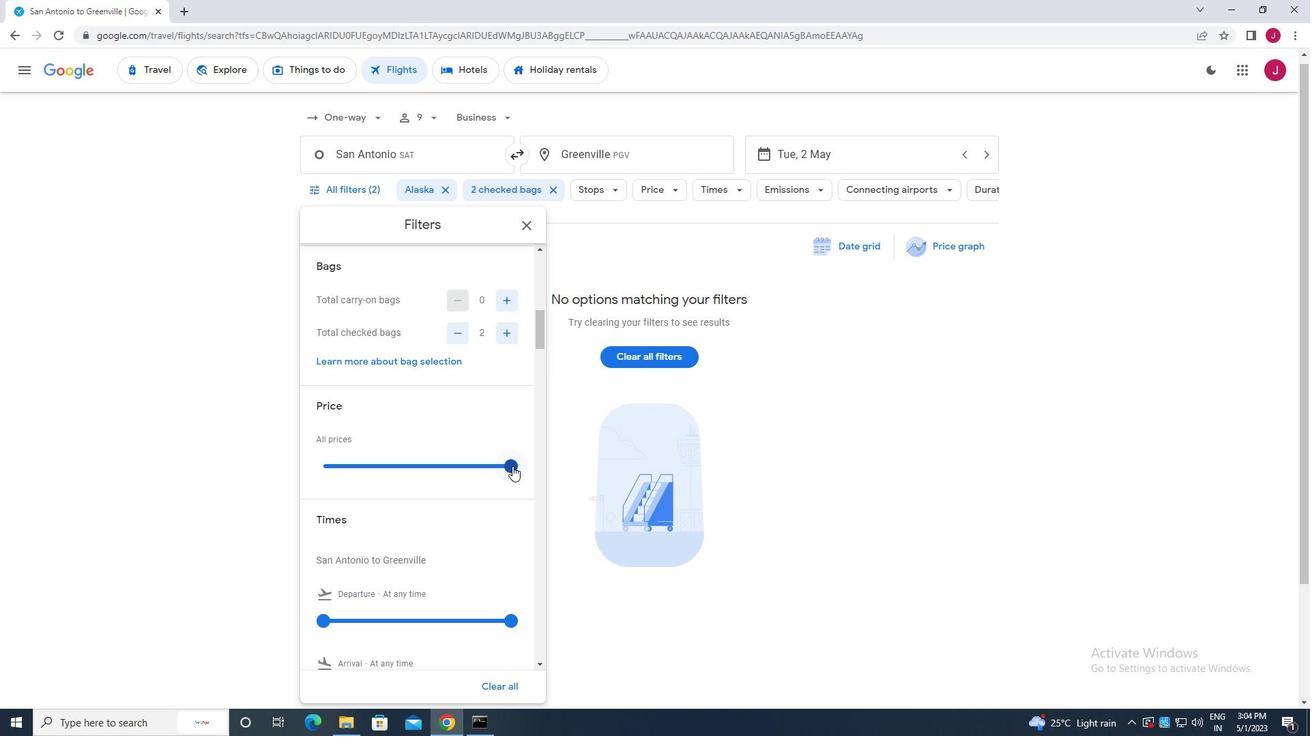 
Action: Mouse moved to (393, 441)
Screenshot: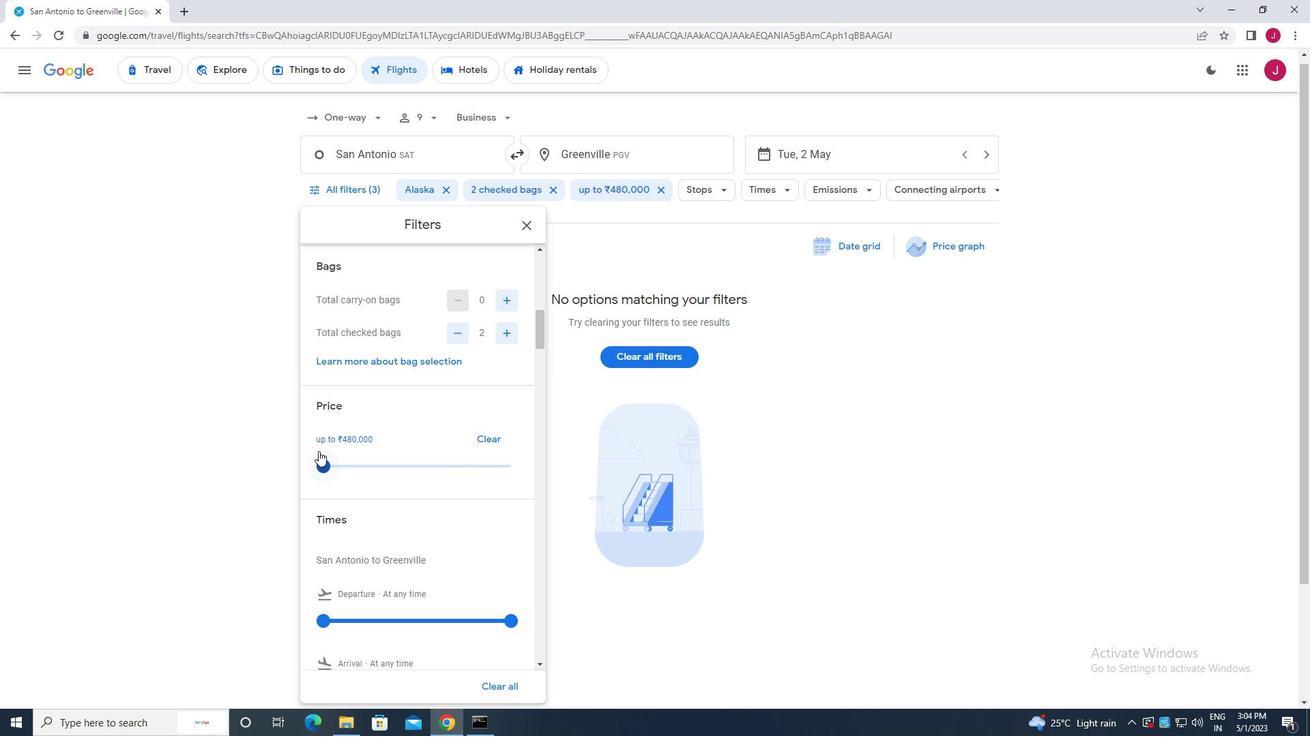 
Action: Mouse scrolled (393, 440) with delta (0, 0)
Screenshot: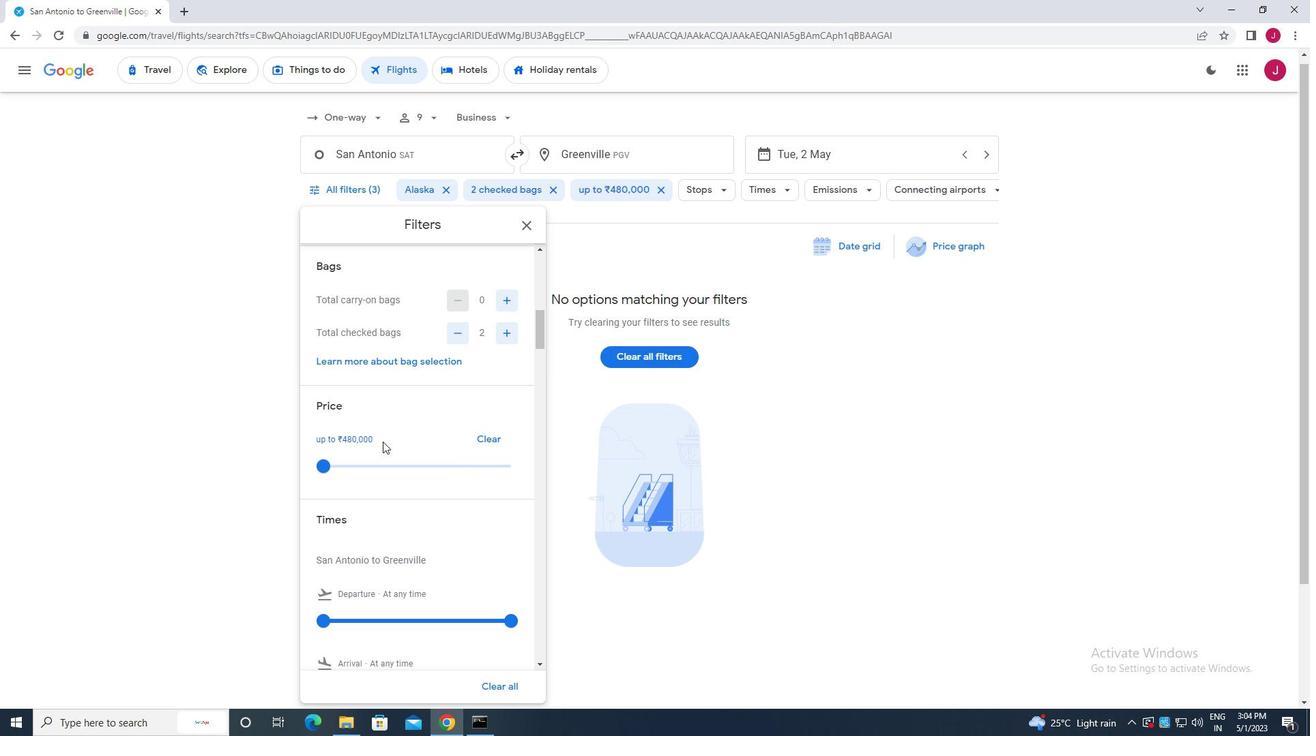 
Action: Mouse scrolled (393, 440) with delta (0, 0)
Screenshot: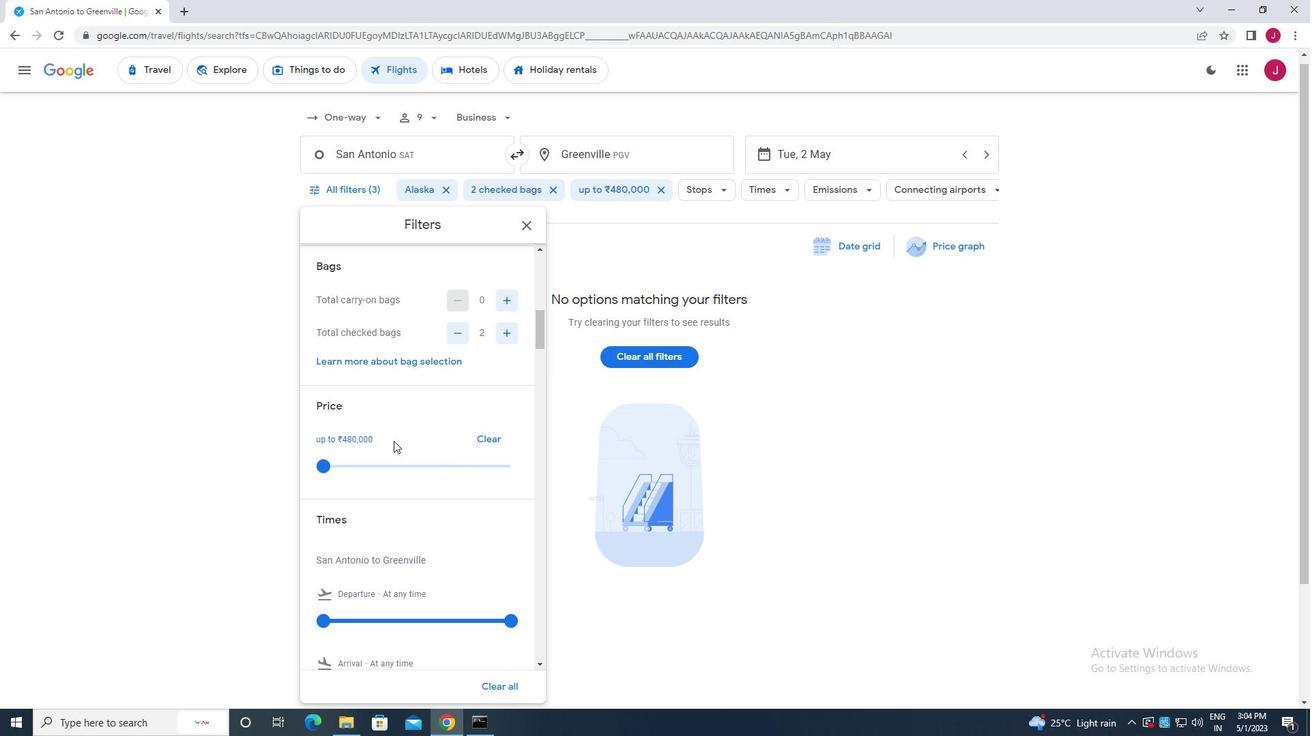 
Action: Mouse moved to (325, 485)
Screenshot: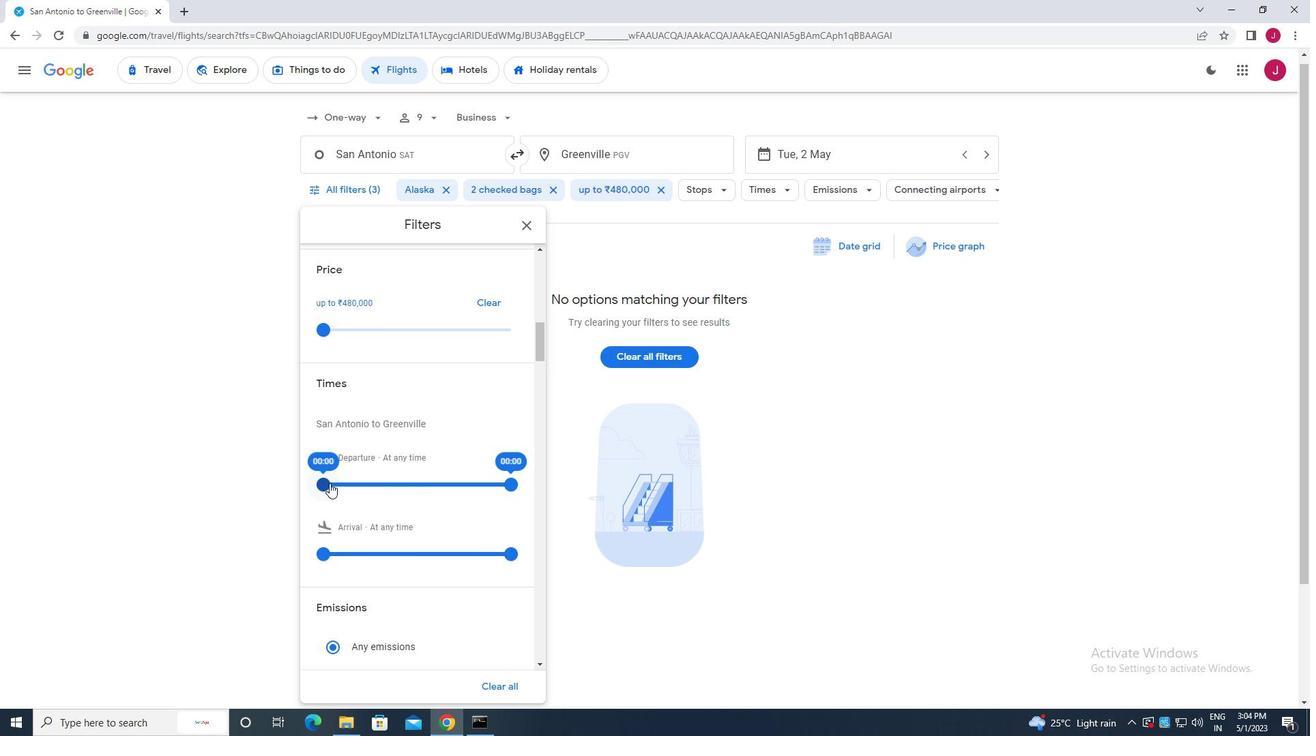 
Action: Mouse pressed left at (325, 485)
Screenshot: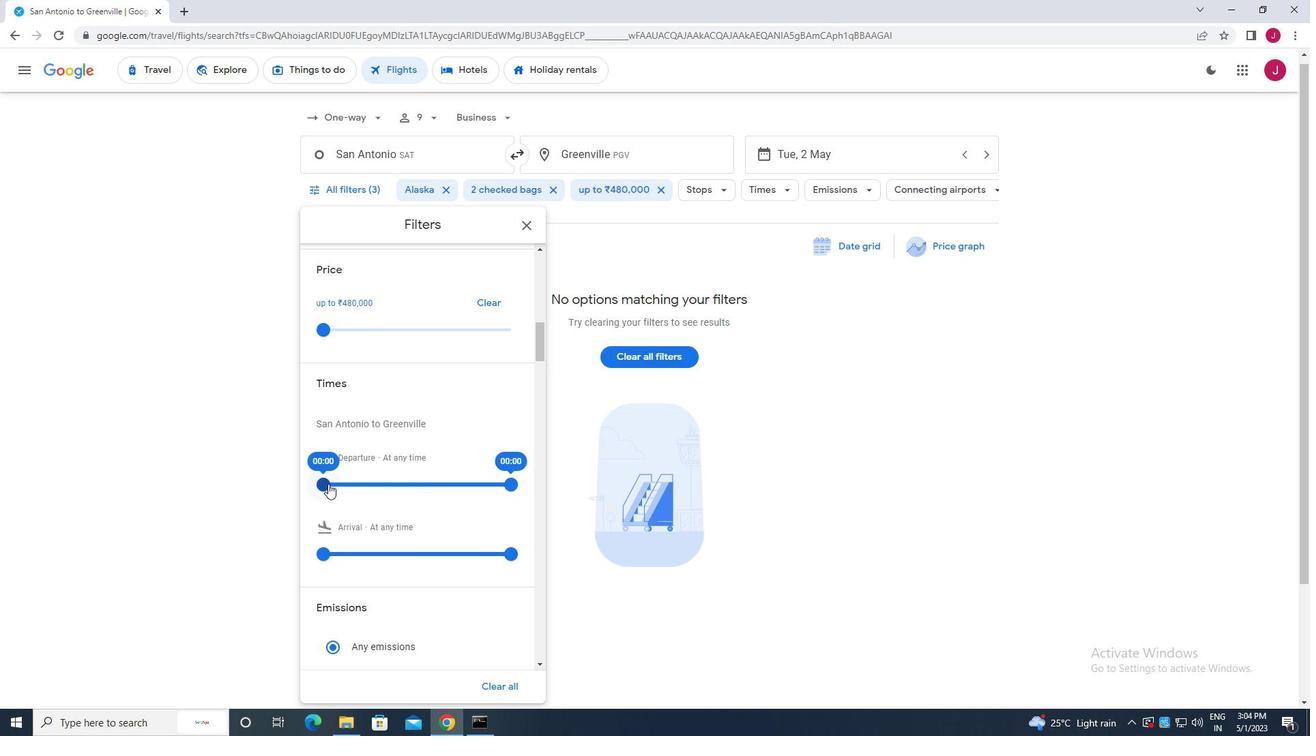 
Action: Mouse moved to (510, 484)
Screenshot: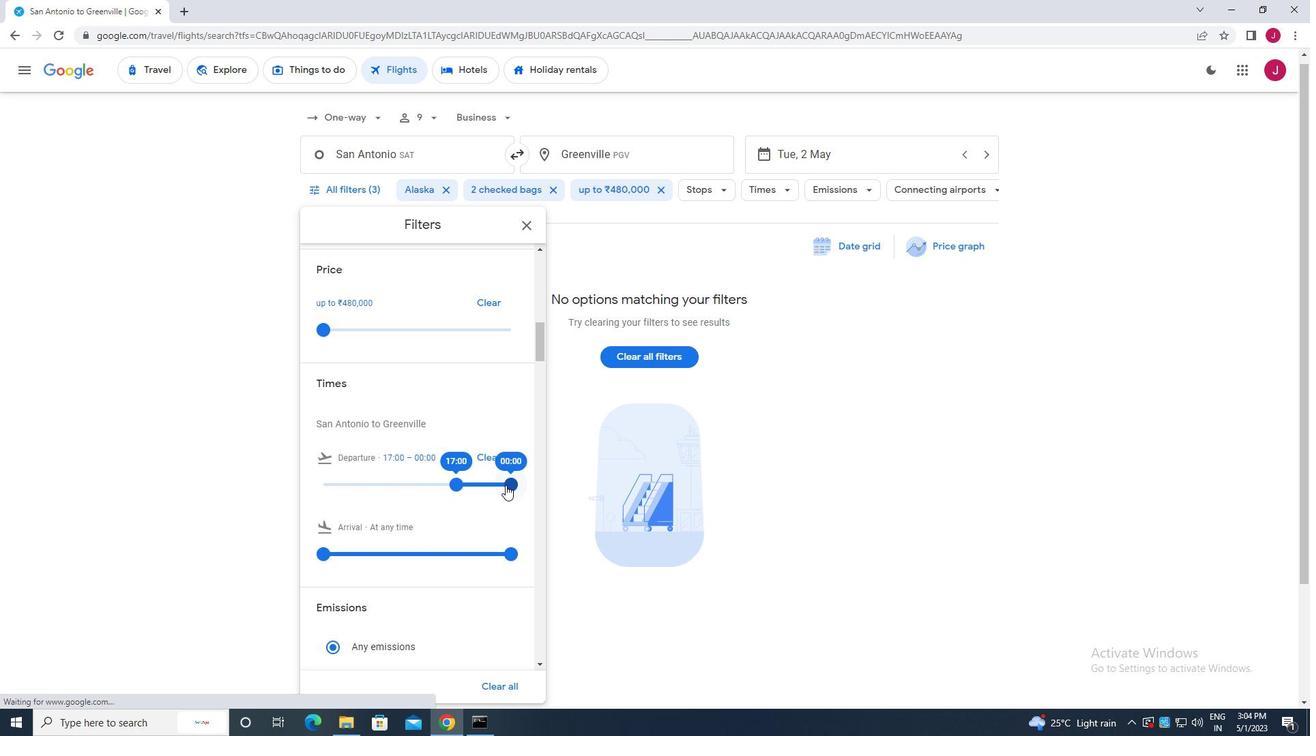 
Action: Mouse pressed left at (510, 484)
Screenshot: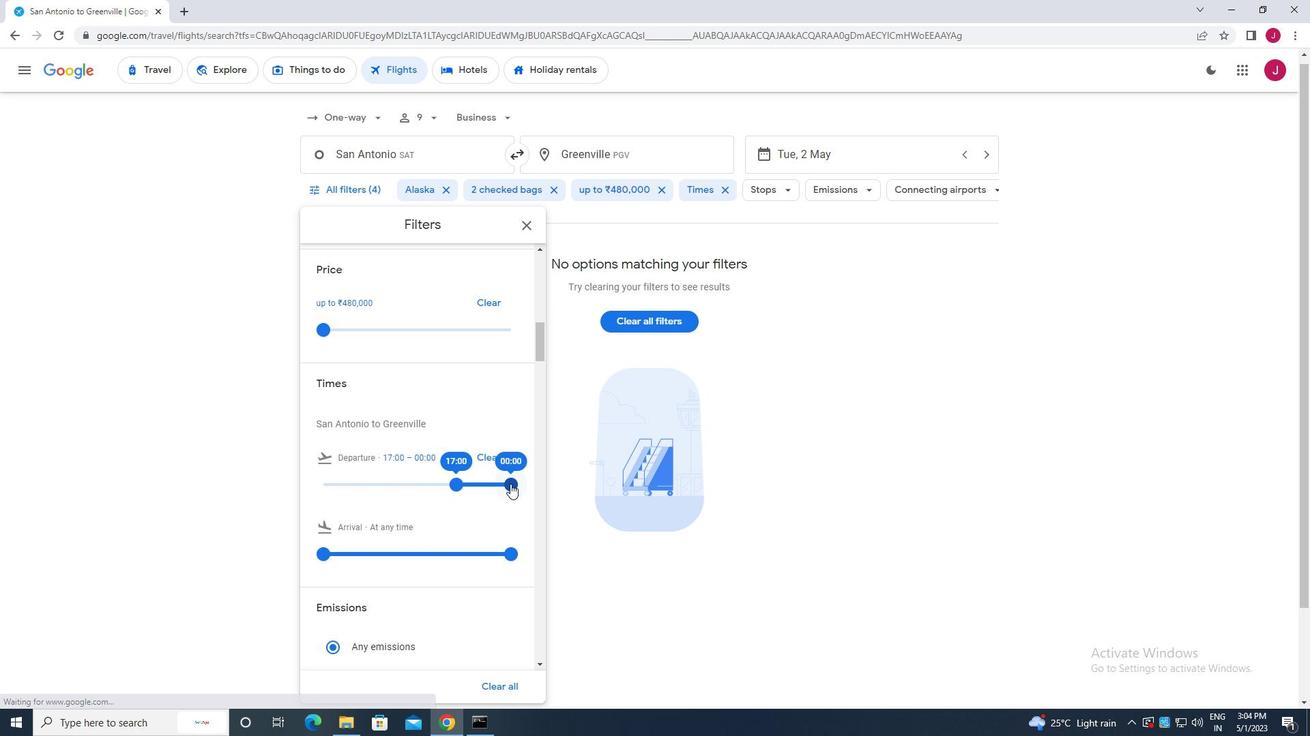 
Action: Mouse moved to (525, 225)
Screenshot: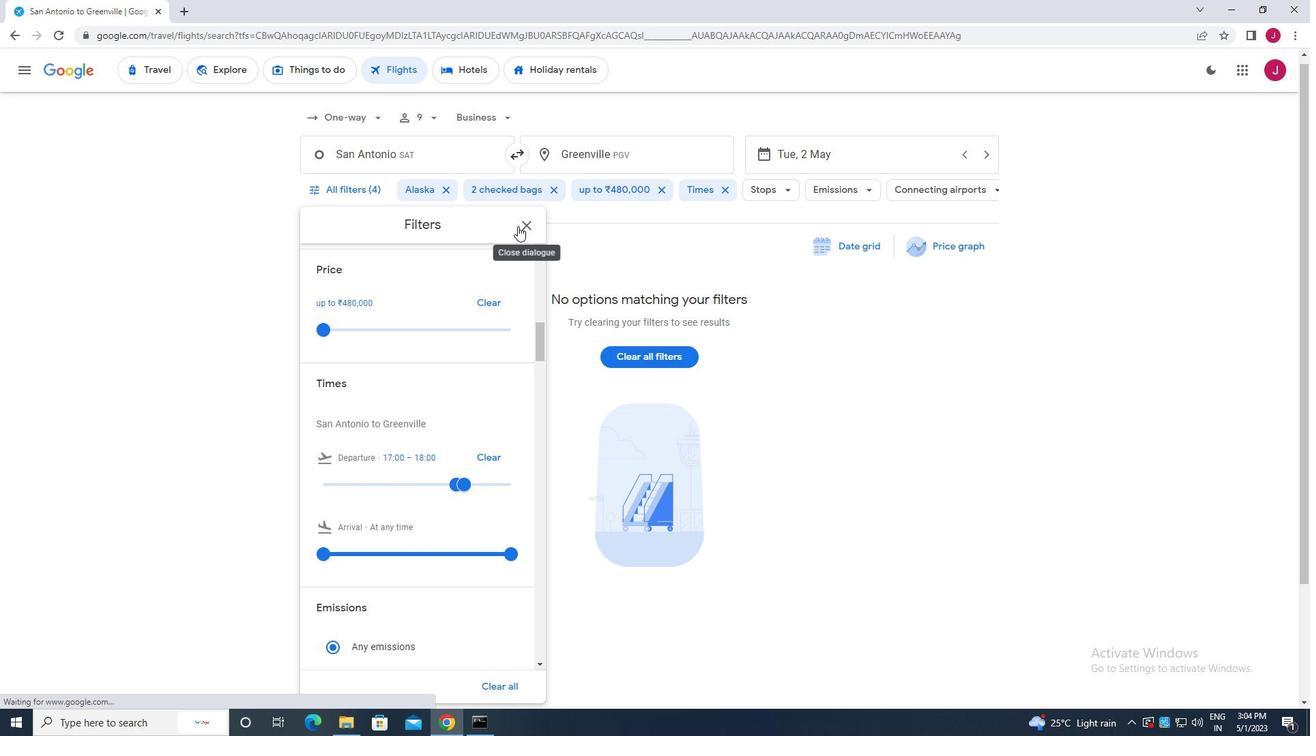 
Action: Mouse pressed left at (525, 225)
Screenshot: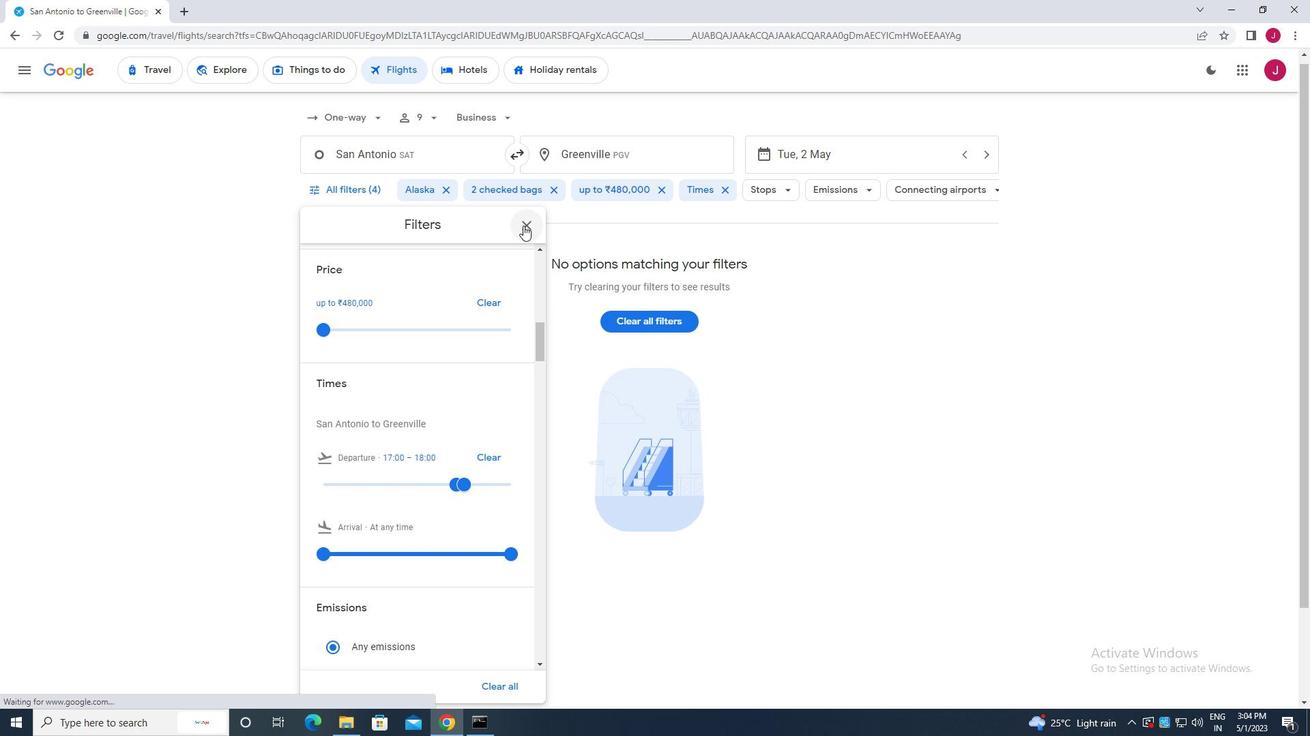 
Action: Mouse moved to (524, 227)
Screenshot: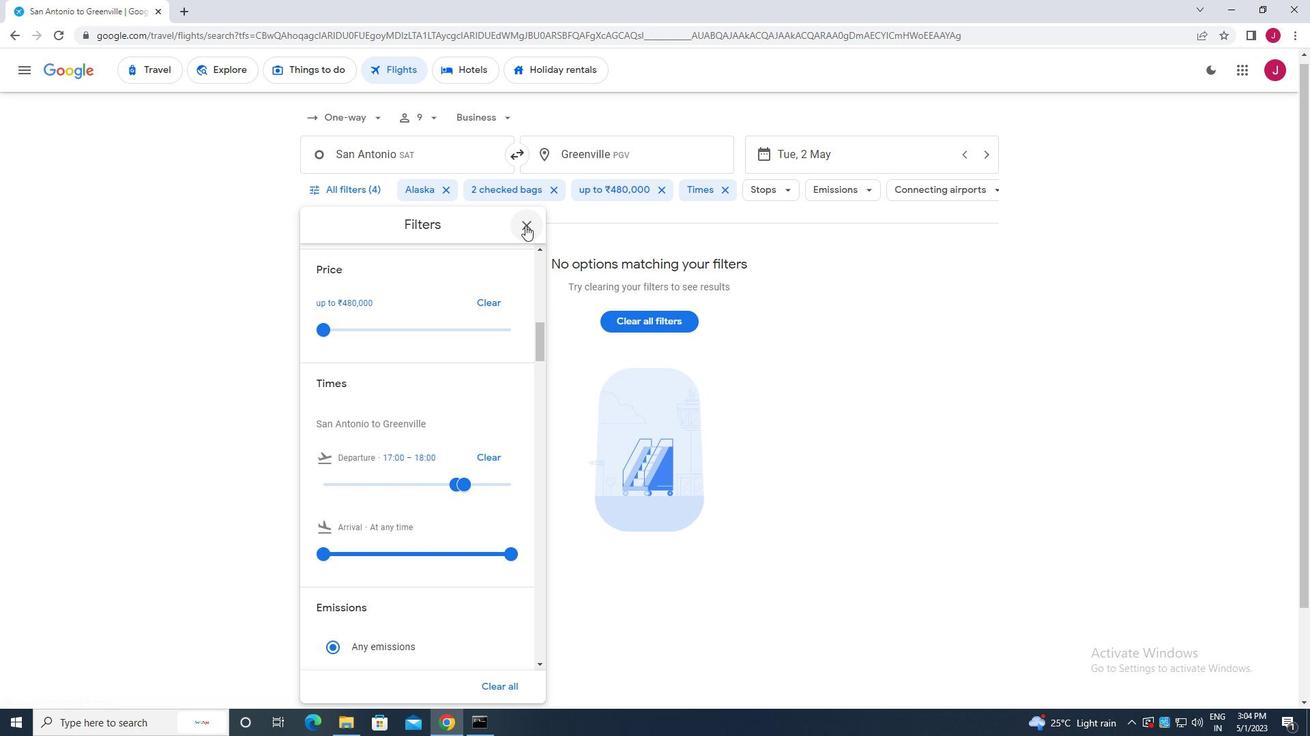 
